 Task: Compose an email with the signature Garrett Sanchez with the subject Invitation to a networking event and the message We need your input on the vendor selection for the new project. Can you please review the proposals and provide your recommendation? from softage.10@softage.net to softage.9@softage.net, now select the entire message Quote Attach a link with text SoftAge.9 and email address as softage.9@softage.net Send the email. Finally, move the email from Sent Items to the label Market expansion
Action: Mouse moved to (117, 168)
Screenshot: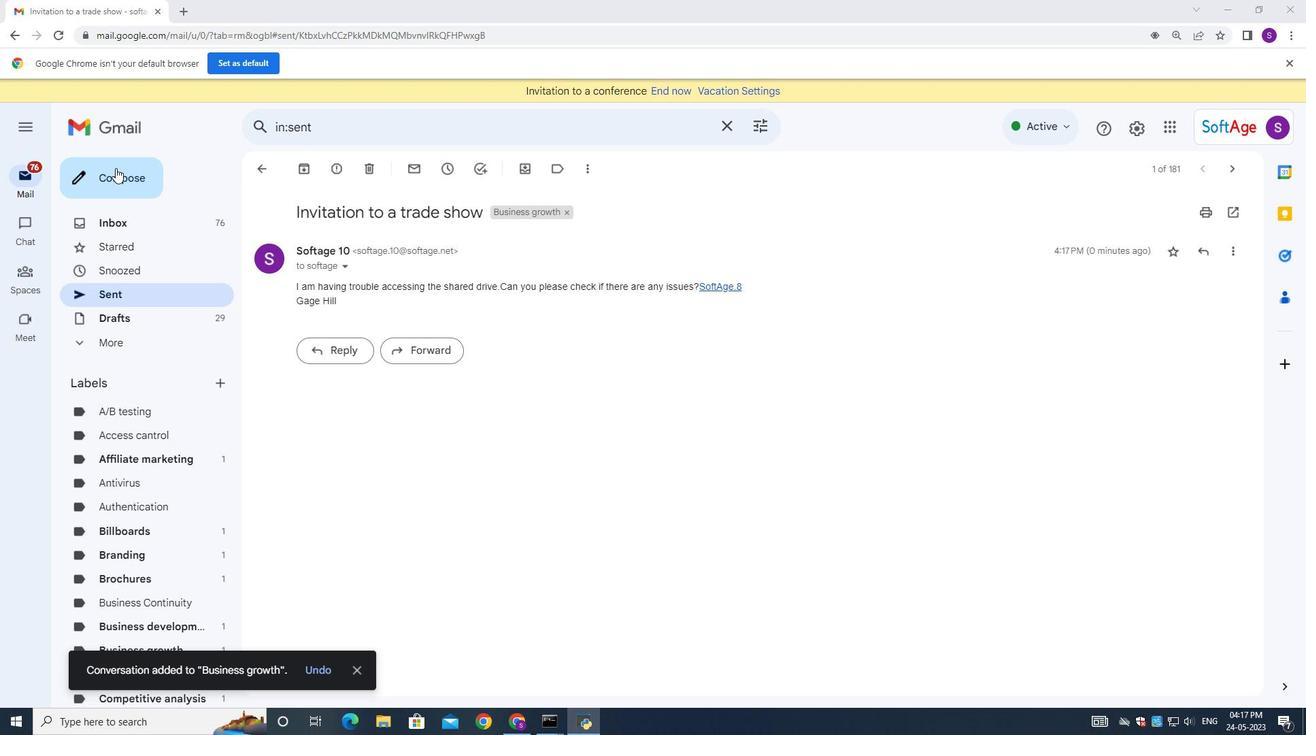
Action: Mouse pressed left at (117, 168)
Screenshot: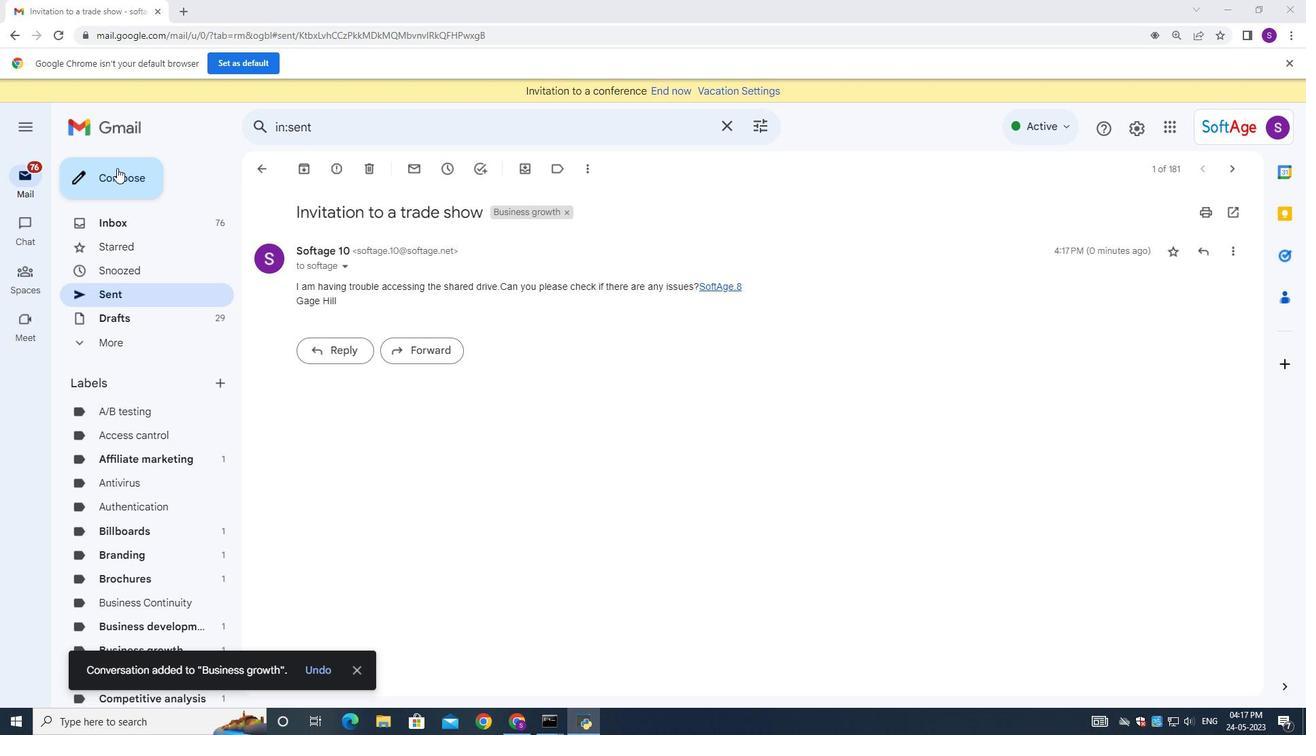 
Action: Mouse moved to (919, 313)
Screenshot: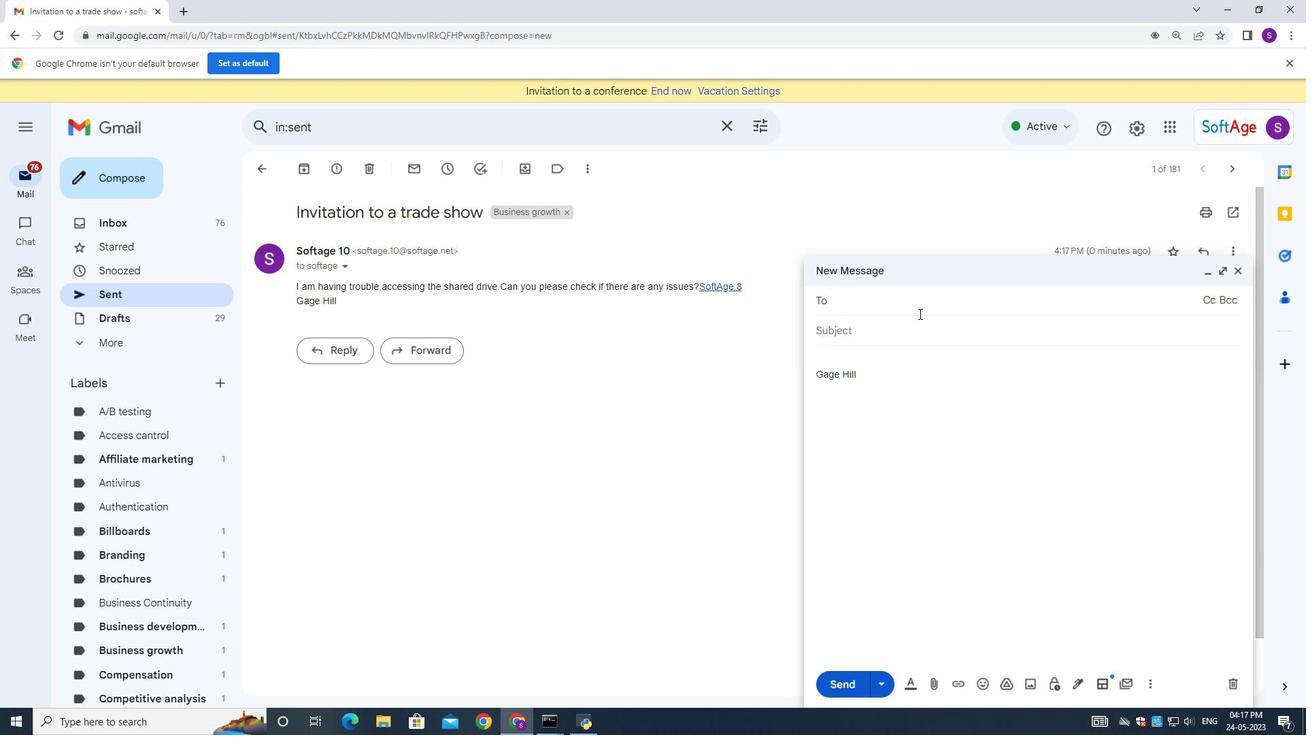 
Action: Key pressed <Key.shift><Key.shift><Key.shift><Key.shift><Key.shift><Key.shift><Key.shift><Key.shift><Key.shift><Key.shift><Key.shift><Key.shift><Key.shift><Key.shift><Key.shift><Key.shift><Key.shift><Key.shift><Key.shift><Key.shift><Key.shift><Key.shift><Key.shift><Key.shift><Key.shift><Key.shift><Key.shift><Key.shift><Key.shift><Key.shift><Key.shift><Key.shift><Key.shift><Key.shift><Key.shift><Key.shift><Key.shift><Key.shift><Key.shift><Key.shift><Key.shift><Key.shift><Key.shift><Key.shift><Key.shift><Key.shift><Key.shift><Key.shift><Key.shift><Key.shift><Key.shift><Key.shift><Key.shift><Key.shift><Key.shift><Key.shift><Key.shift><Key.shift><Key.shift><Key.shift><Key.shift><Key.shift><Key.shift><Key.shift><Key.shift><Key.shift><Key.shift><Key.shift><Key.shift><Key.shift><Key.shift><Key.shift><Key.shift><Key.shift><Key.shift><Key.shift><Key.shift><Key.shift><Key.shift><Key.shift><Key.shift><Key.shift><Key.shift><Key.shift><Key.shift><Key.shift><Key.shift><Key.shift><Key.shift><Key.shift><Key.shift><Key.shift><Key.shift><Key.shift><Key.shift><Key.shift><Key.shift><Key.shift>Ga<Key.backspace><Key.backspace>
Screenshot: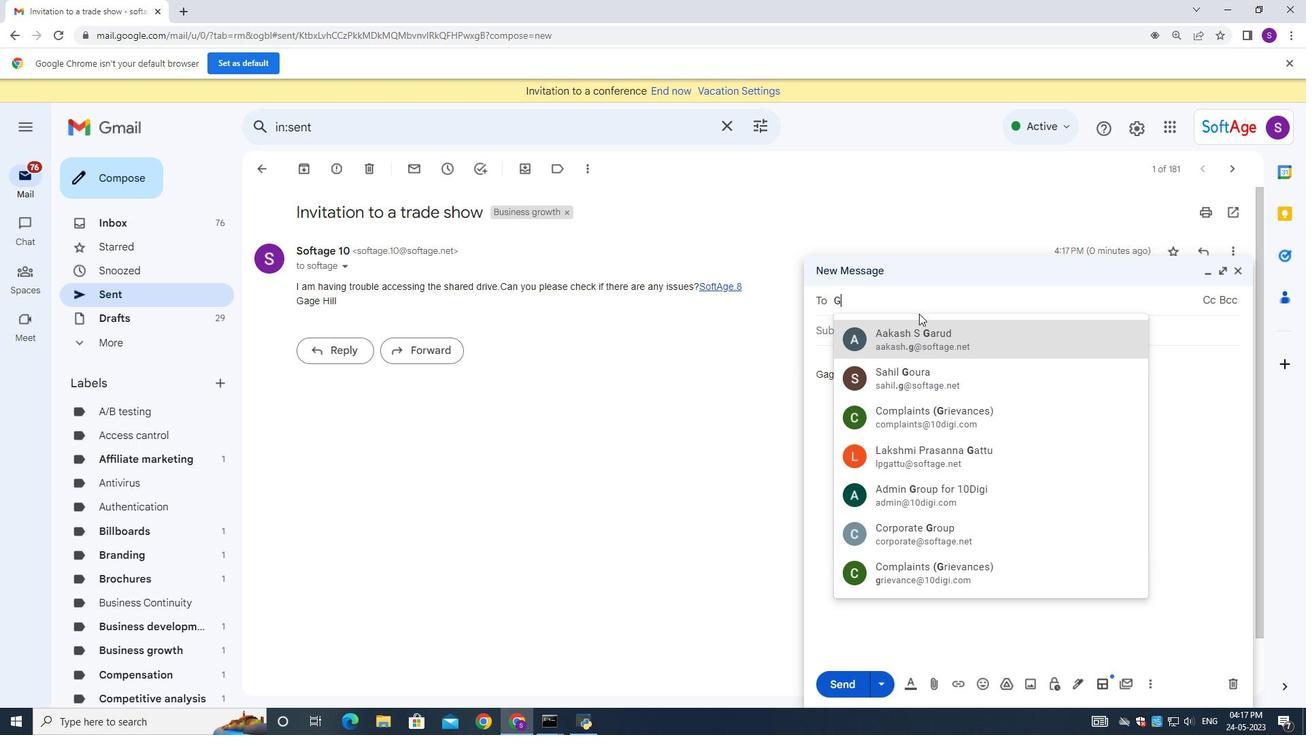 
Action: Mouse moved to (1072, 682)
Screenshot: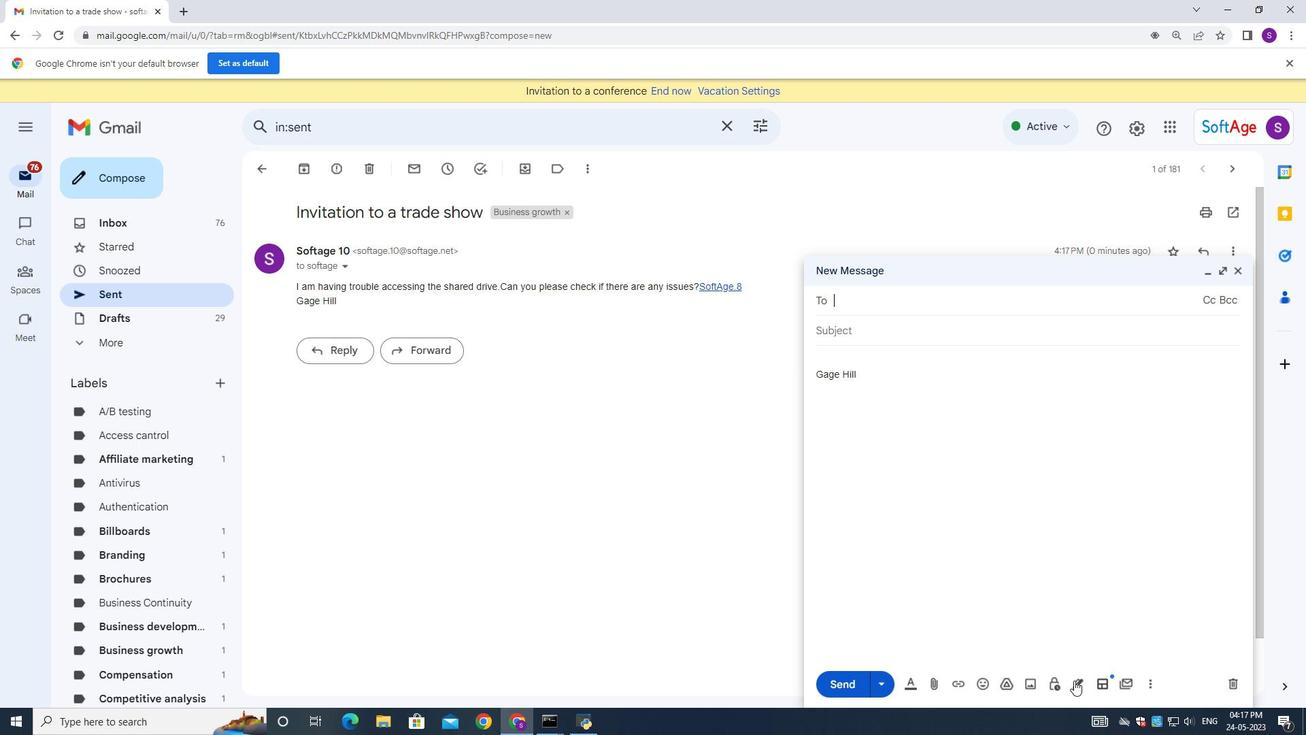 
Action: Mouse pressed left at (1072, 682)
Screenshot: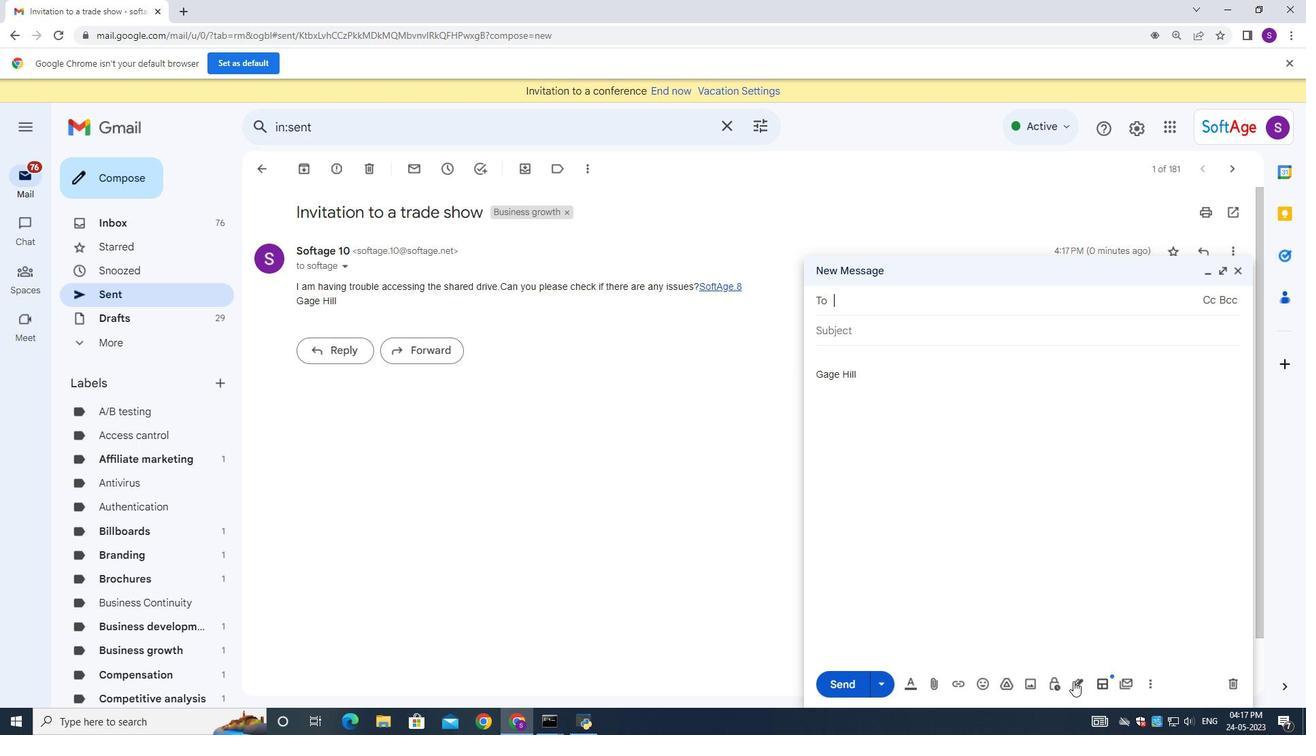 
Action: Mouse moved to (1108, 608)
Screenshot: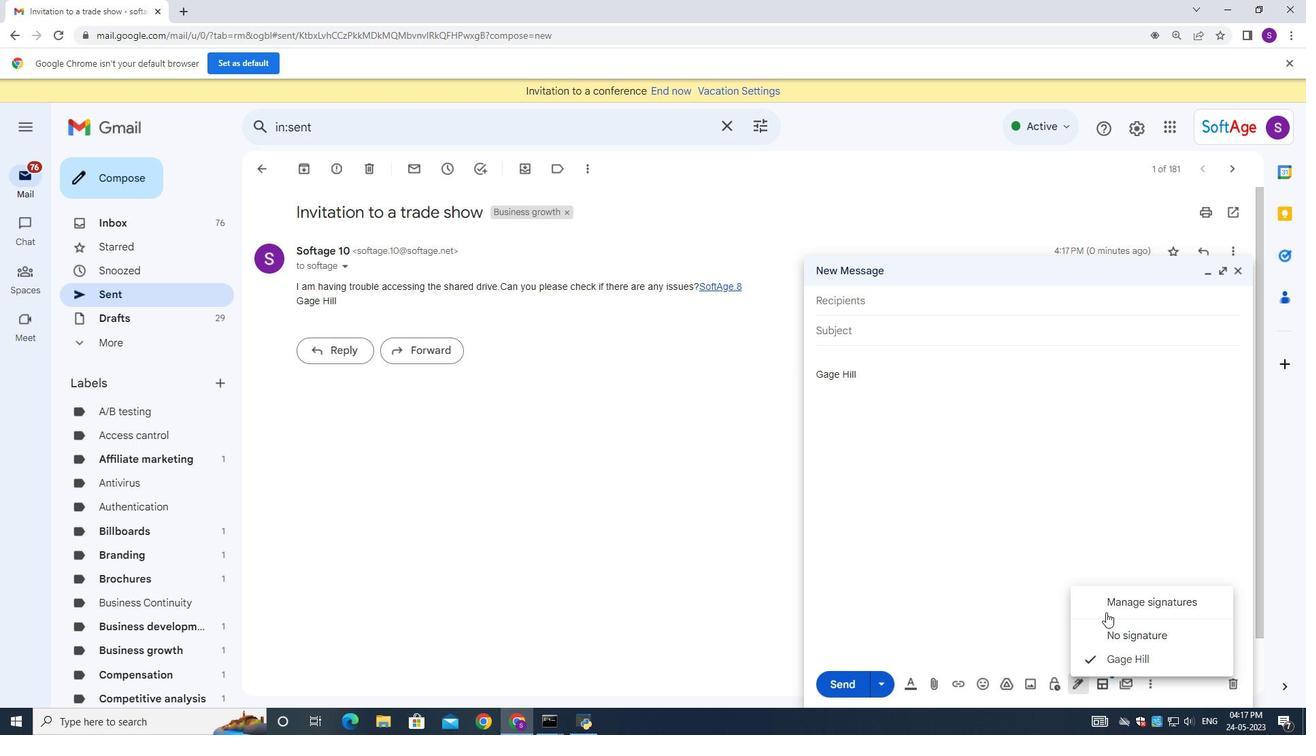 
Action: Mouse pressed left at (1108, 608)
Screenshot: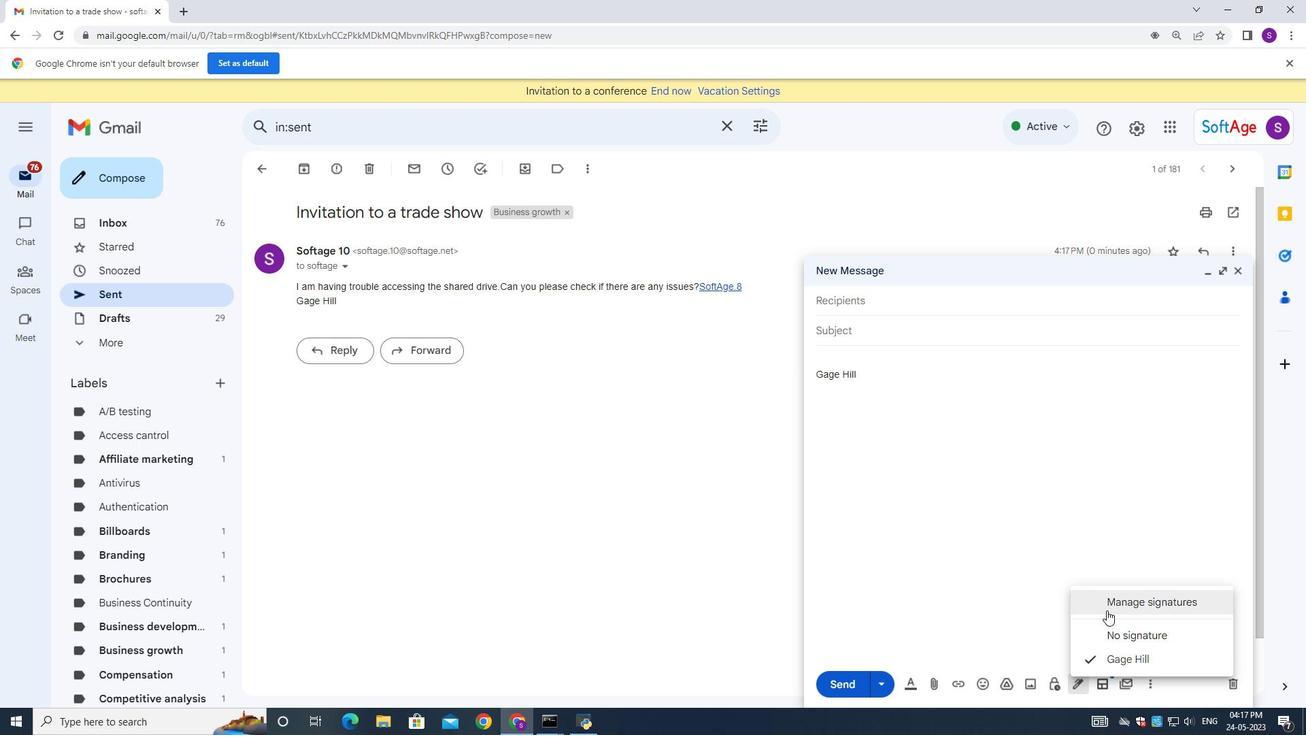 
Action: Mouse moved to (636, 387)
Screenshot: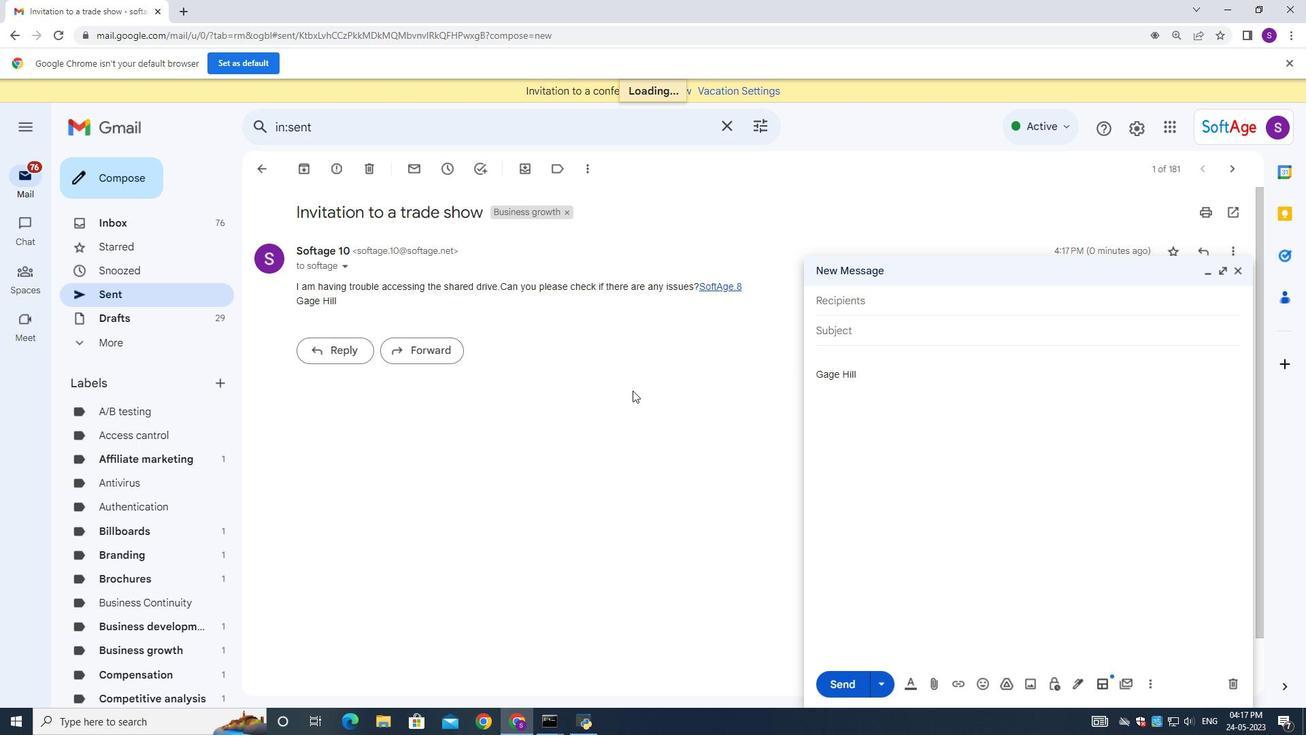 
Action: Mouse scrolled (636, 387) with delta (0, 0)
Screenshot: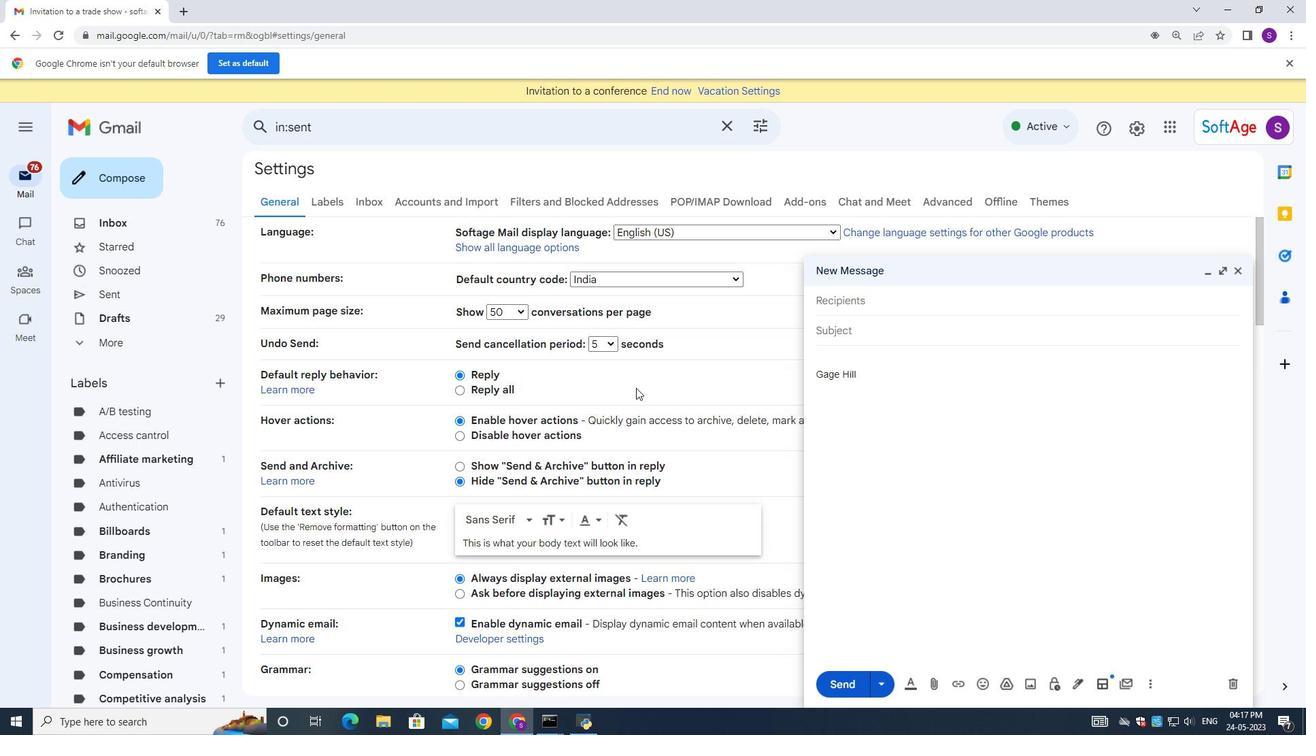 
Action: Mouse moved to (636, 389)
Screenshot: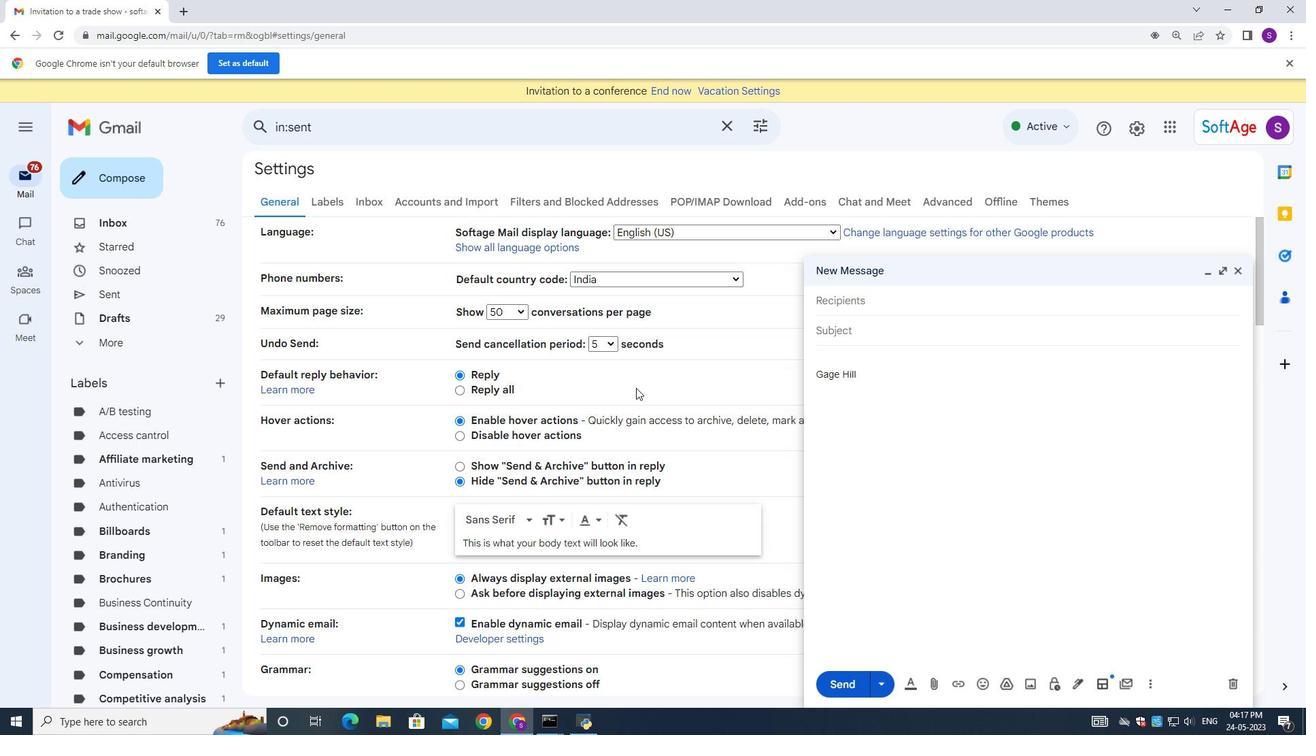 
Action: Mouse scrolled (636, 388) with delta (0, 0)
Screenshot: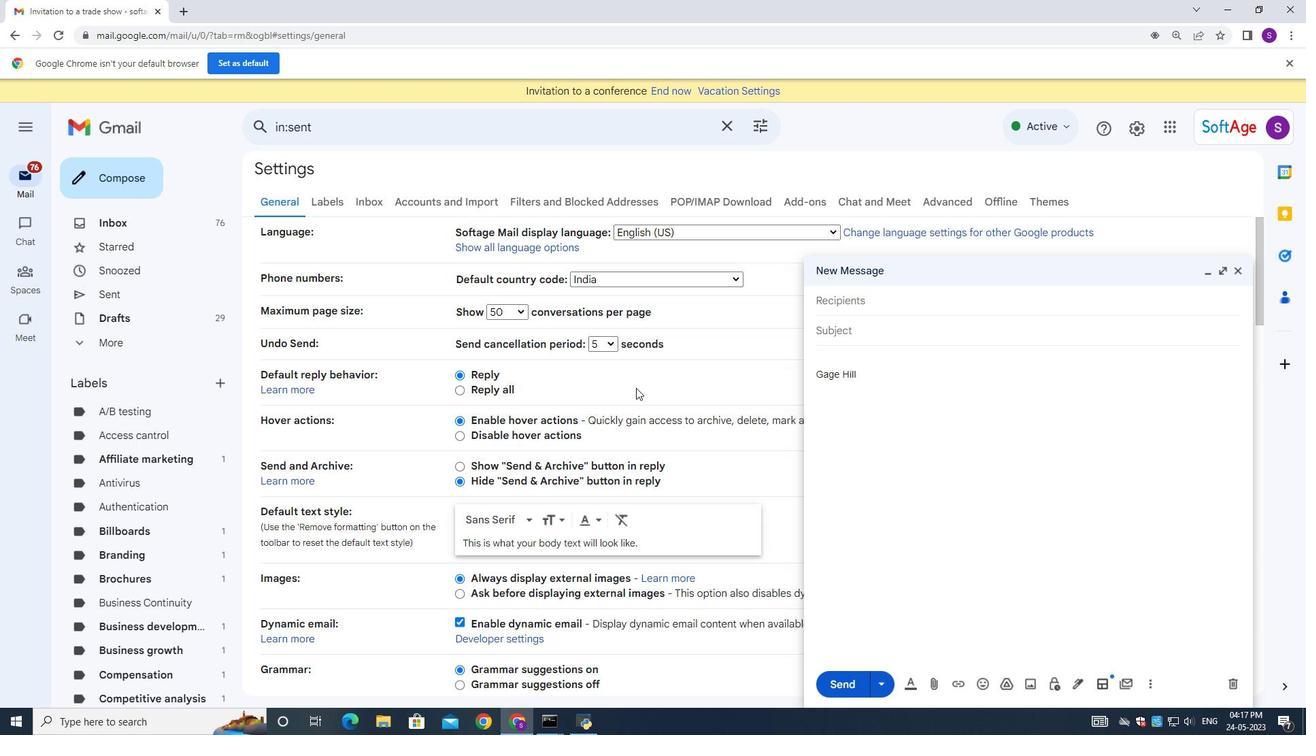 
Action: Mouse scrolled (636, 388) with delta (0, 0)
Screenshot: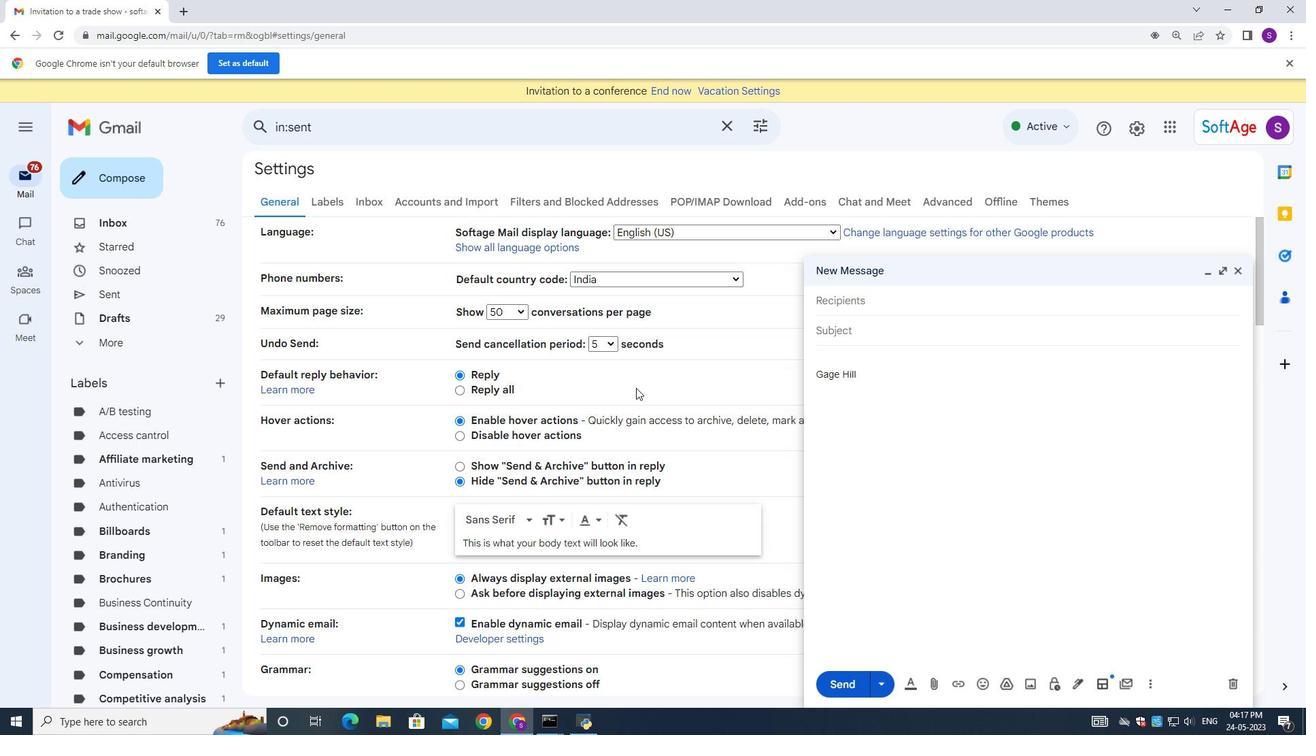
Action: Mouse scrolled (636, 388) with delta (0, 0)
Screenshot: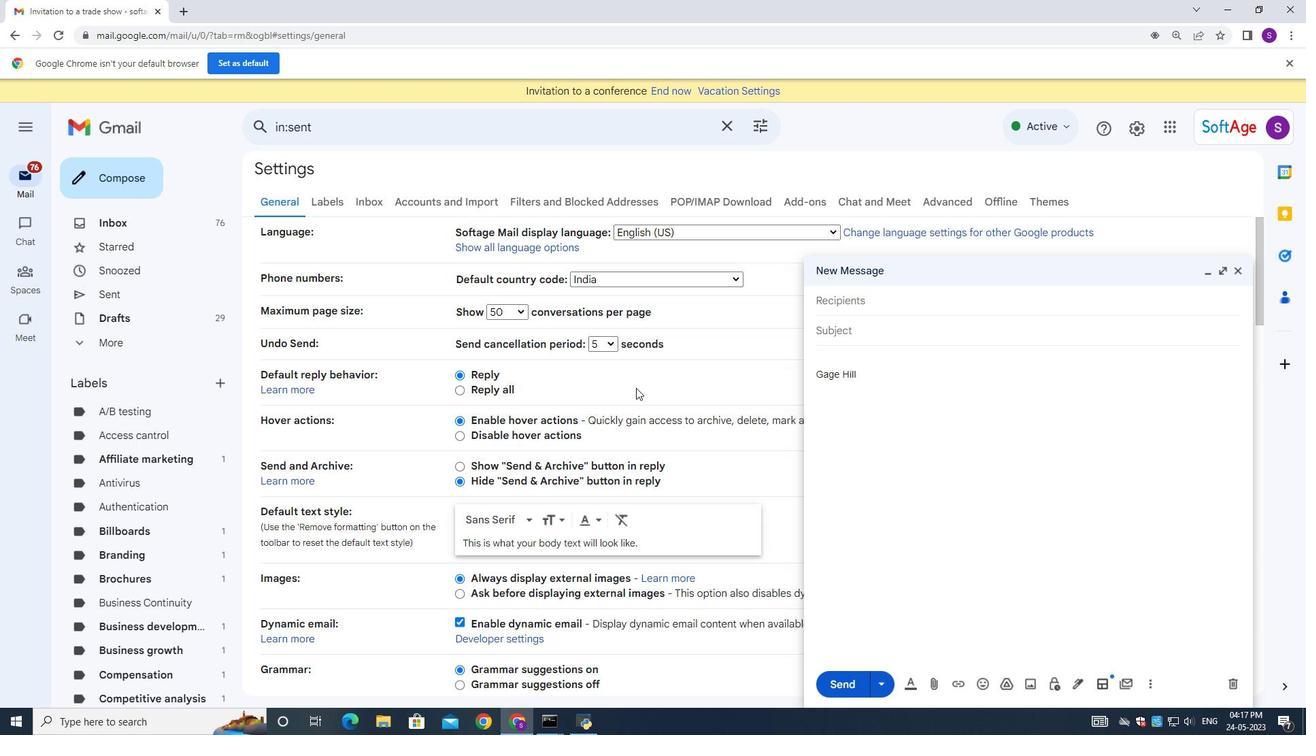 
Action: Mouse scrolled (636, 388) with delta (0, 0)
Screenshot: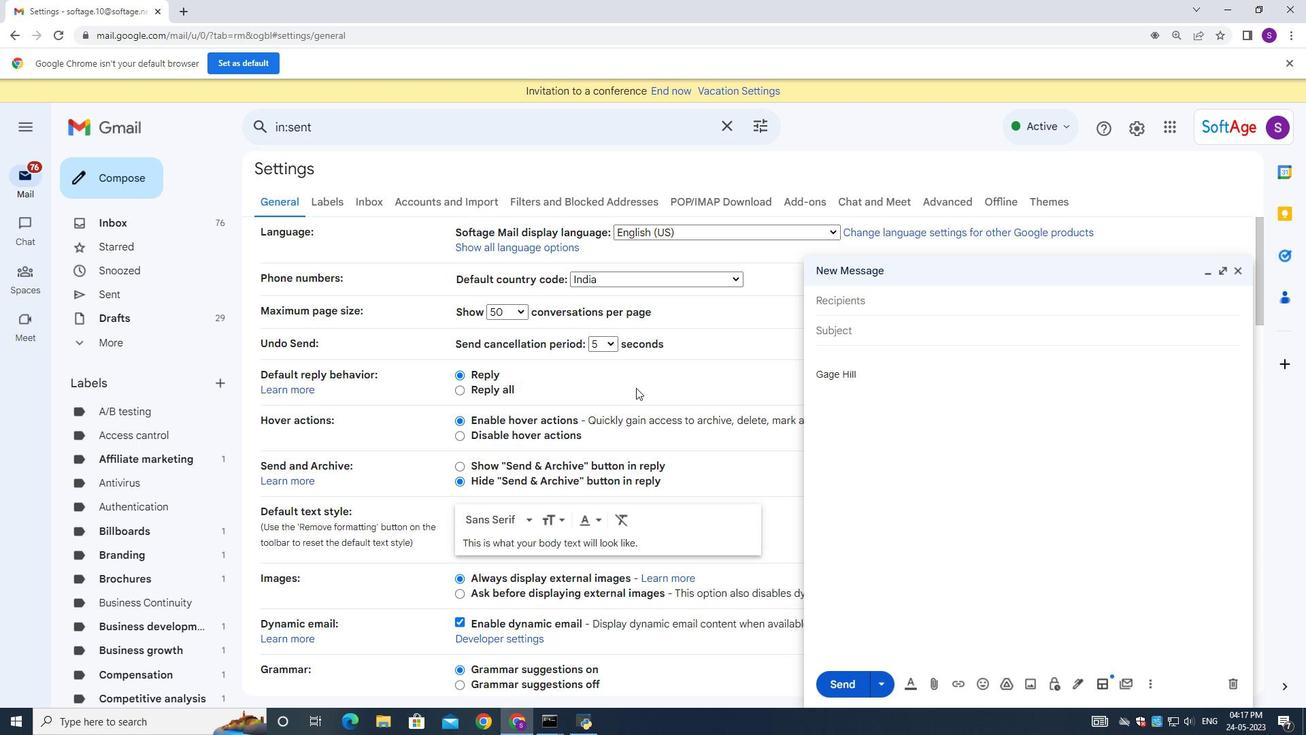 
Action: Mouse moved to (636, 389)
Screenshot: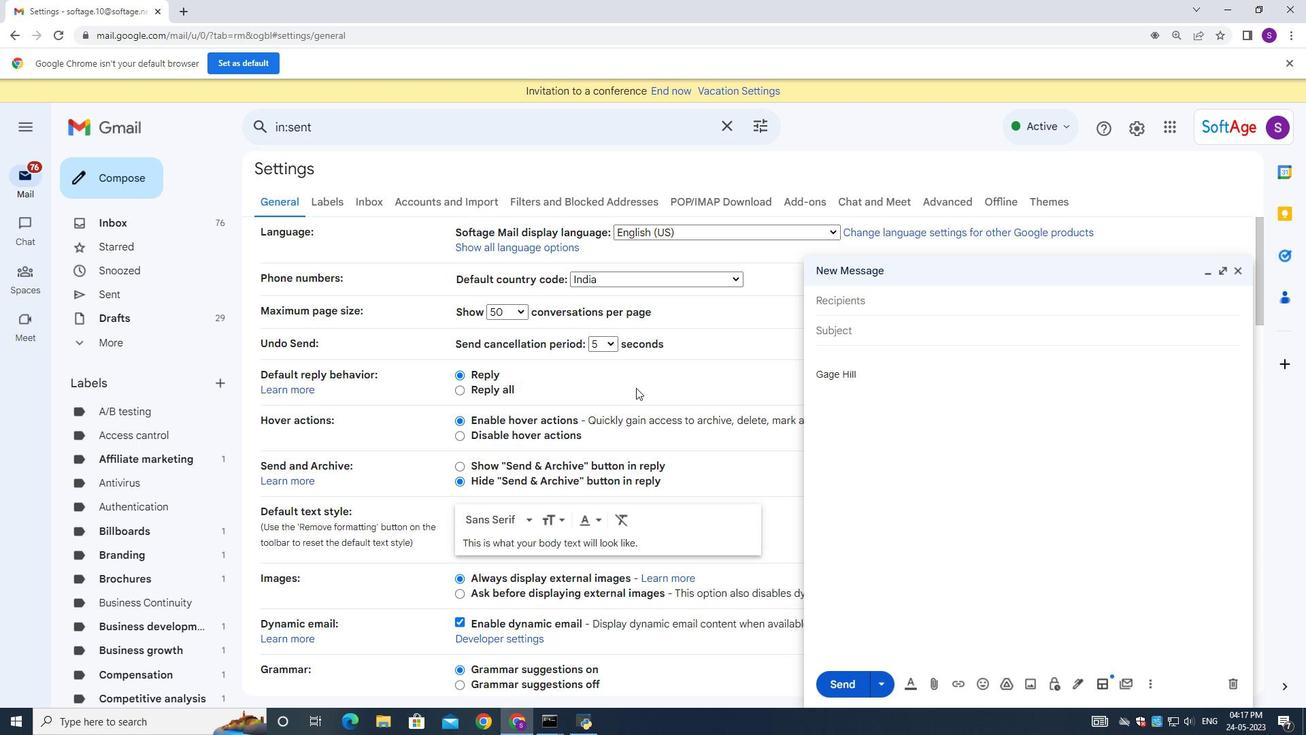 
Action: Mouse scrolled (636, 388) with delta (0, 0)
Screenshot: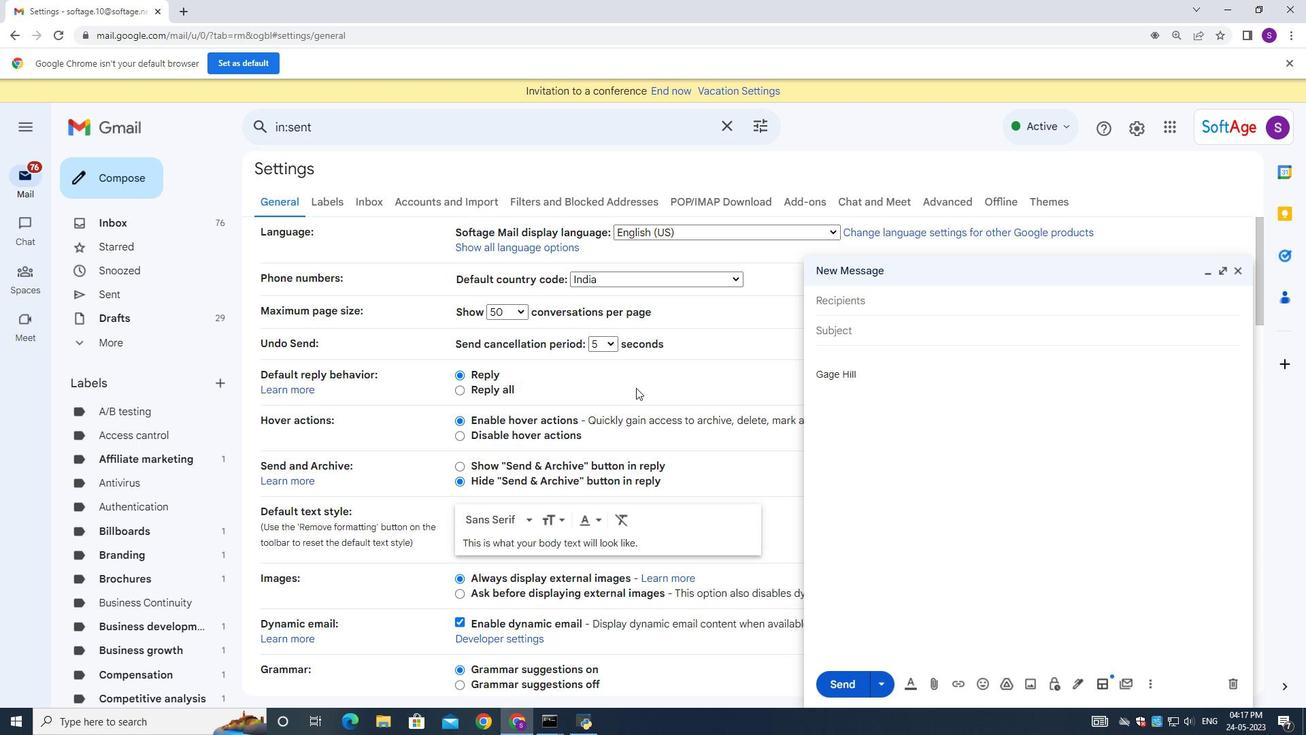 
Action: Mouse scrolled (636, 388) with delta (0, 0)
Screenshot: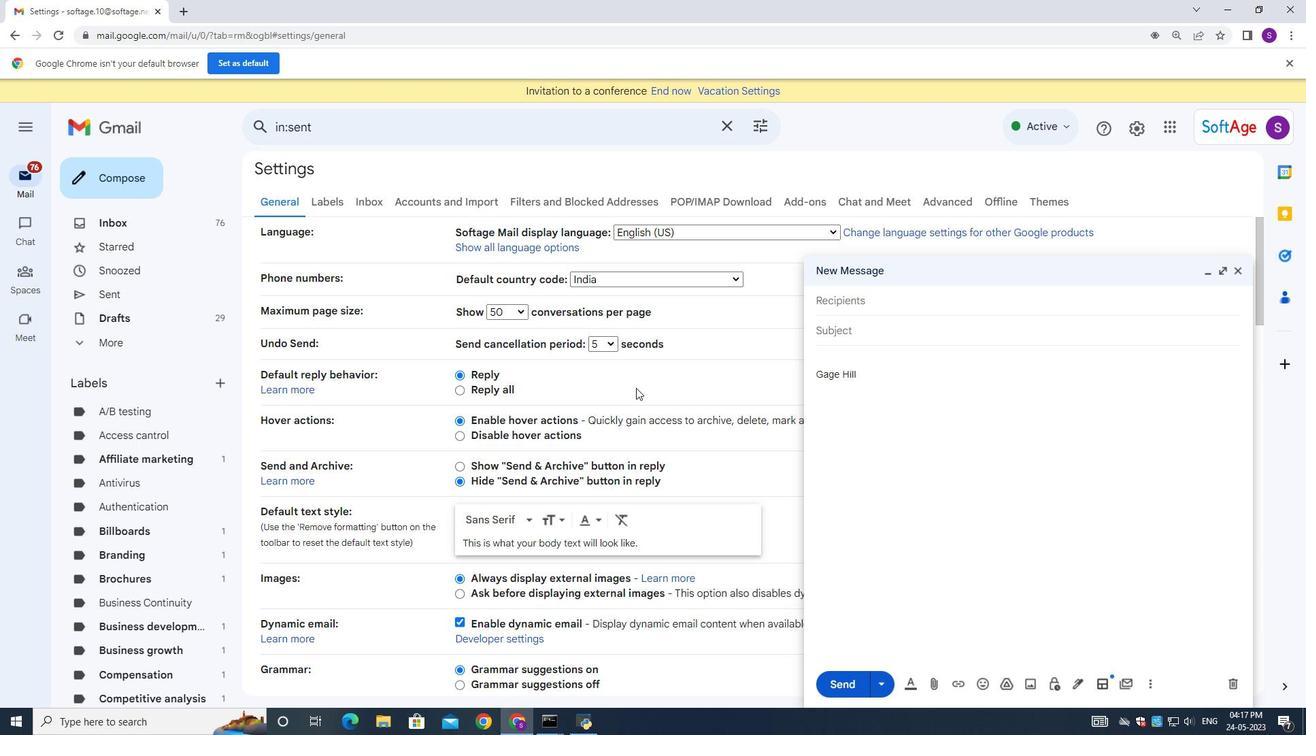 
Action: Mouse moved to (636, 390)
Screenshot: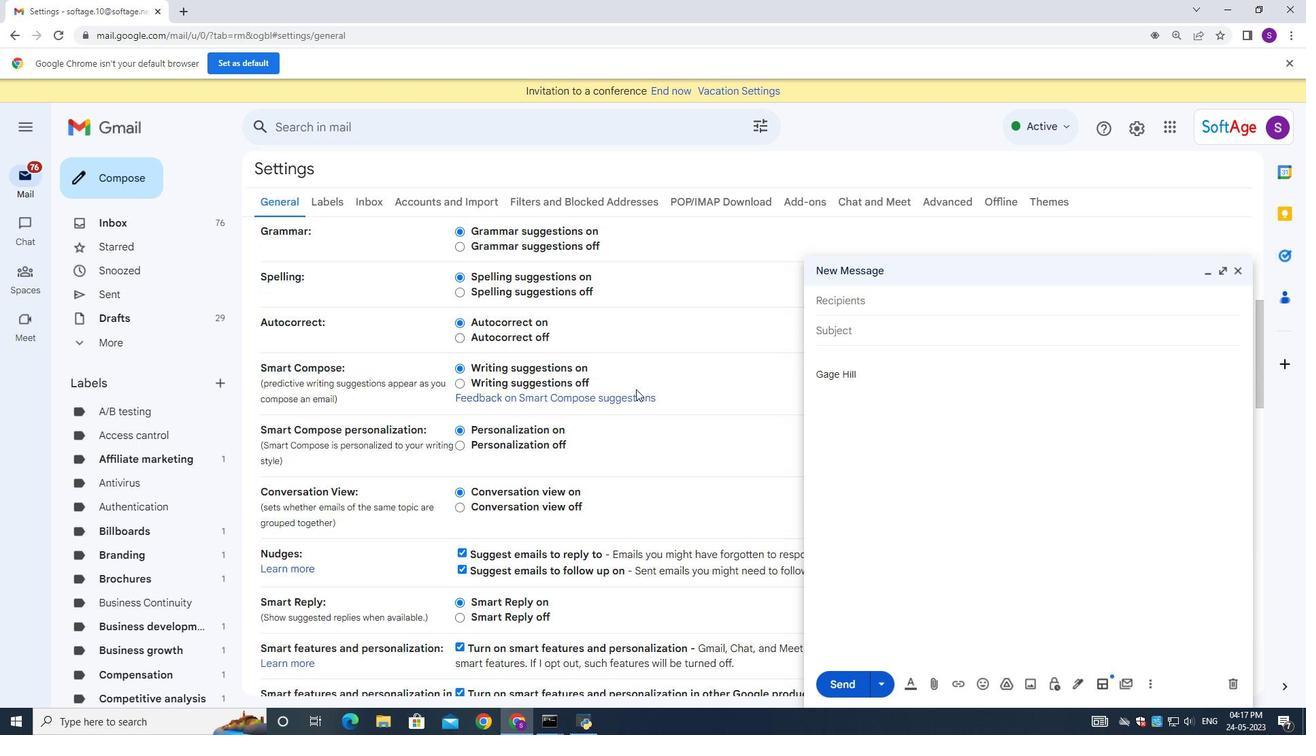 
Action: Mouse scrolled (636, 389) with delta (0, 0)
Screenshot: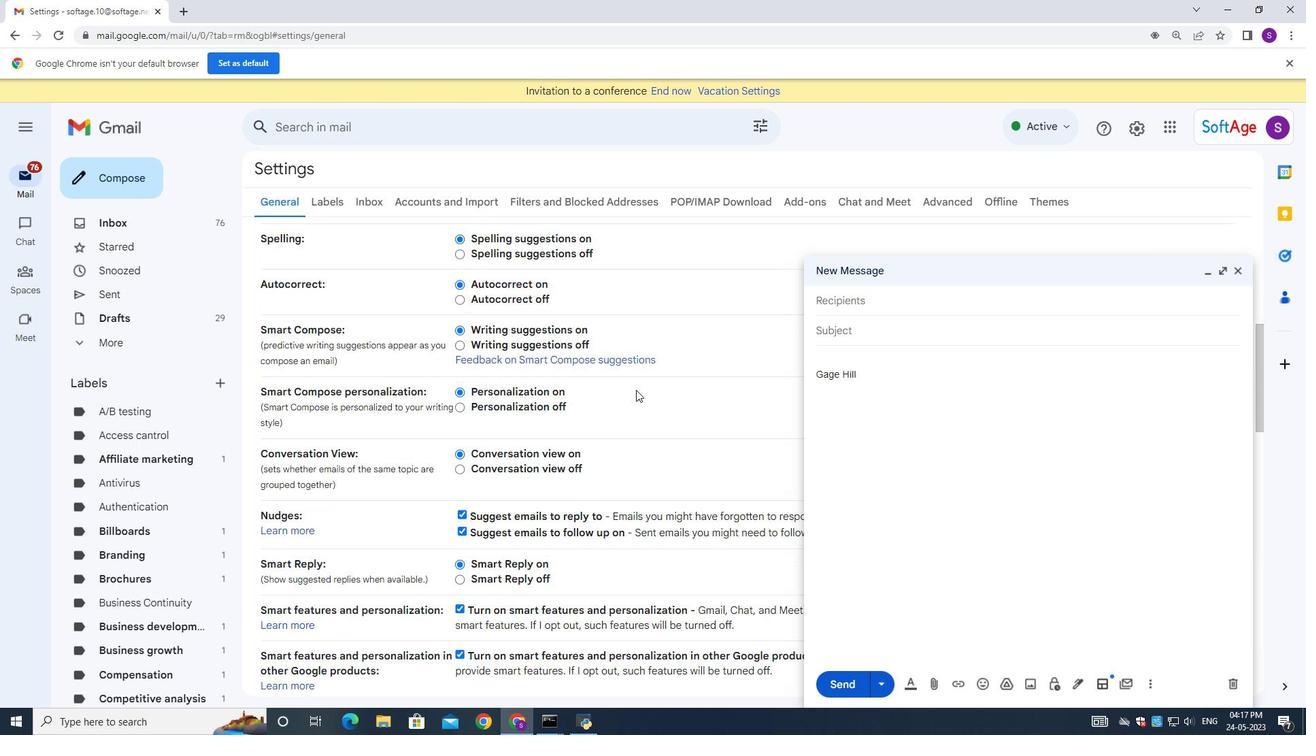
Action: Mouse scrolled (636, 389) with delta (0, 0)
Screenshot: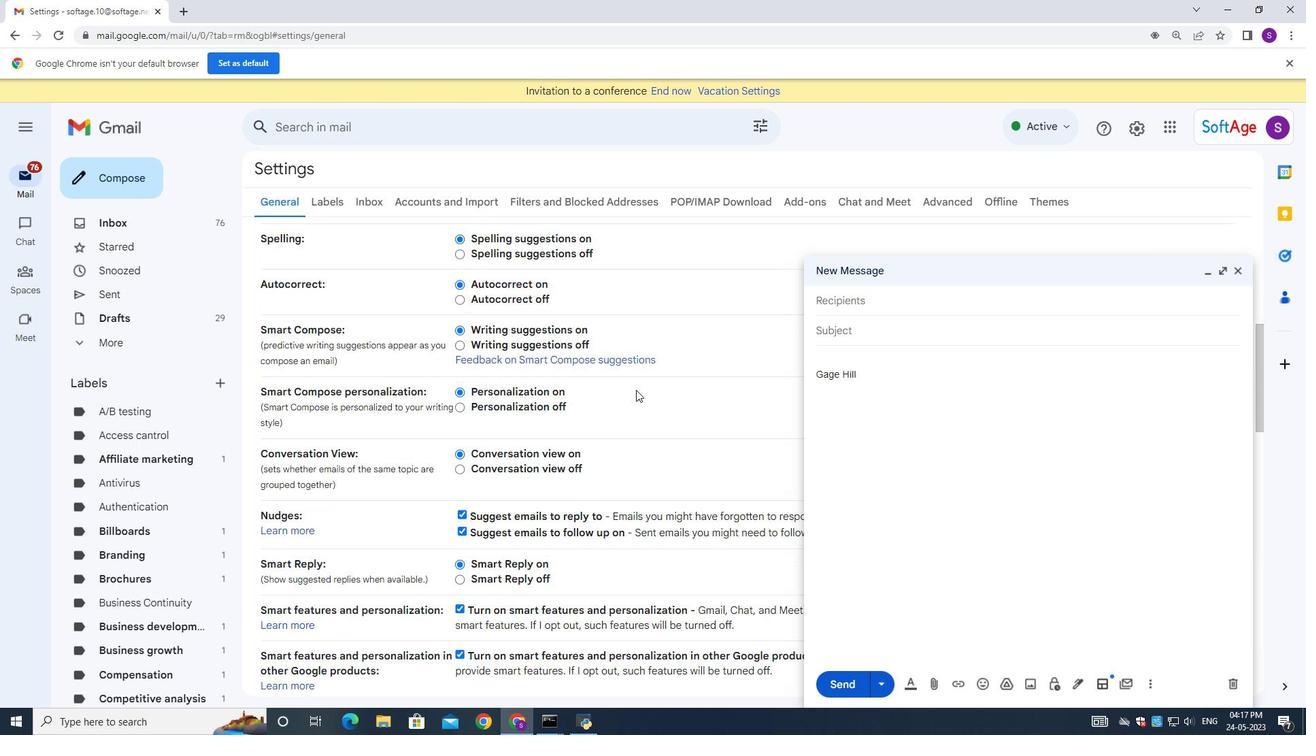 
Action: Mouse scrolled (636, 389) with delta (0, 0)
Screenshot: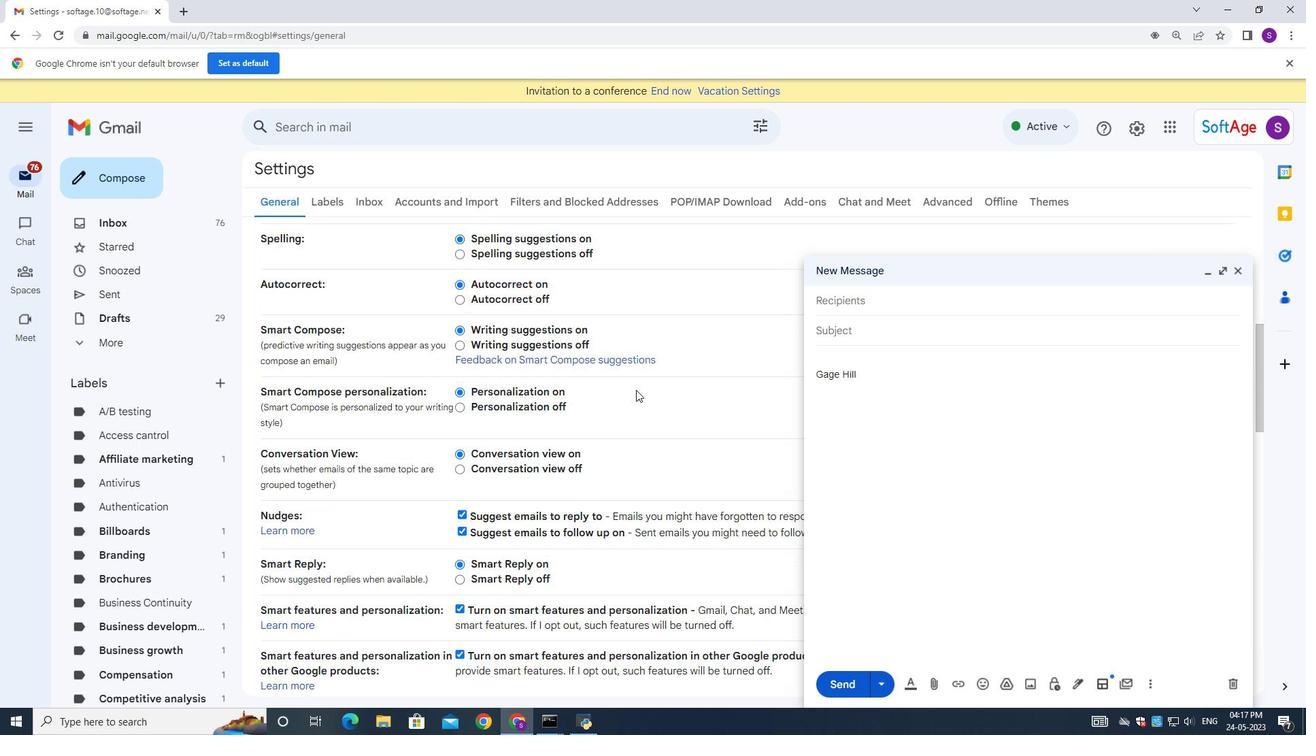 
Action: Mouse scrolled (636, 389) with delta (0, 0)
Screenshot: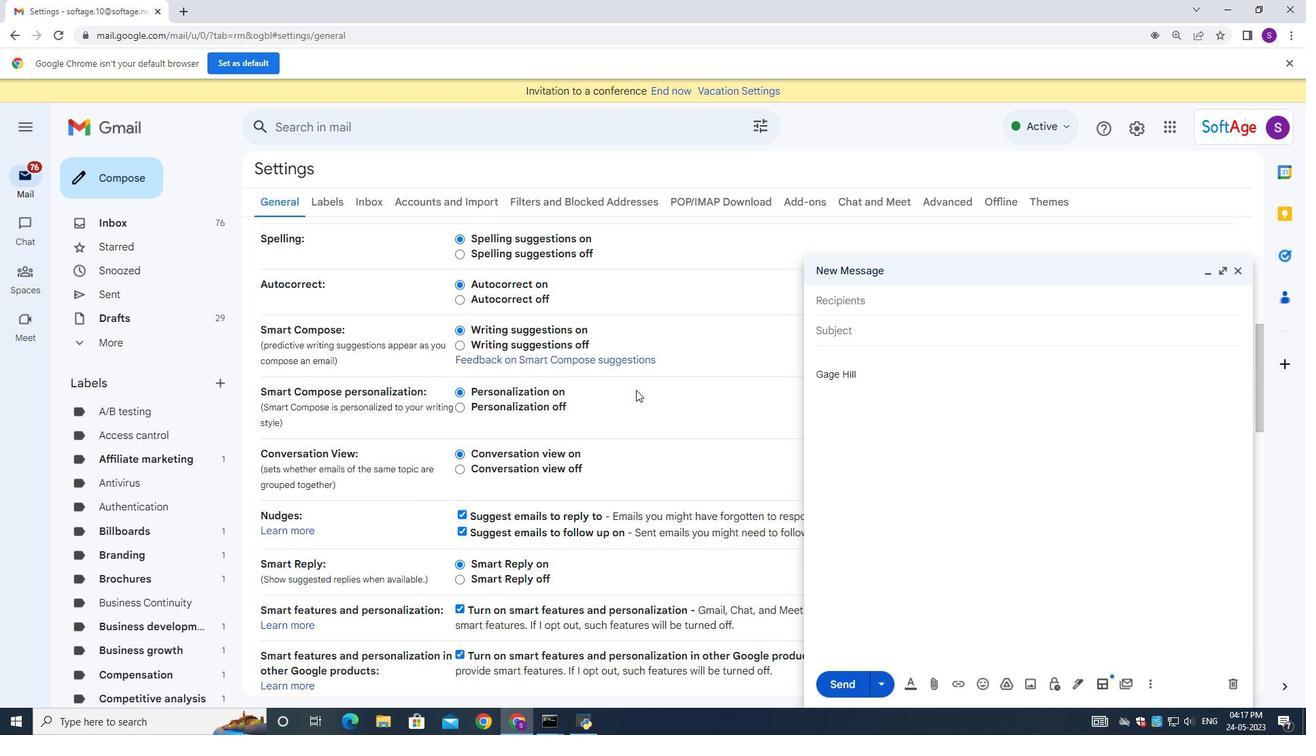 
Action: Mouse moved to (613, 466)
Screenshot: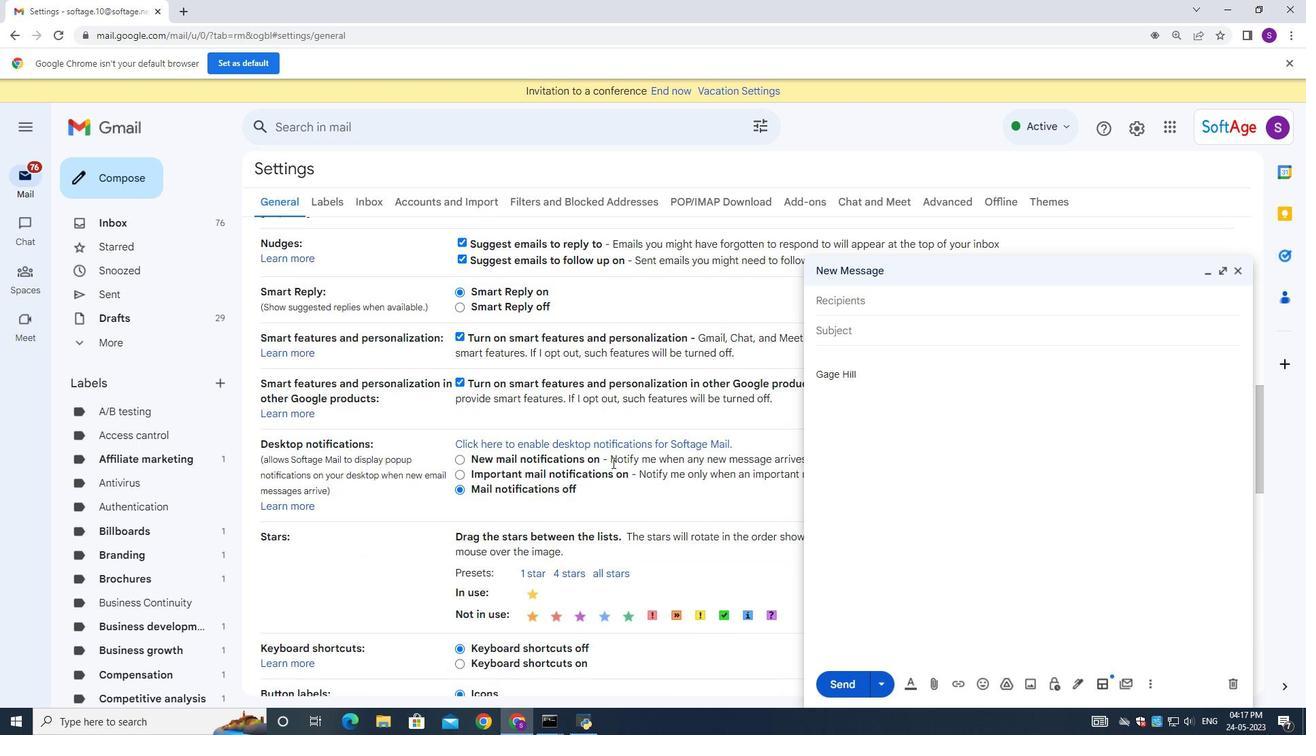 
Action: Mouse scrolled (613, 466) with delta (0, 0)
Screenshot: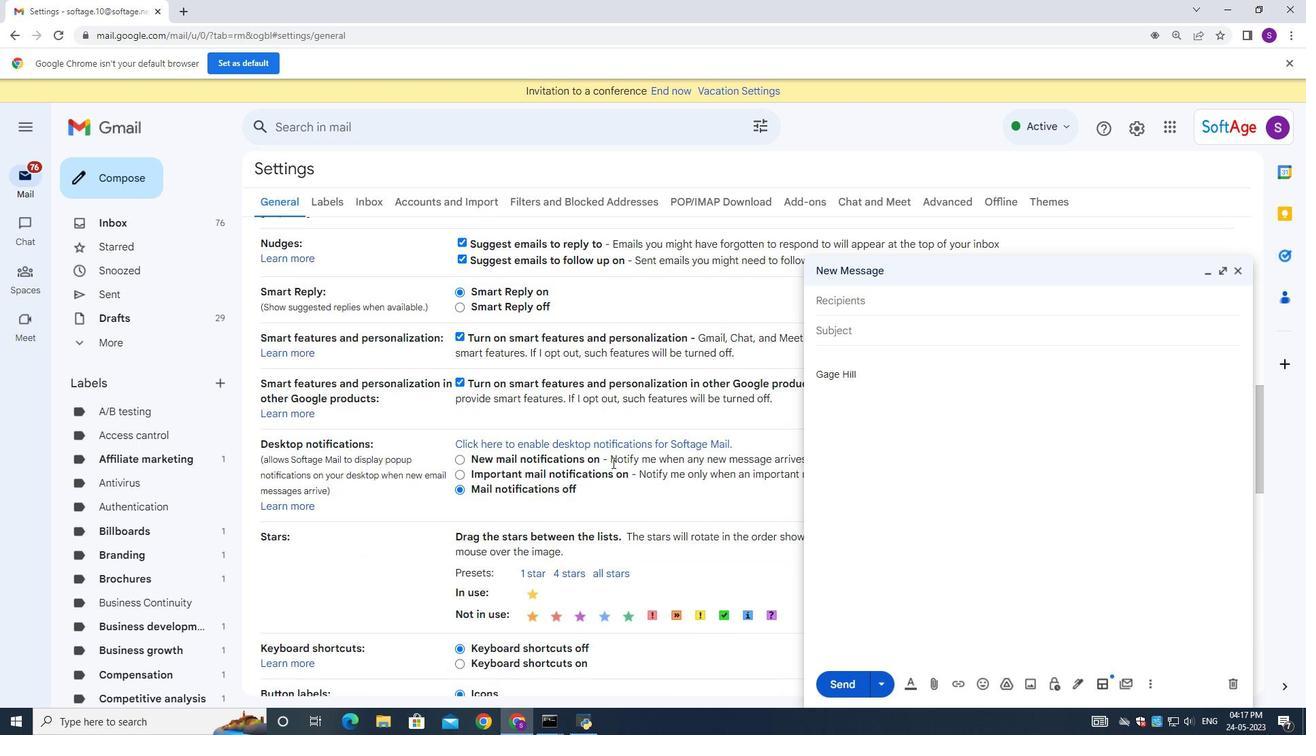 
Action: Mouse moved to (614, 467)
Screenshot: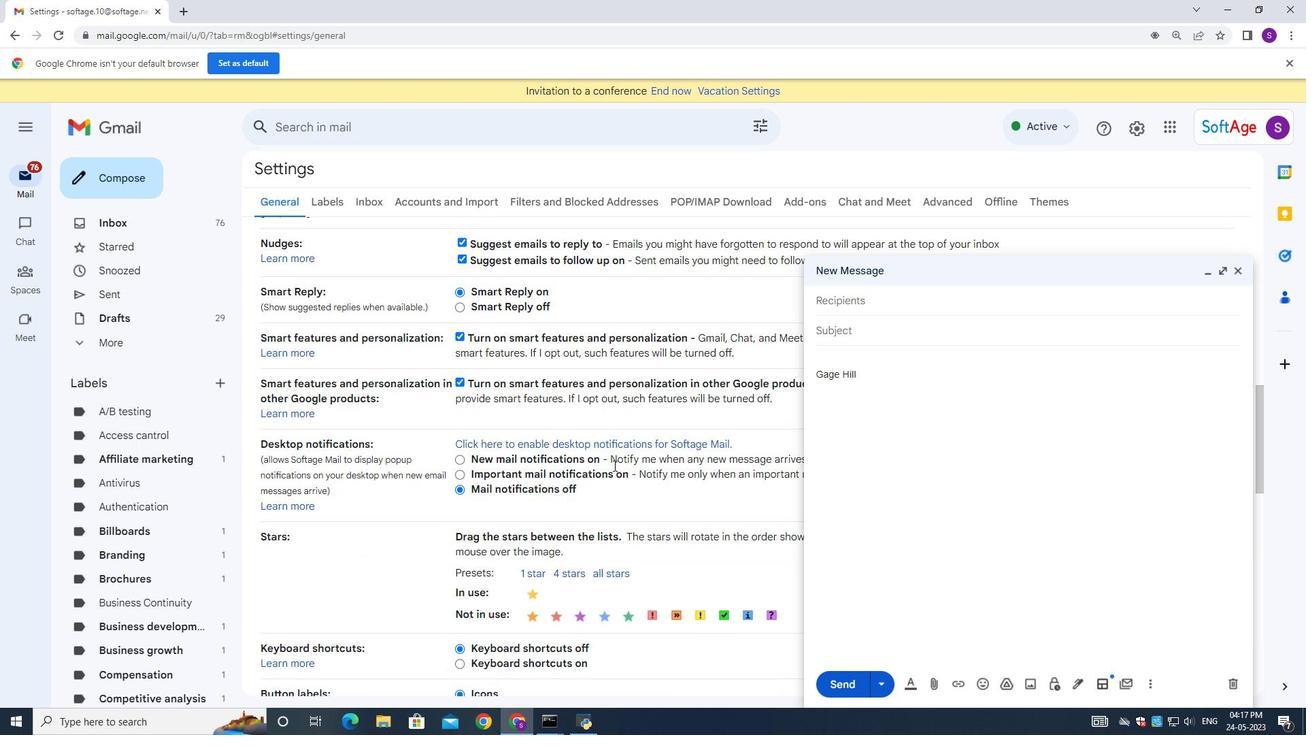 
Action: Mouse scrolled (614, 466) with delta (0, 0)
Screenshot: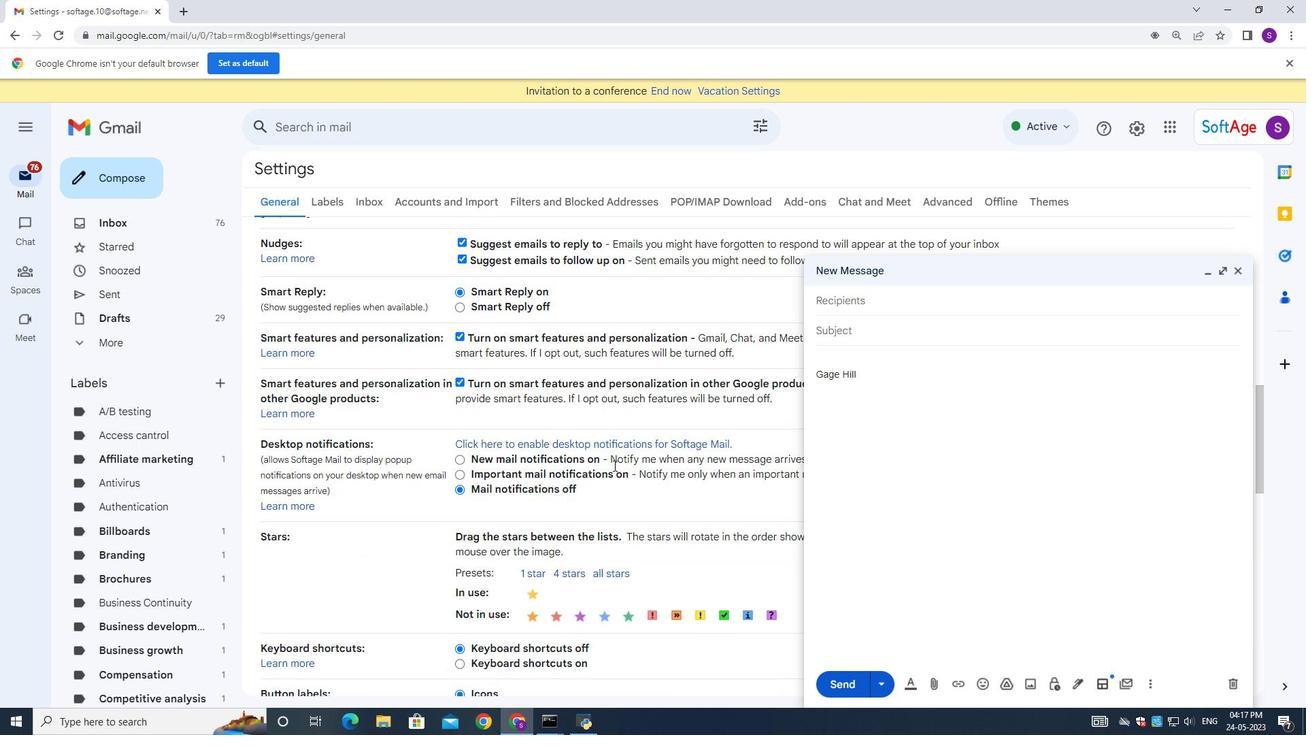 
Action: Mouse moved to (614, 468)
Screenshot: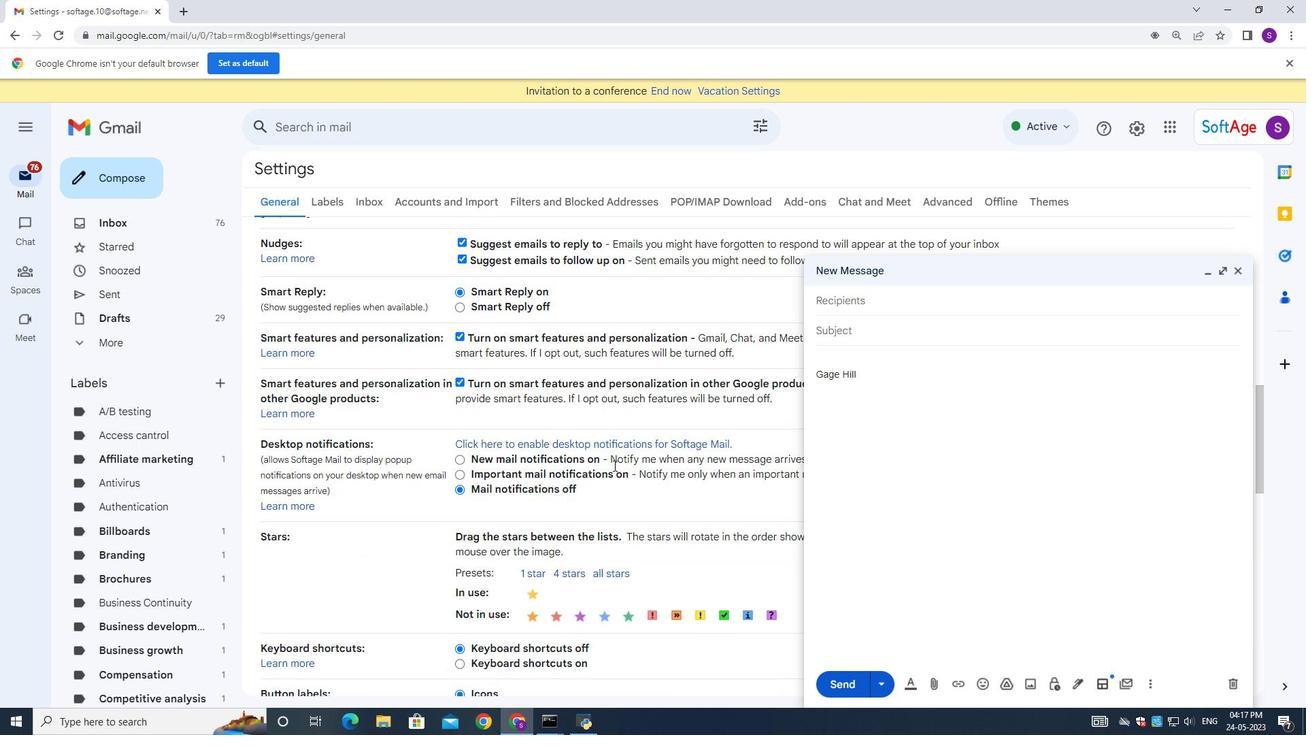 
Action: Mouse scrolled (614, 467) with delta (0, 0)
Screenshot: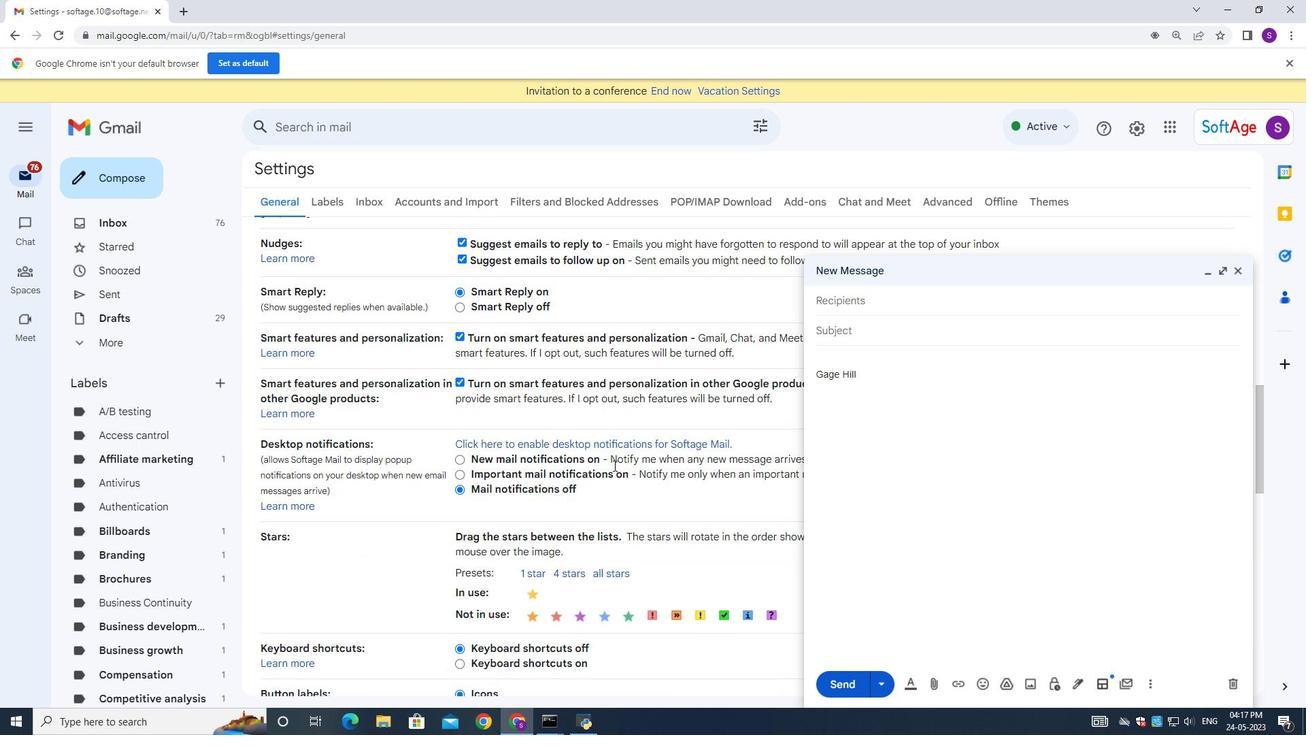 
Action: Mouse moved to (586, 645)
Screenshot: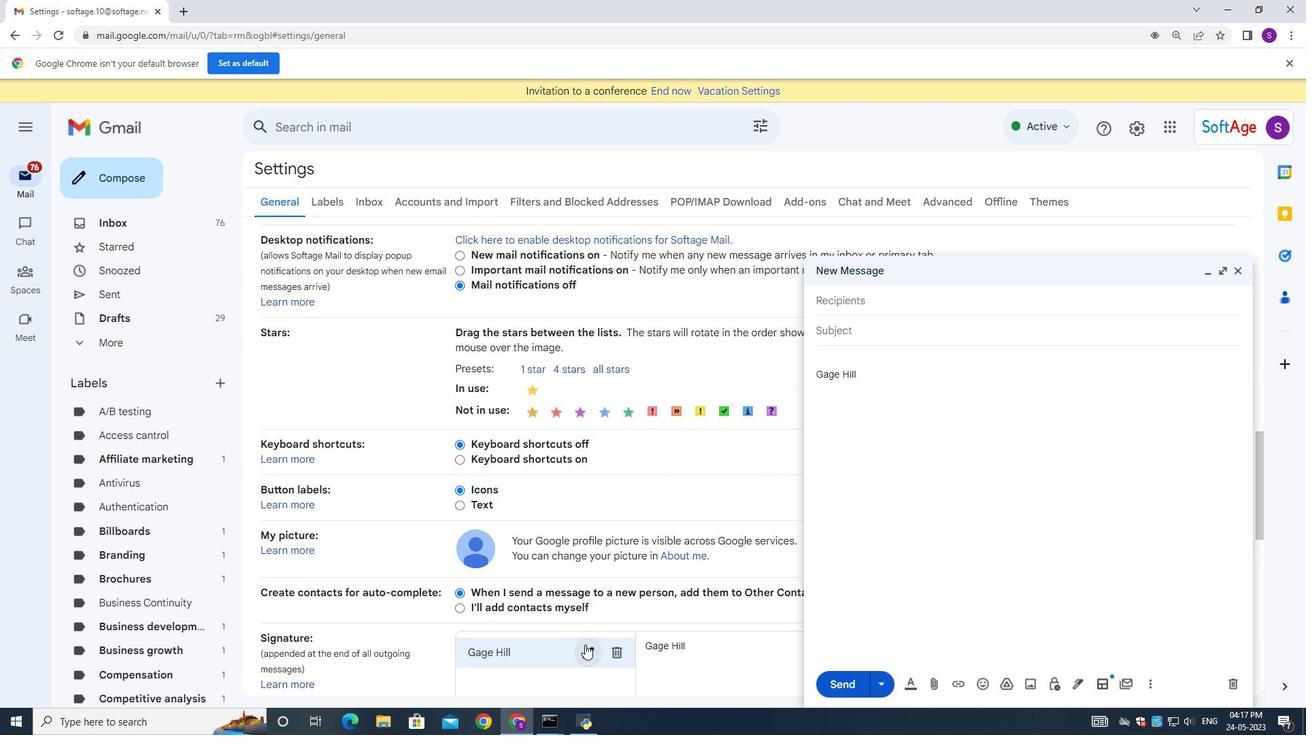 
Action: Mouse pressed left at (586, 645)
Screenshot: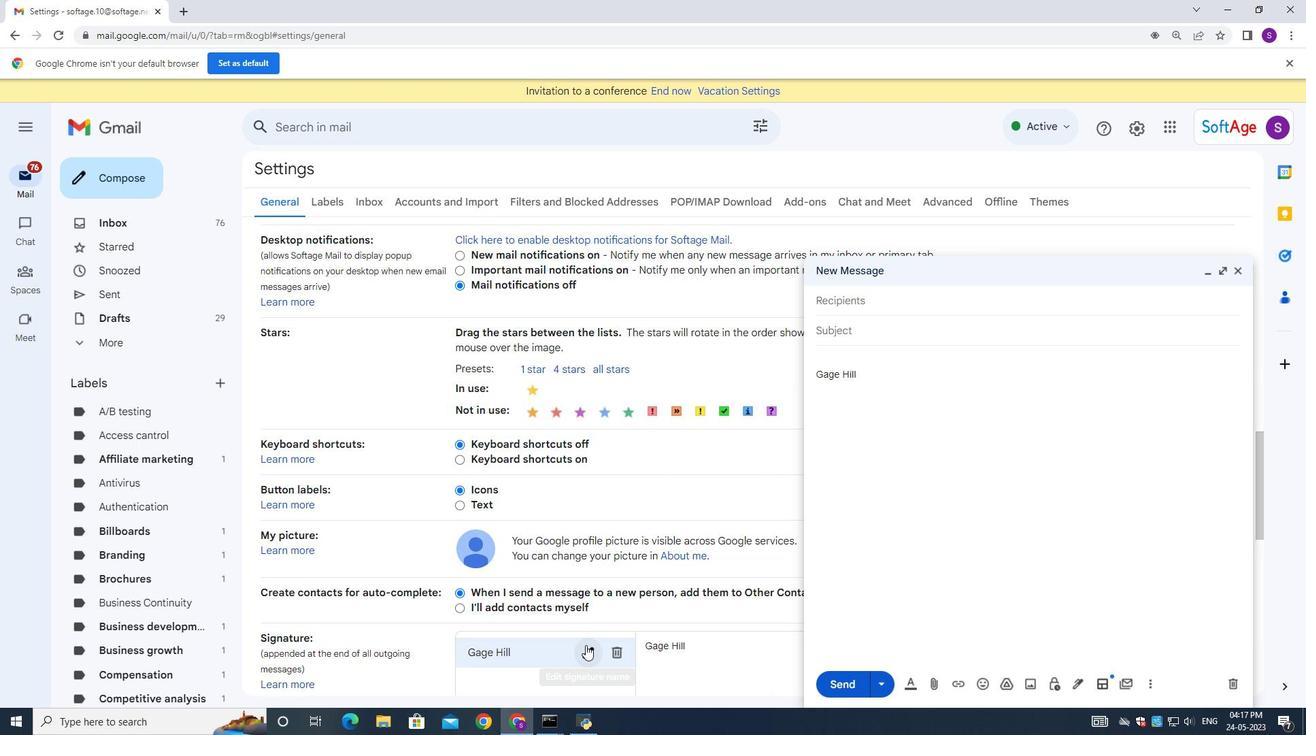 
Action: Mouse moved to (586, 646)
Screenshot: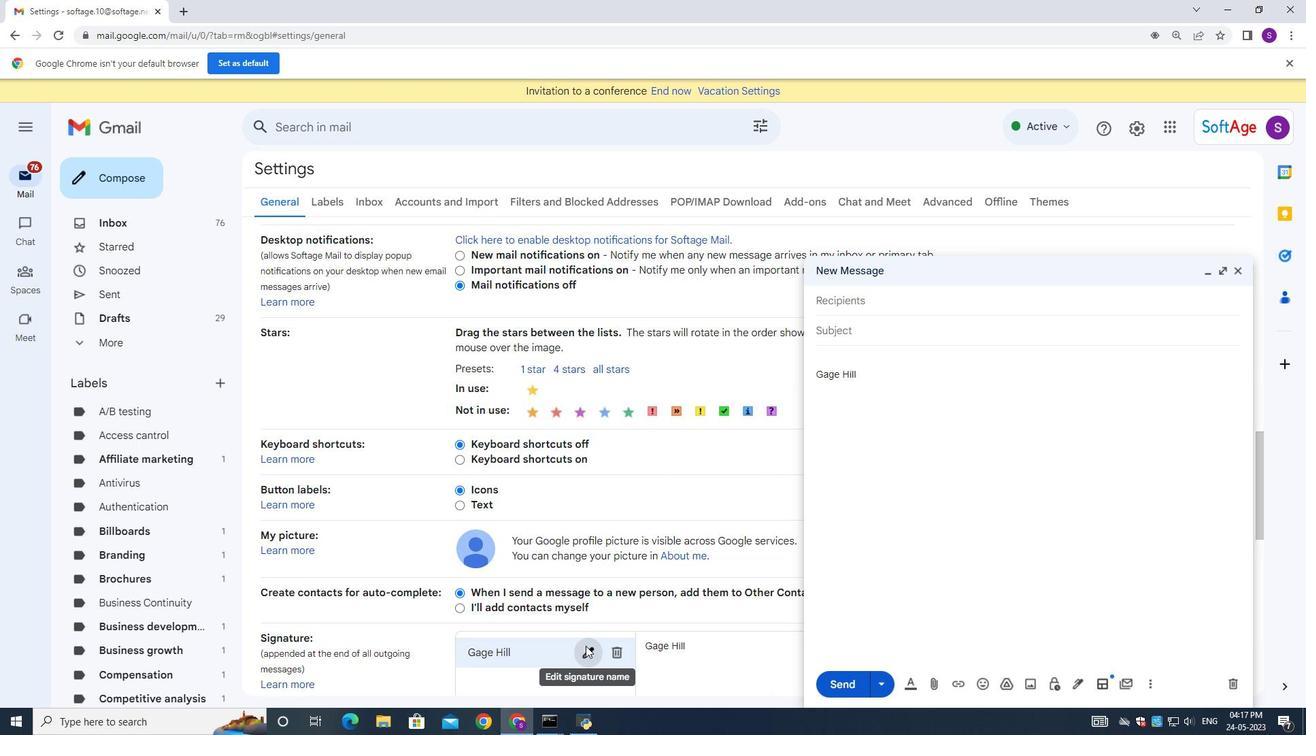 
Action: Key pressed ctrl+A<Key.backspace><Key.shift><Key.shift><Key.shift>Garrett
Screenshot: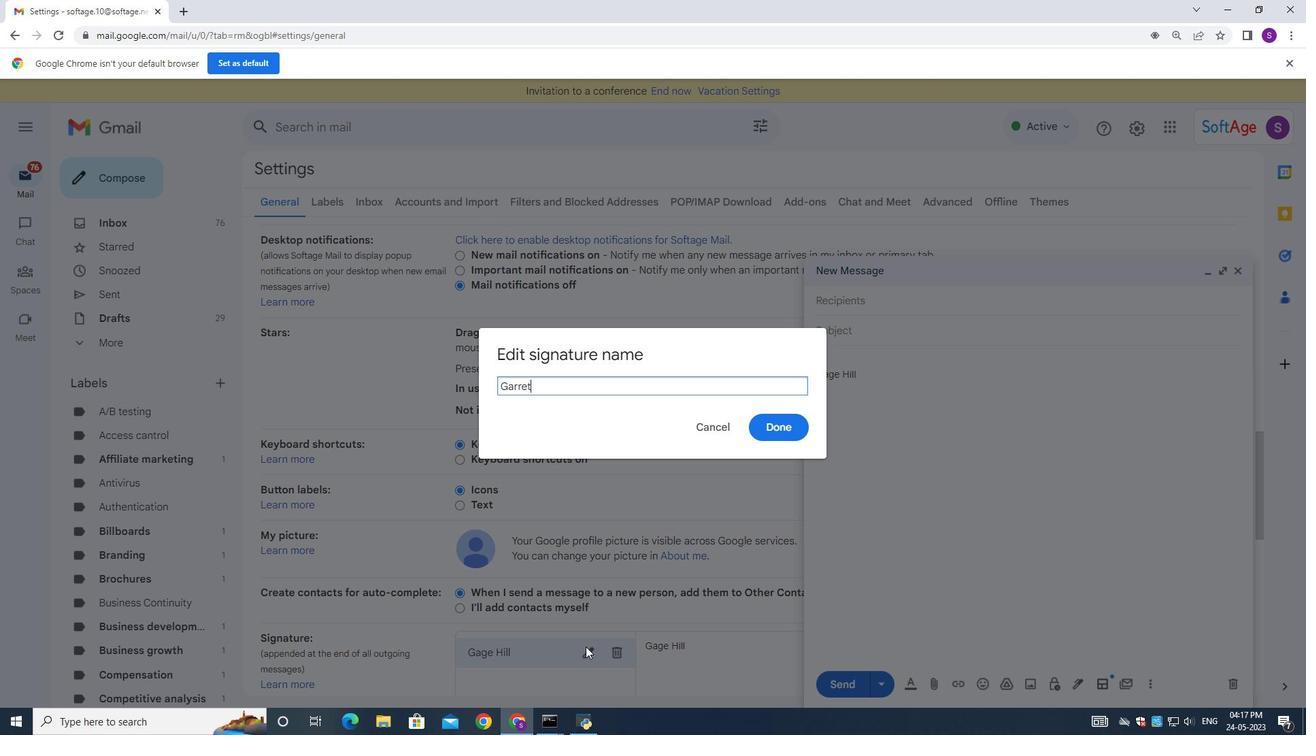 
Action: Mouse moved to (592, 579)
Screenshot: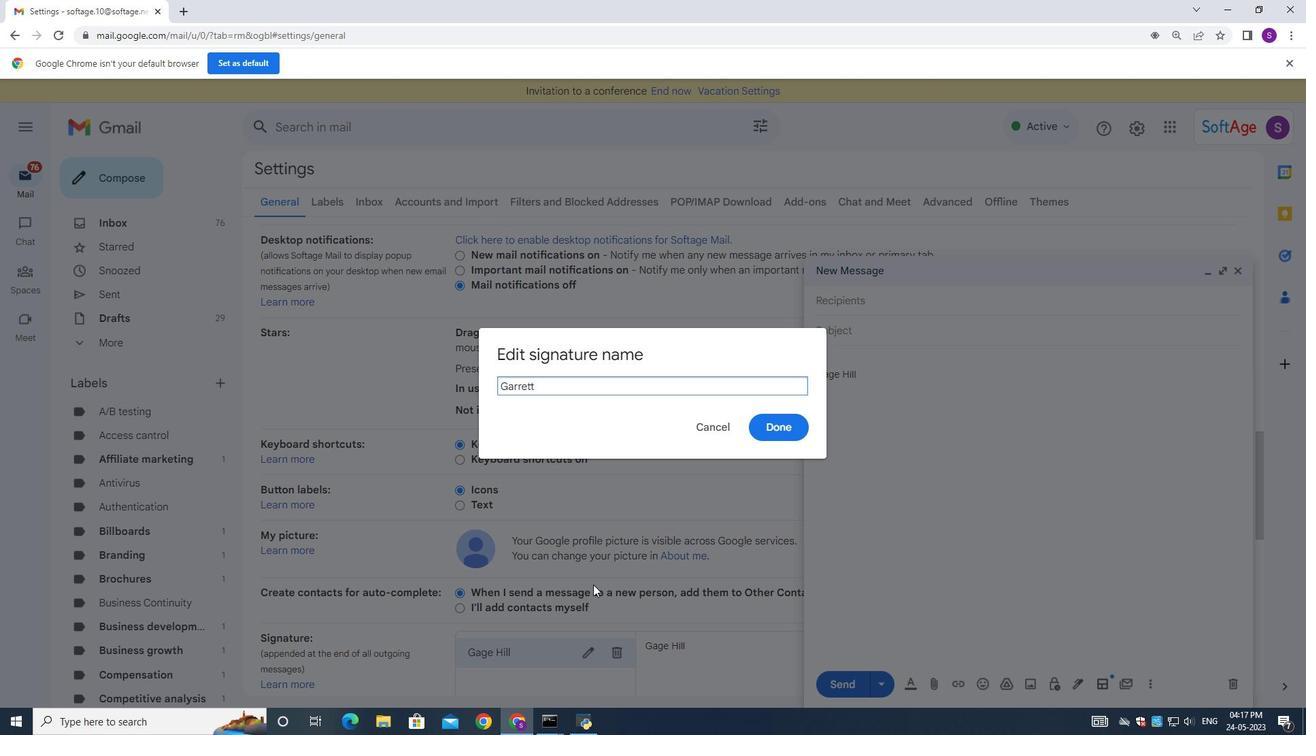 
Action: Key pressed <Key.space><Key.shift>Sanchez
Screenshot: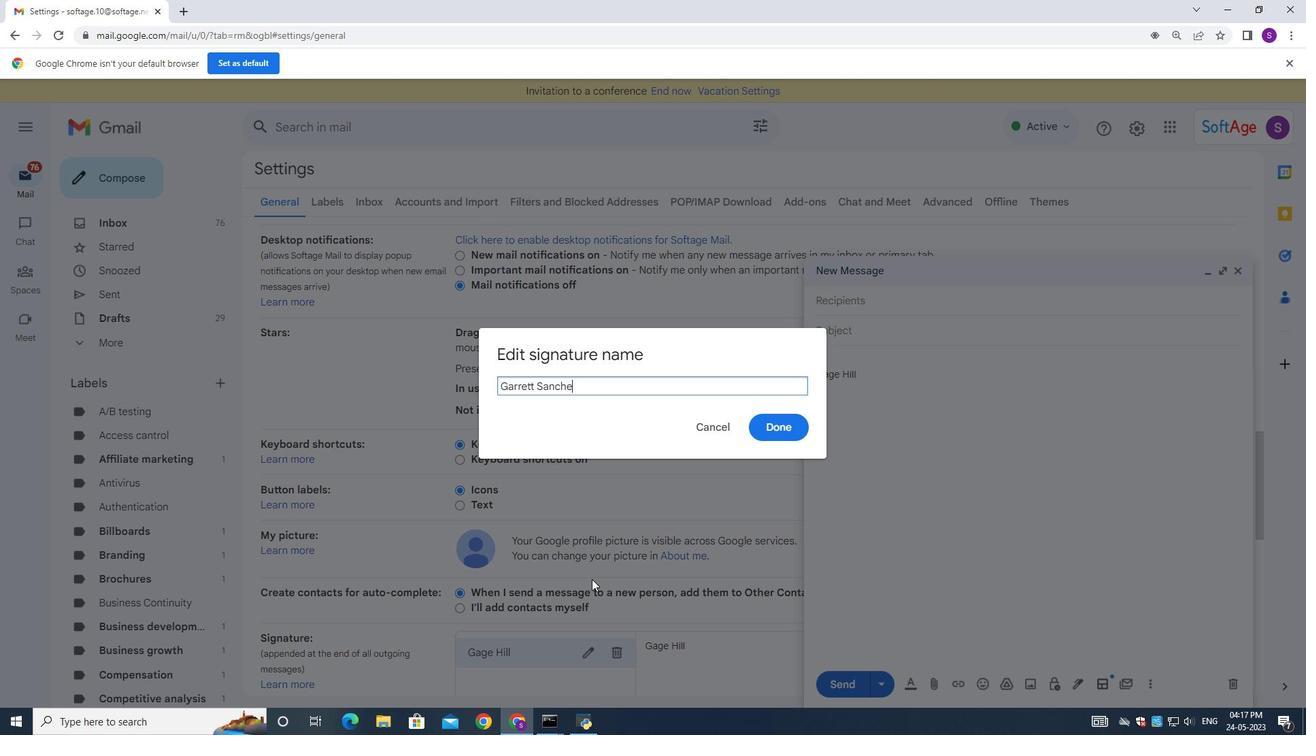 
Action: Mouse moved to (769, 423)
Screenshot: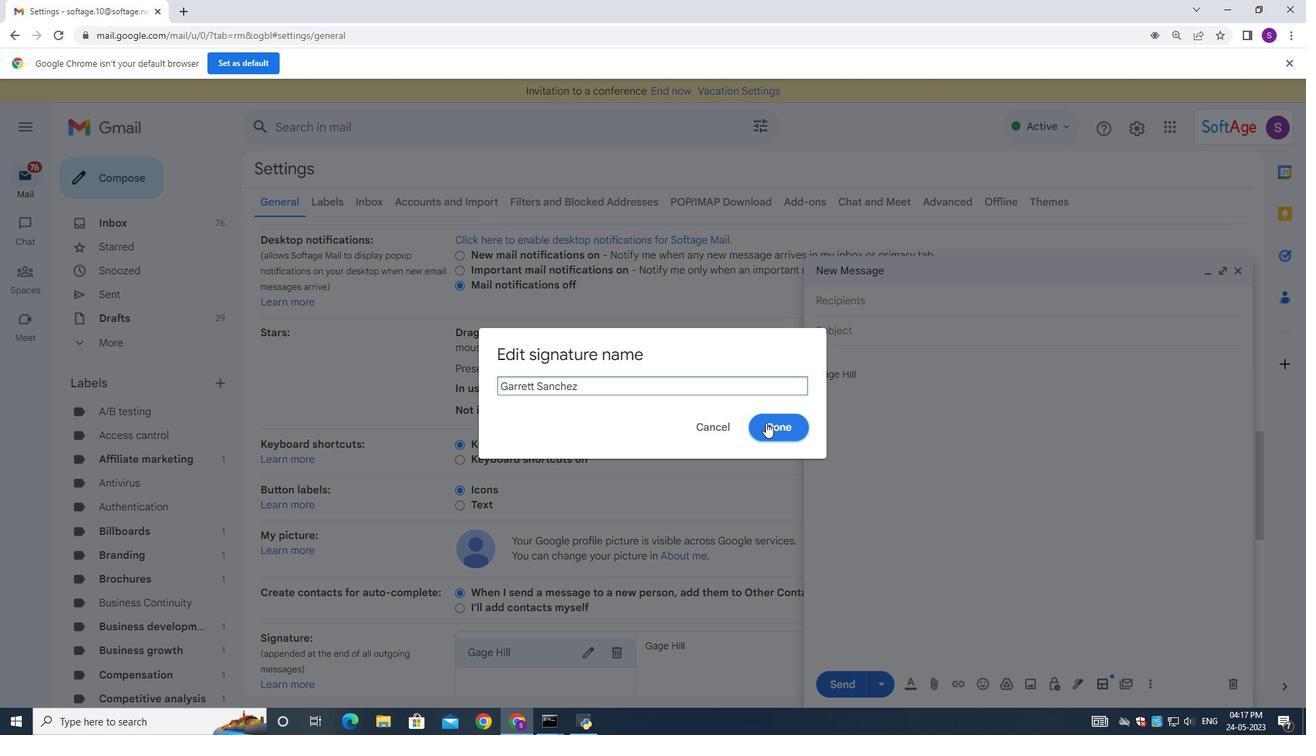 
Action: Mouse pressed left at (769, 423)
Screenshot: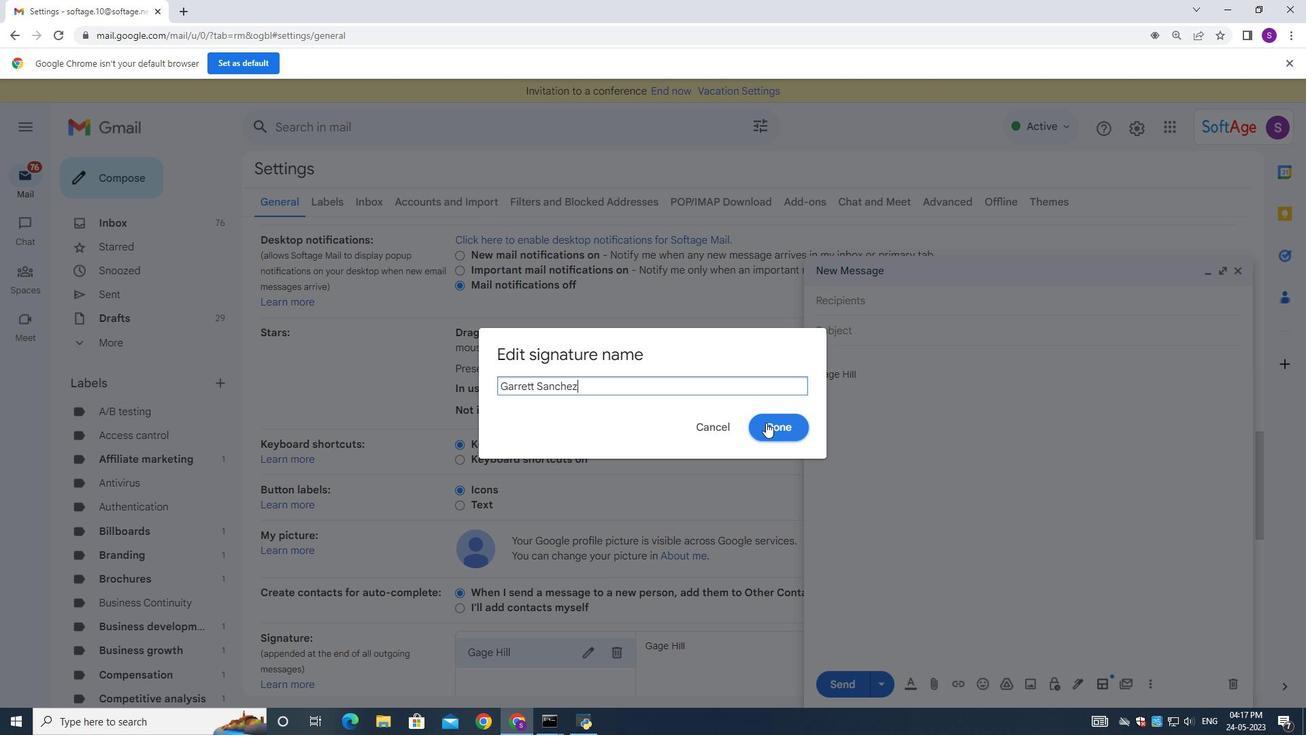 
Action: Mouse moved to (723, 474)
Screenshot: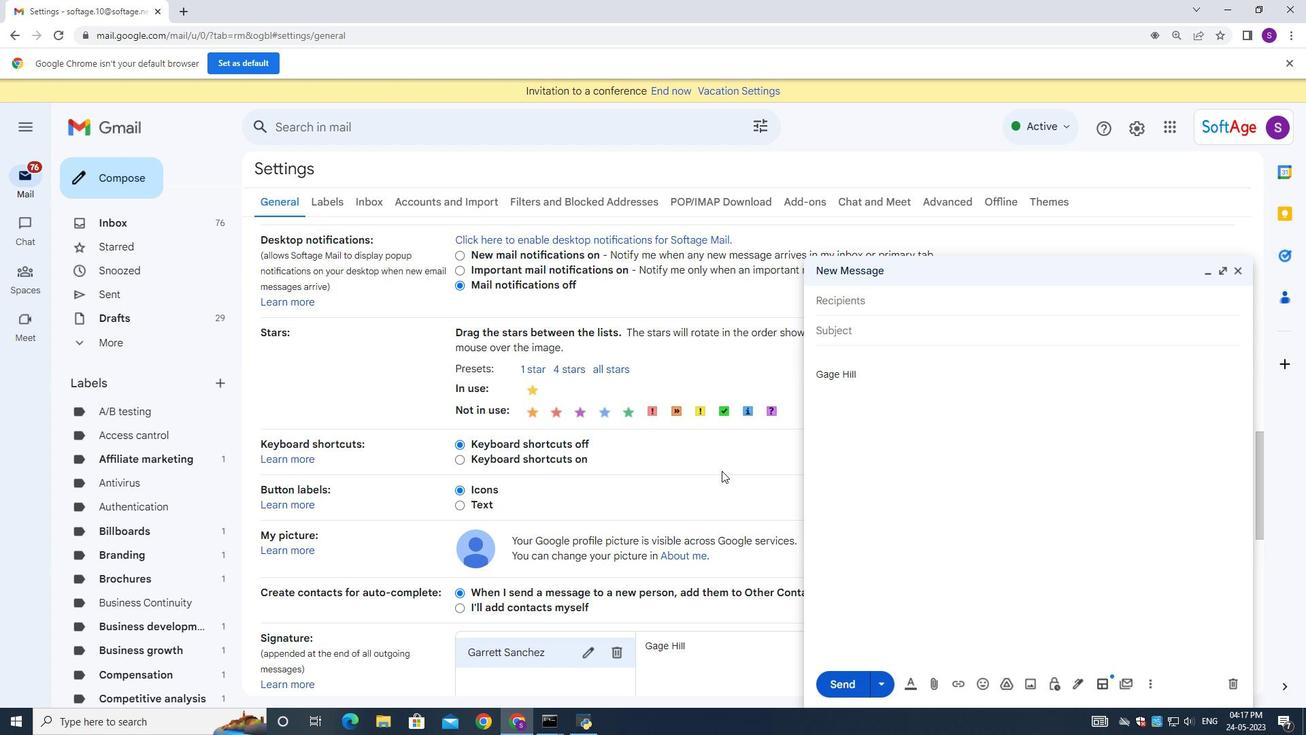 
Action: Mouse scrolled (723, 473) with delta (0, 0)
Screenshot: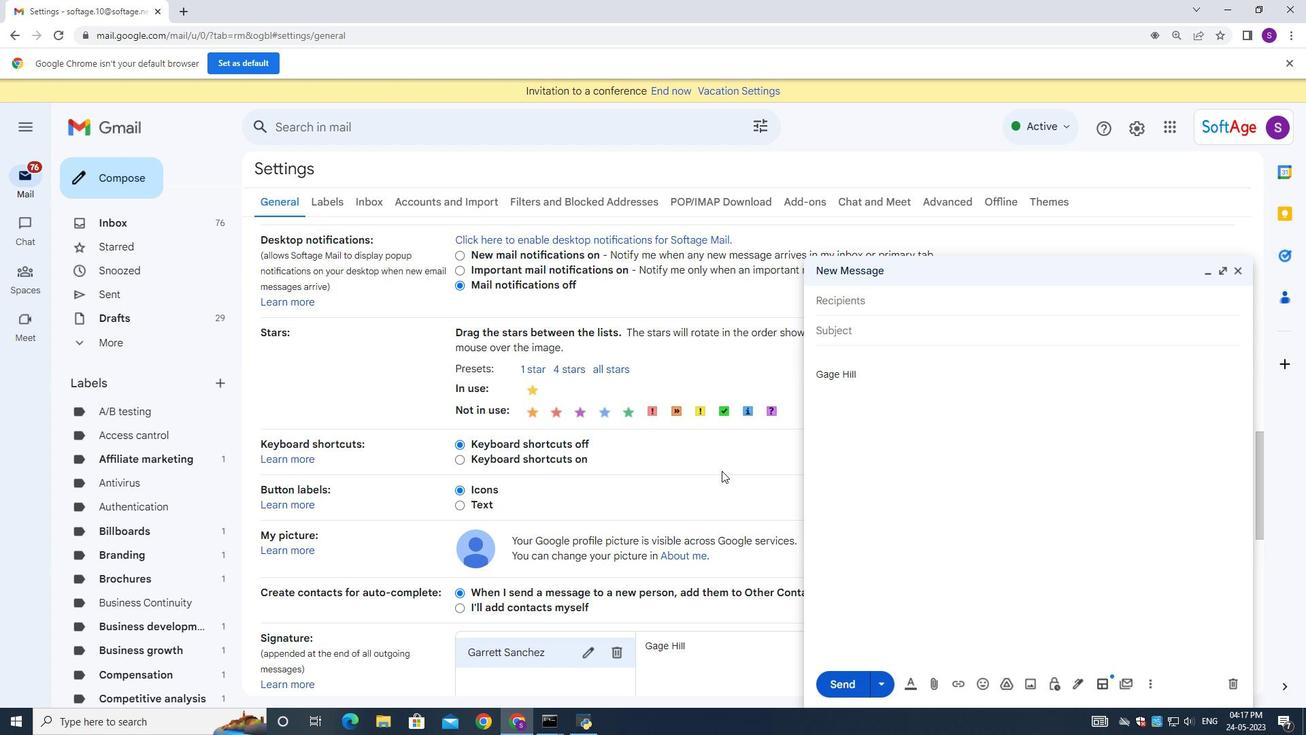
Action: Mouse moved to (723, 475)
Screenshot: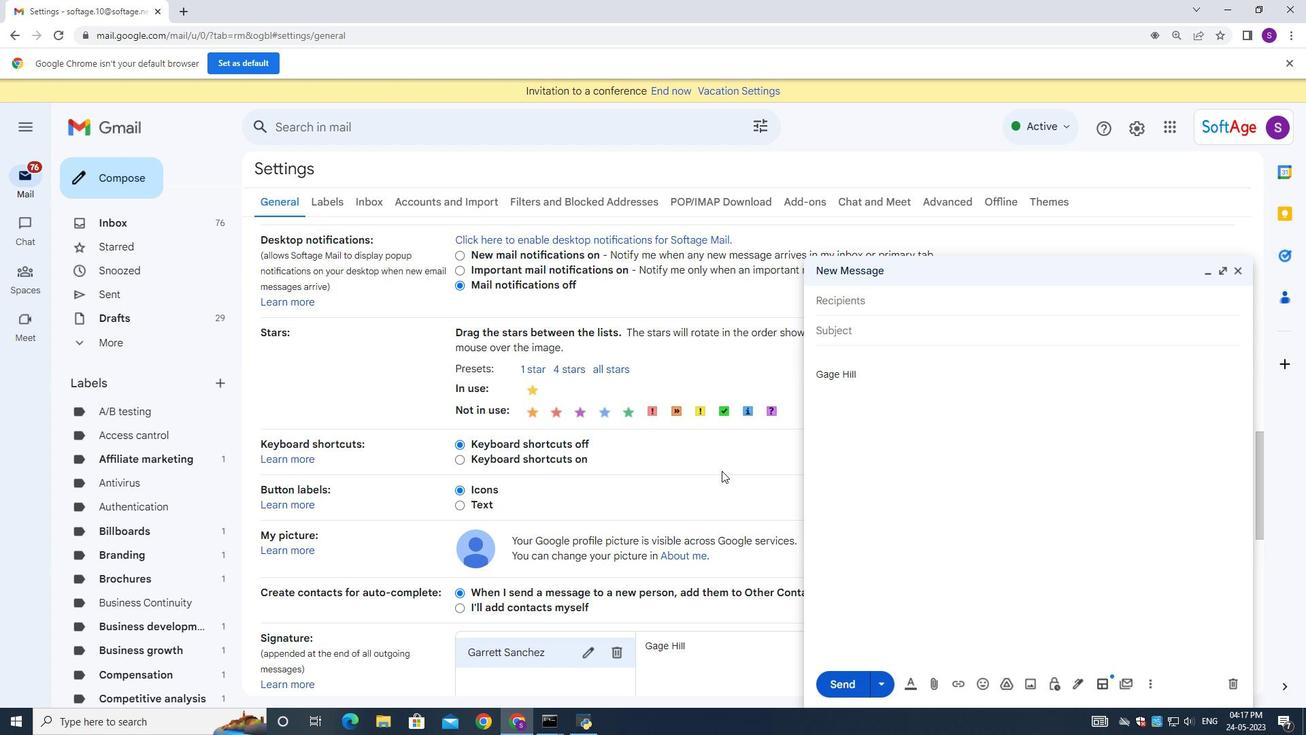 
Action: Mouse scrolled (723, 474) with delta (0, 0)
Screenshot: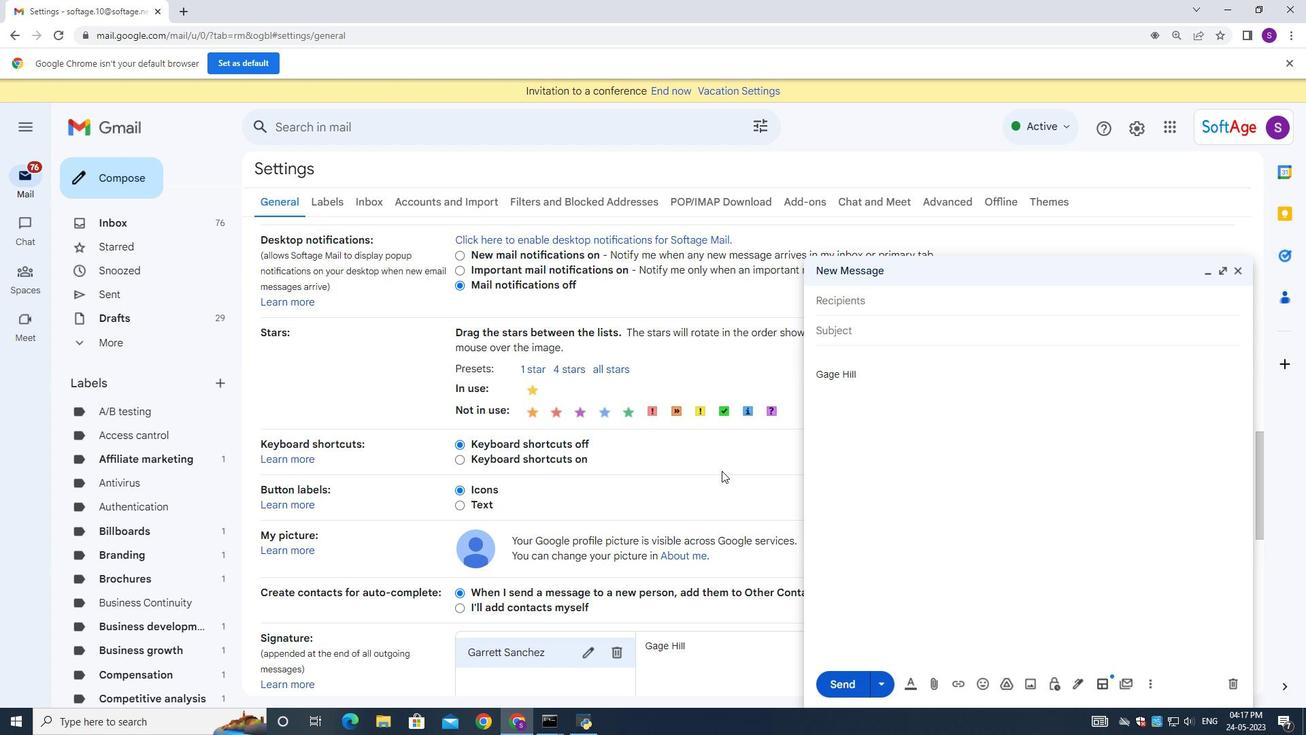 
Action: Mouse scrolled (723, 474) with delta (0, 0)
Screenshot: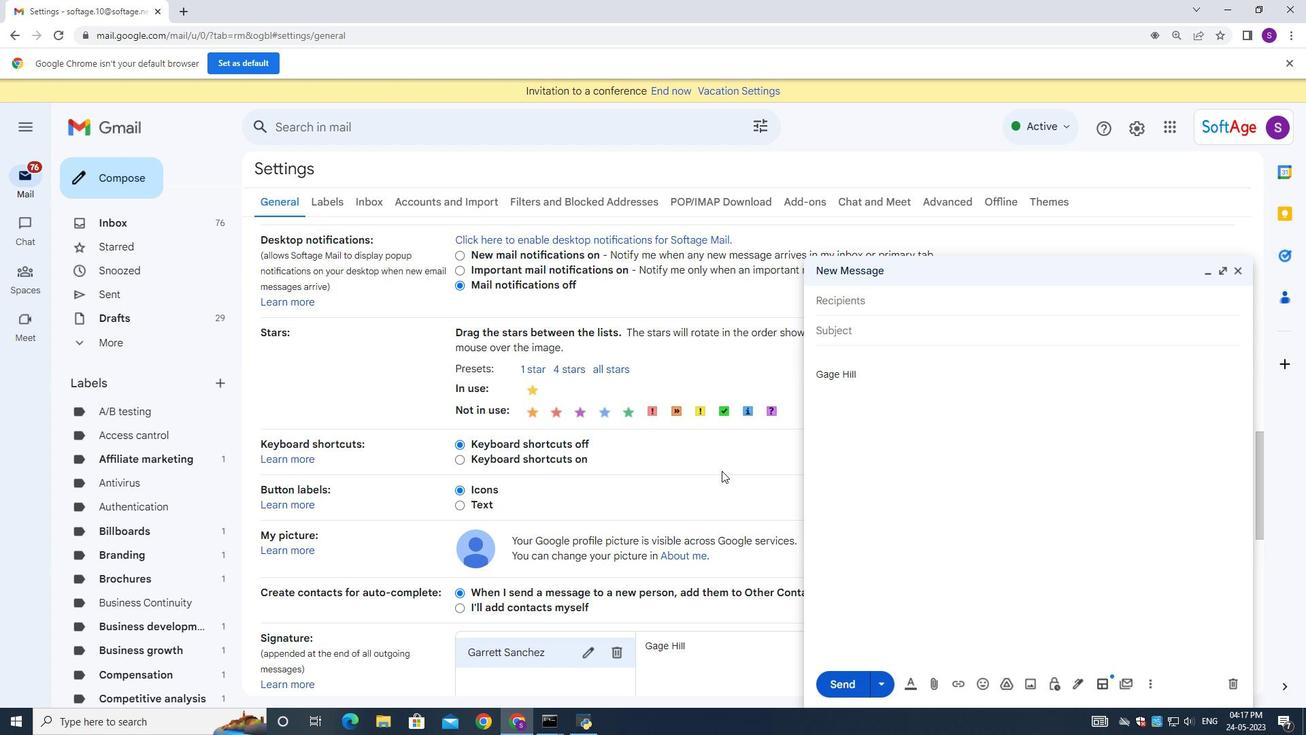 
Action: Mouse scrolled (723, 474) with delta (0, 0)
Screenshot: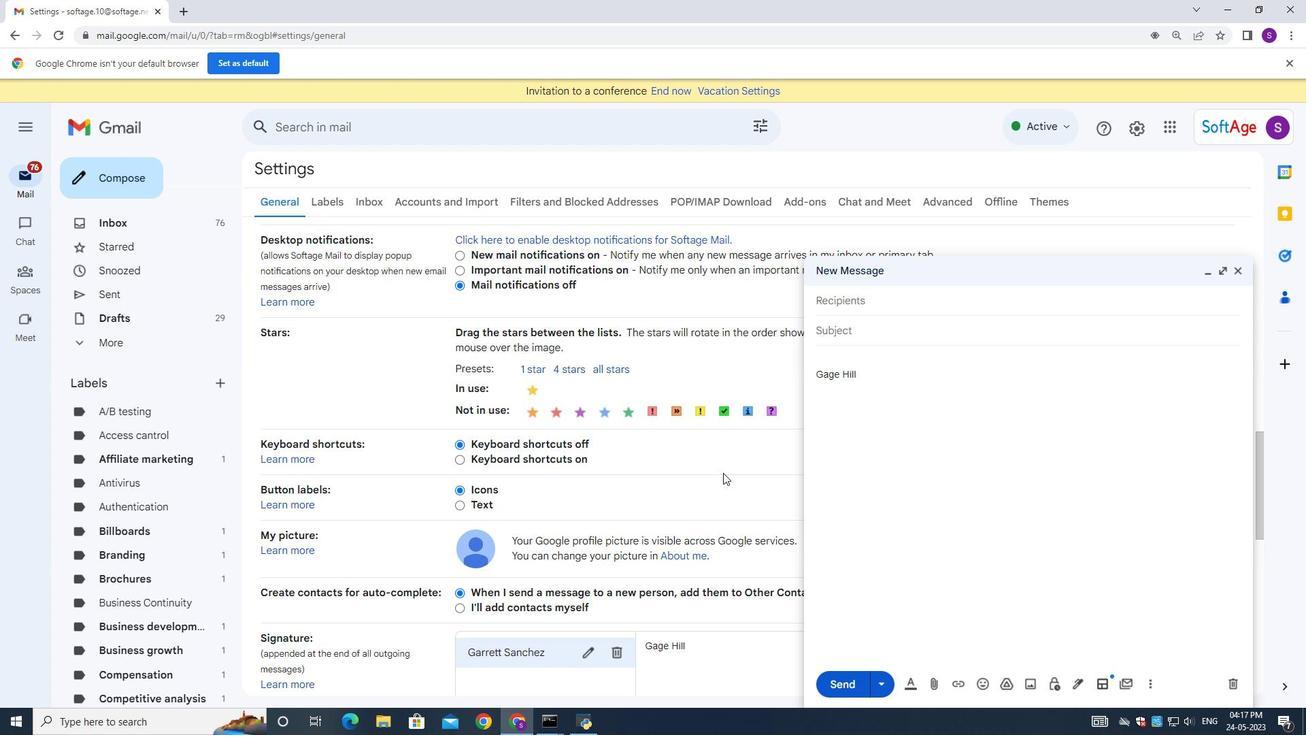 
Action: Mouse moved to (729, 392)
Screenshot: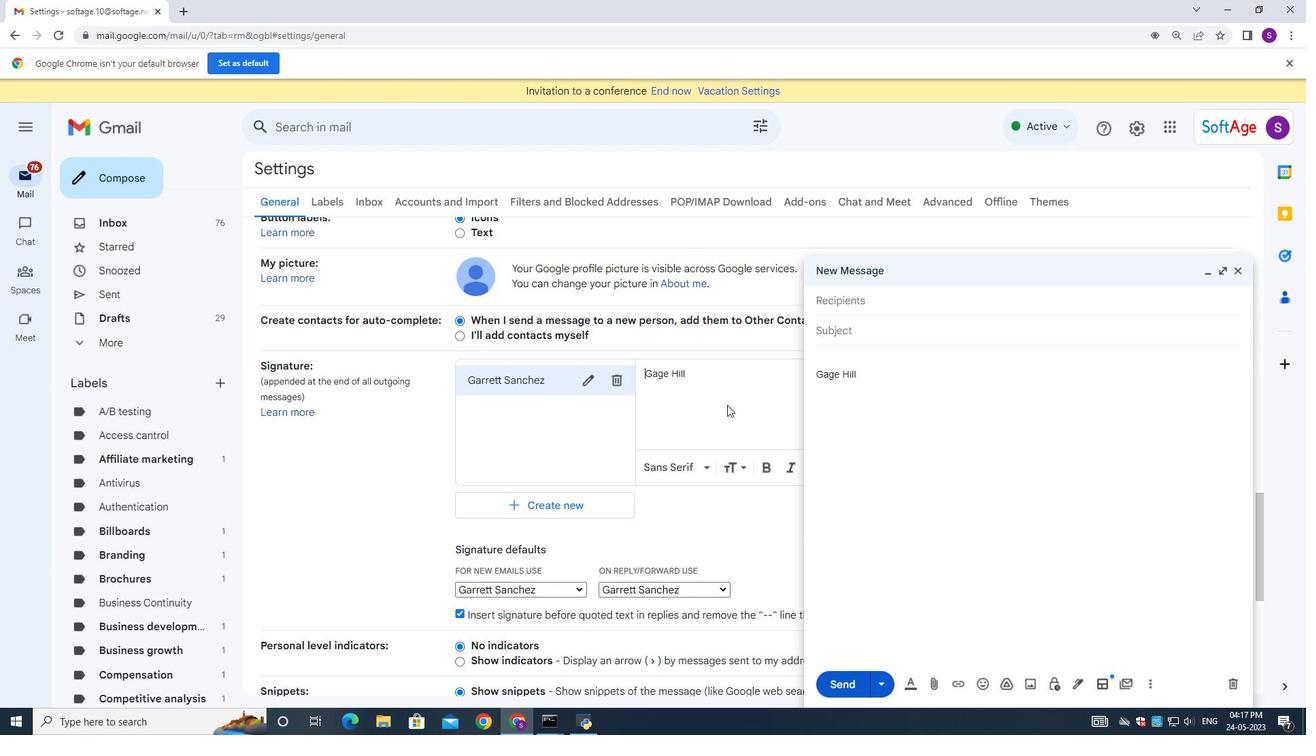 
Action: Mouse pressed left at (729, 392)
Screenshot: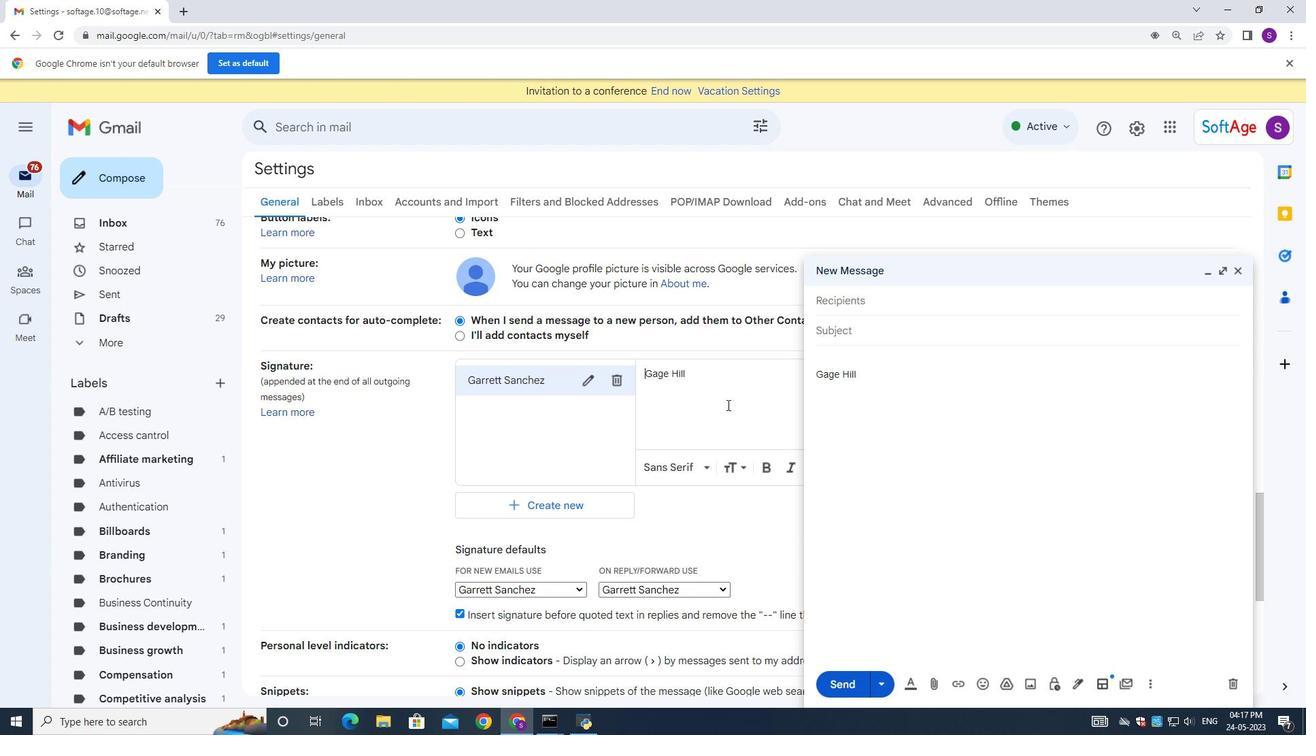 
Action: Mouse moved to (733, 389)
Screenshot: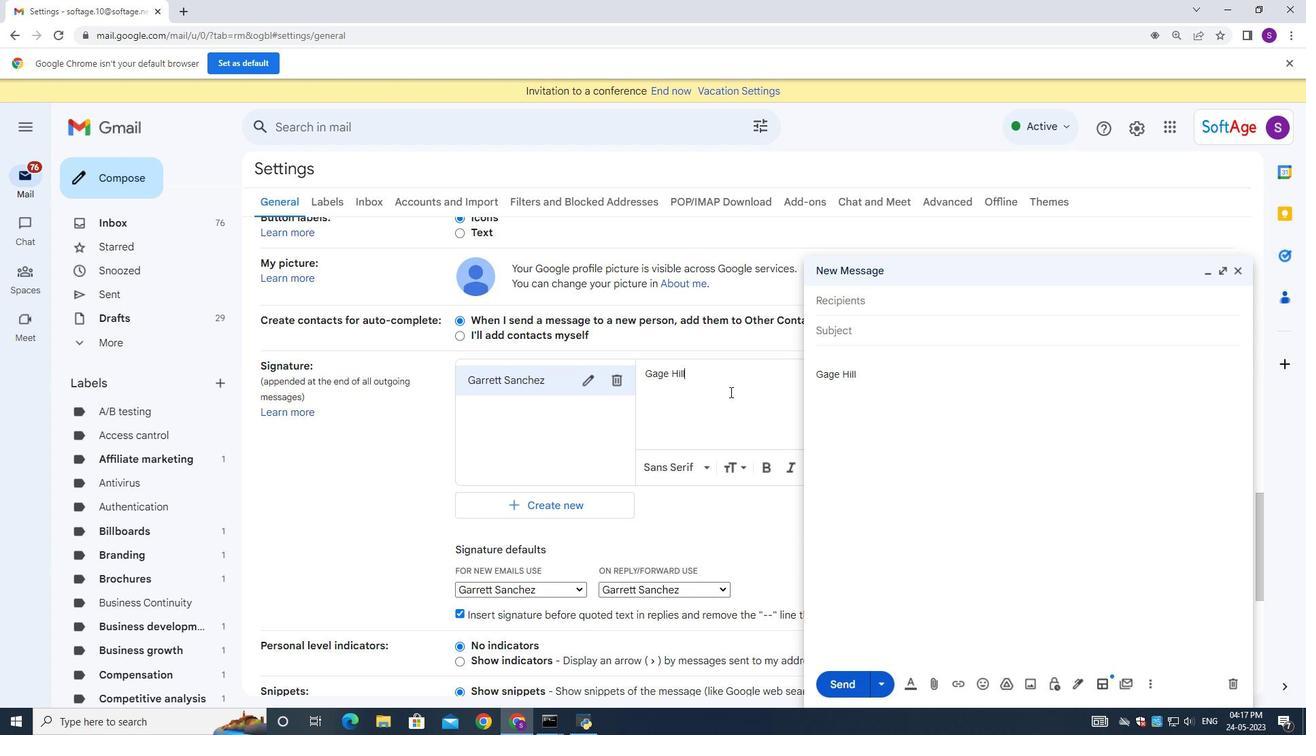 
Action: Key pressed ctrl+A<Key.backspace><Key.shift><Key.shift><Key.shift><Key.shift><Key.shift>Garrett<Key.space><Key.shift>Sanchez
Screenshot: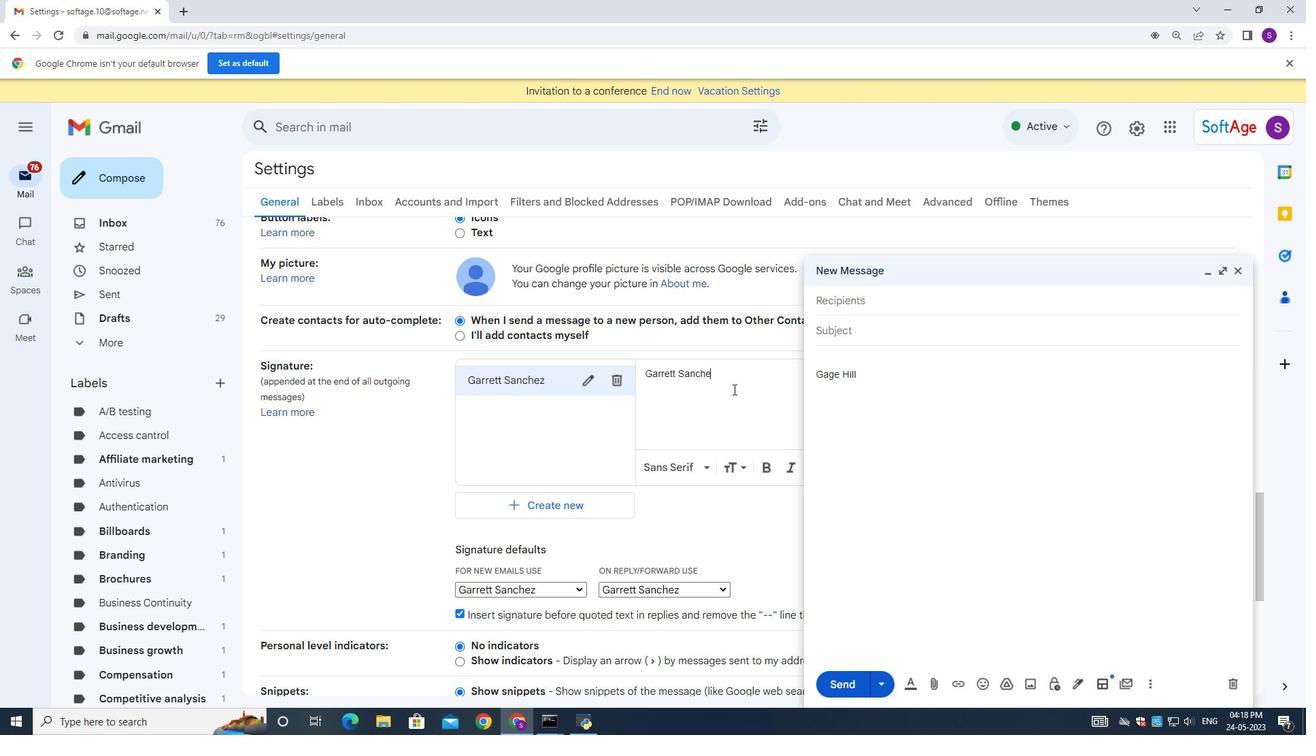 
Action: Mouse moved to (1235, 273)
Screenshot: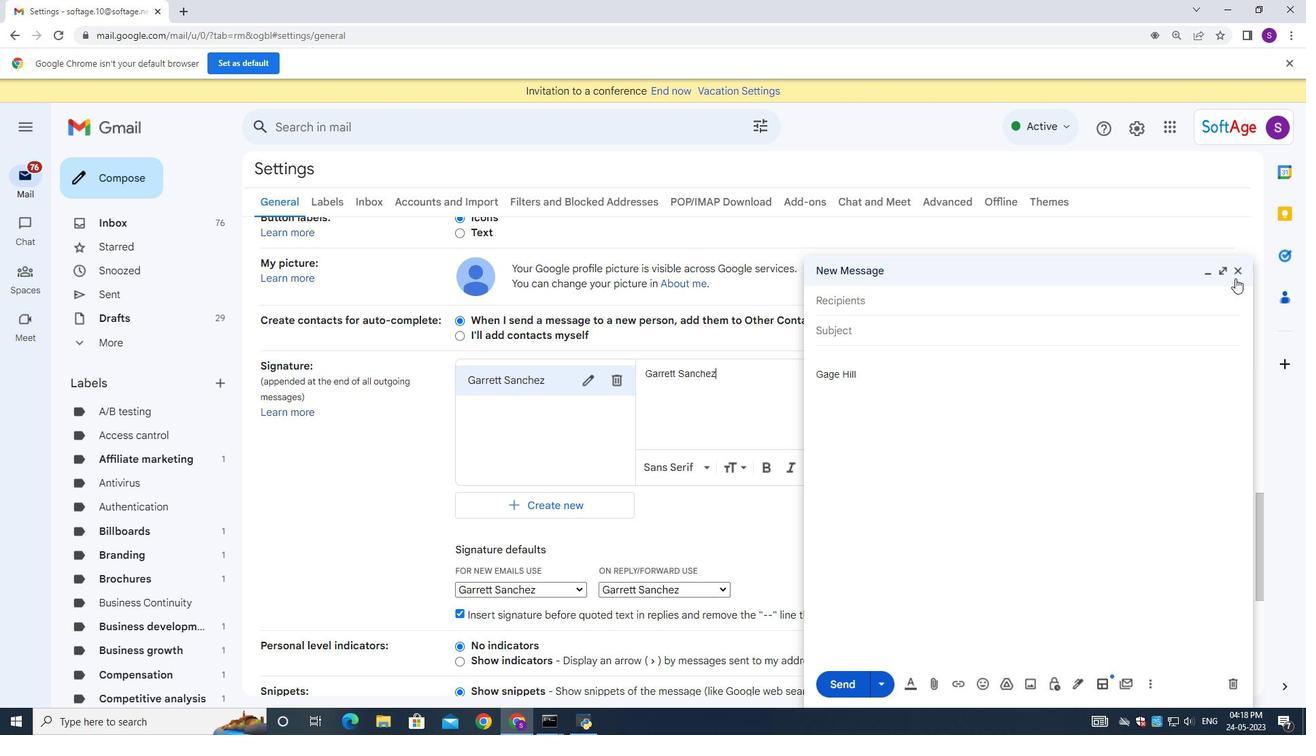
Action: Mouse pressed left at (1235, 273)
Screenshot: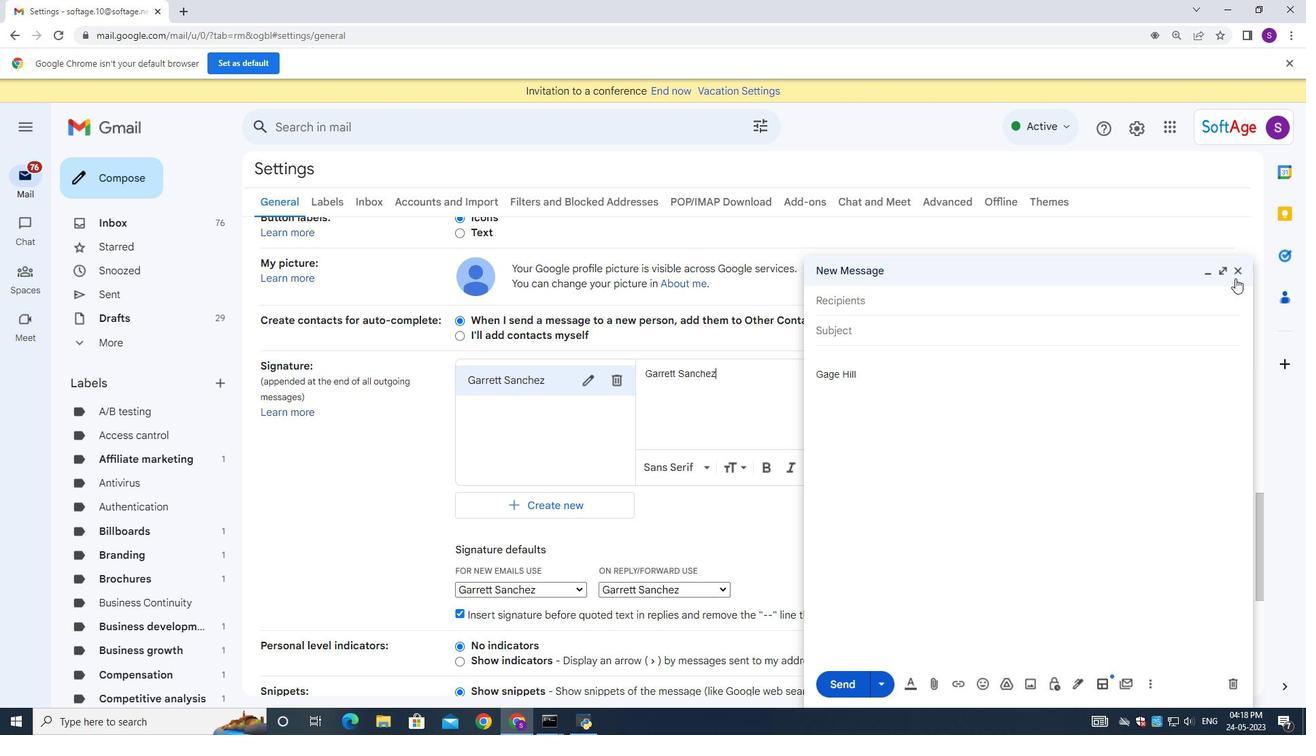
Action: Mouse moved to (1027, 398)
Screenshot: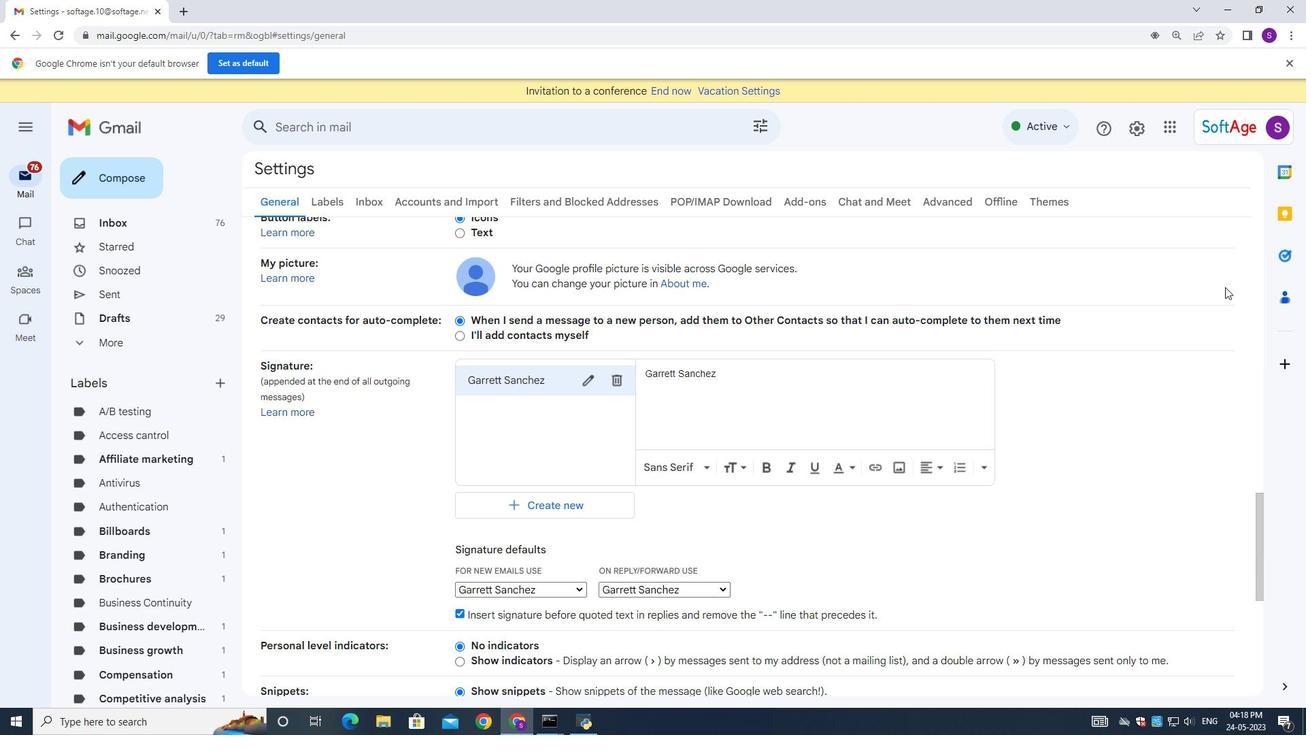 
Action: Mouse scrolled (1027, 398) with delta (0, 0)
Screenshot: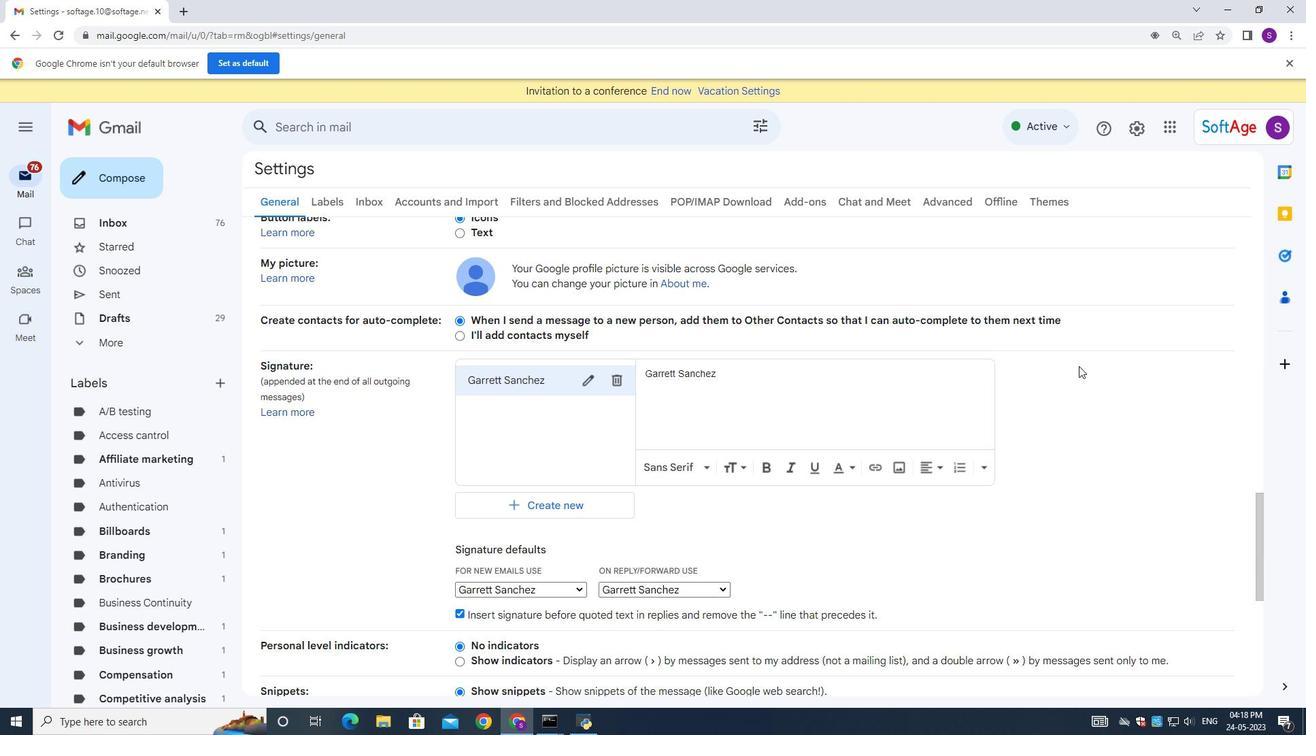 
Action: Mouse moved to (1021, 403)
Screenshot: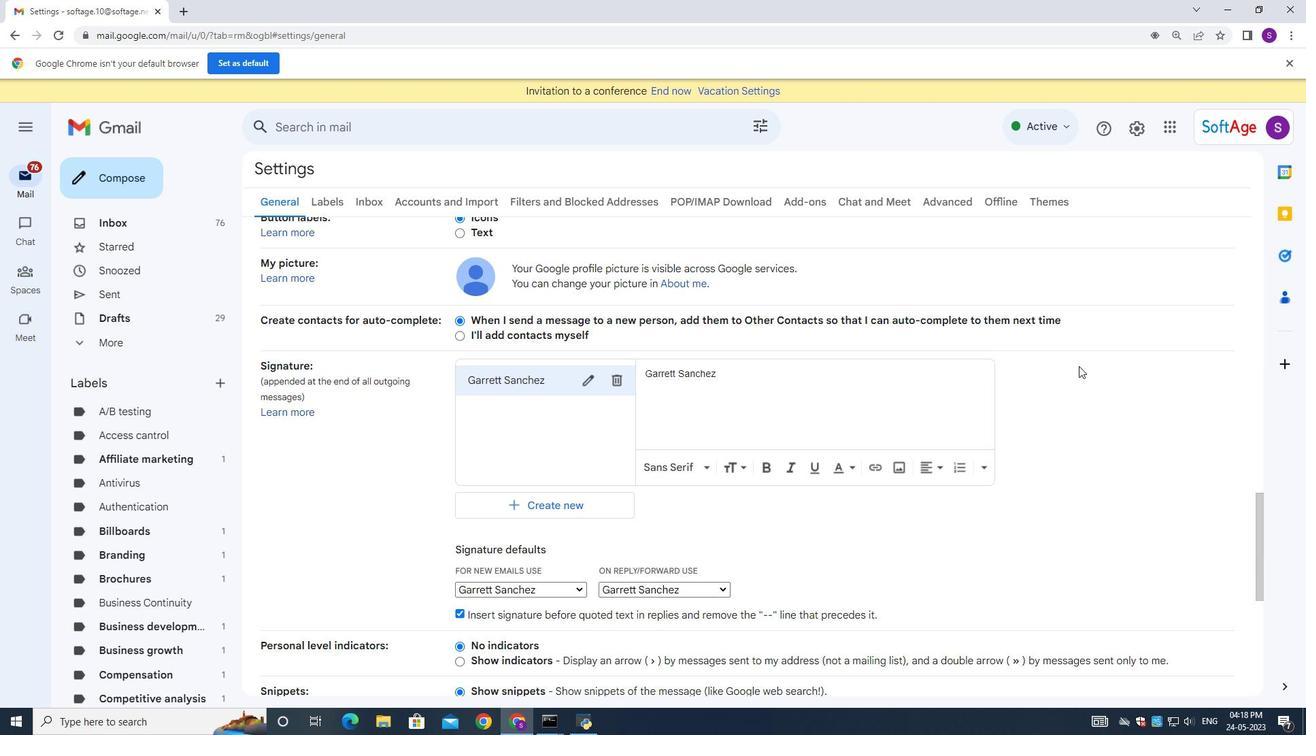 
Action: Mouse scrolled (1021, 402) with delta (0, 0)
Screenshot: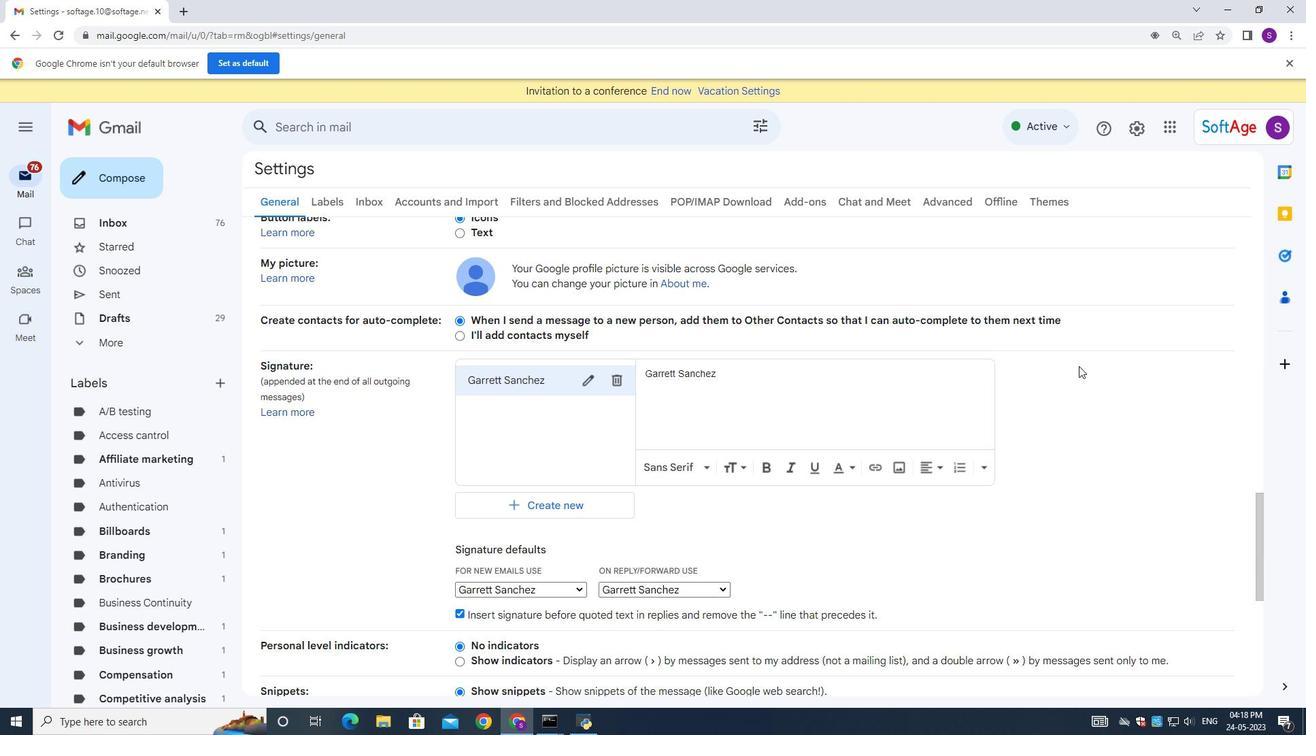 
Action: Mouse moved to (1014, 407)
Screenshot: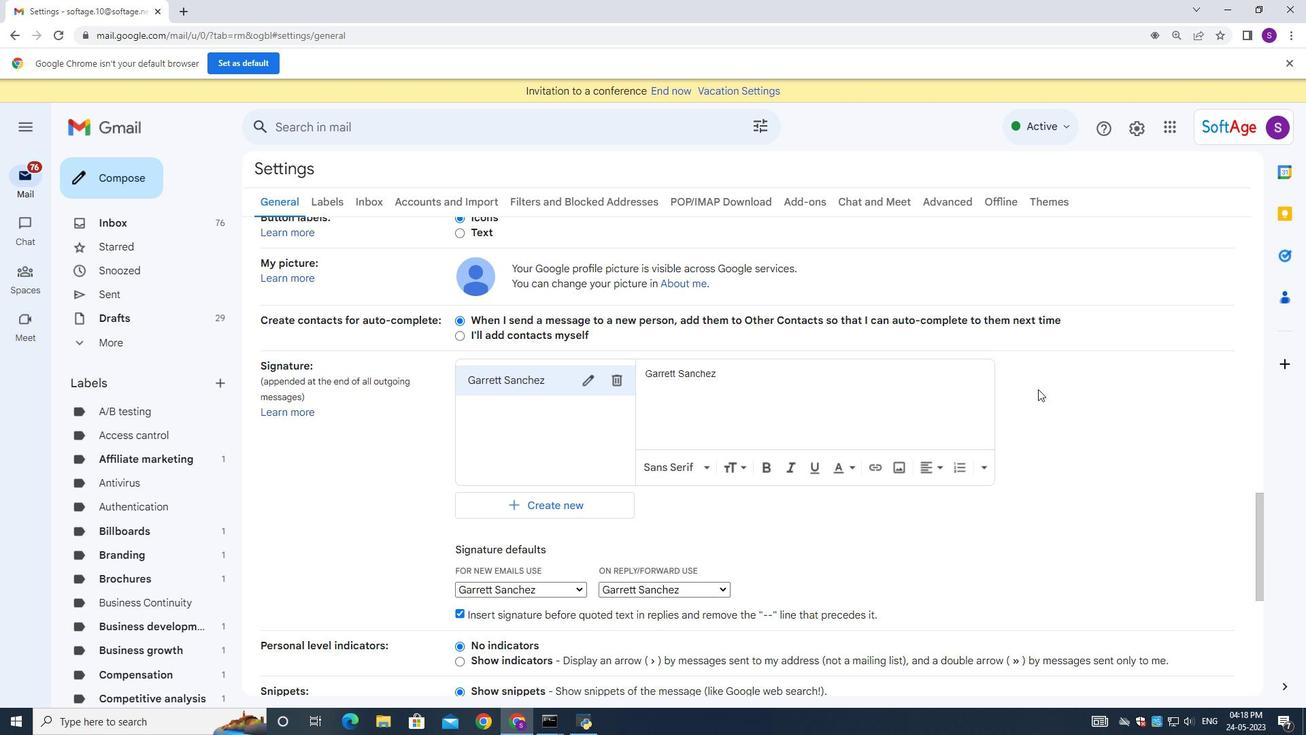 
Action: Mouse scrolled (1017, 404) with delta (0, 0)
Screenshot: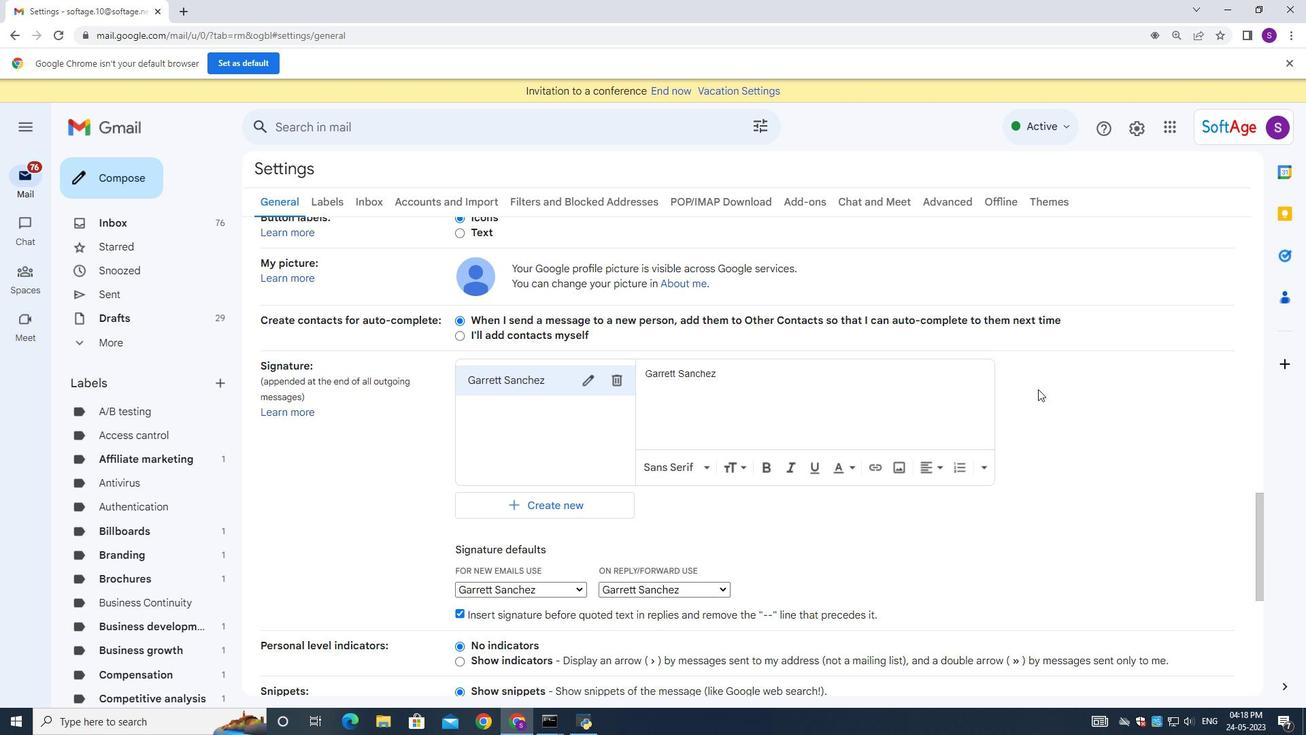 
Action: Mouse moved to (1011, 407)
Screenshot: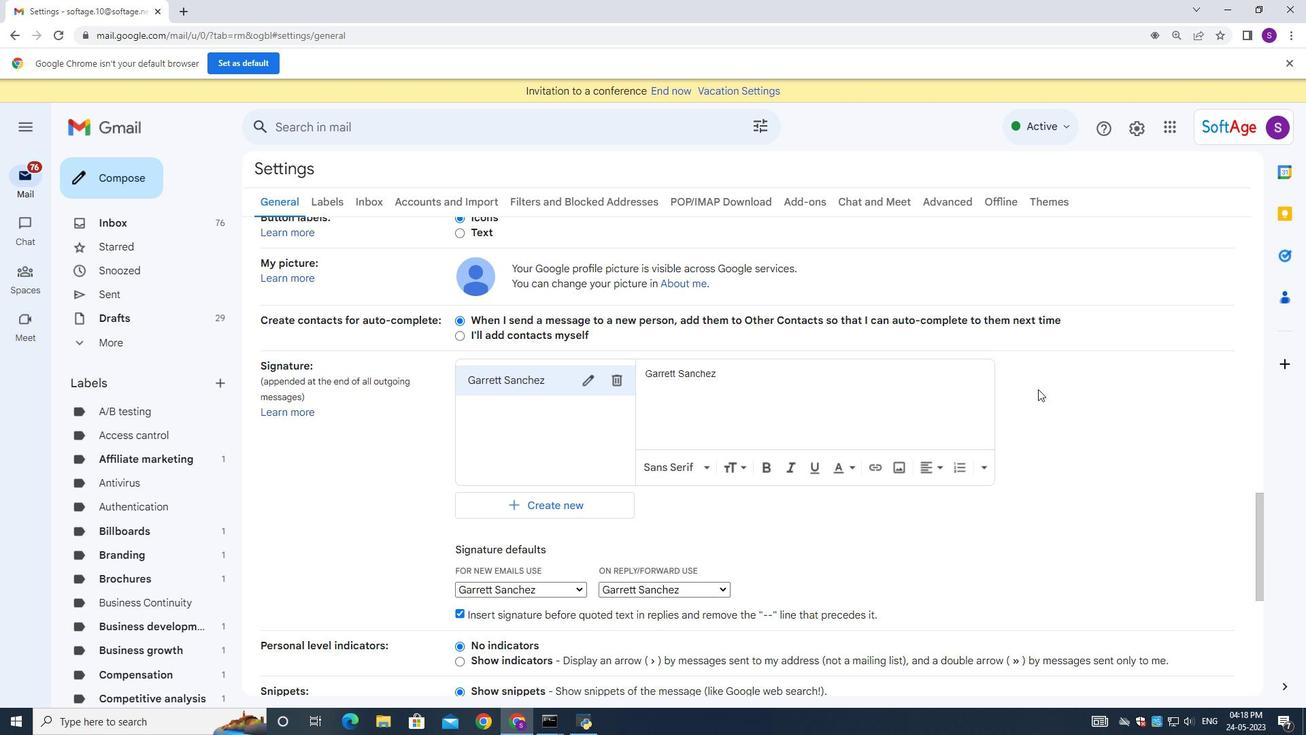 
Action: Mouse scrolled (1014, 406) with delta (0, 0)
Screenshot: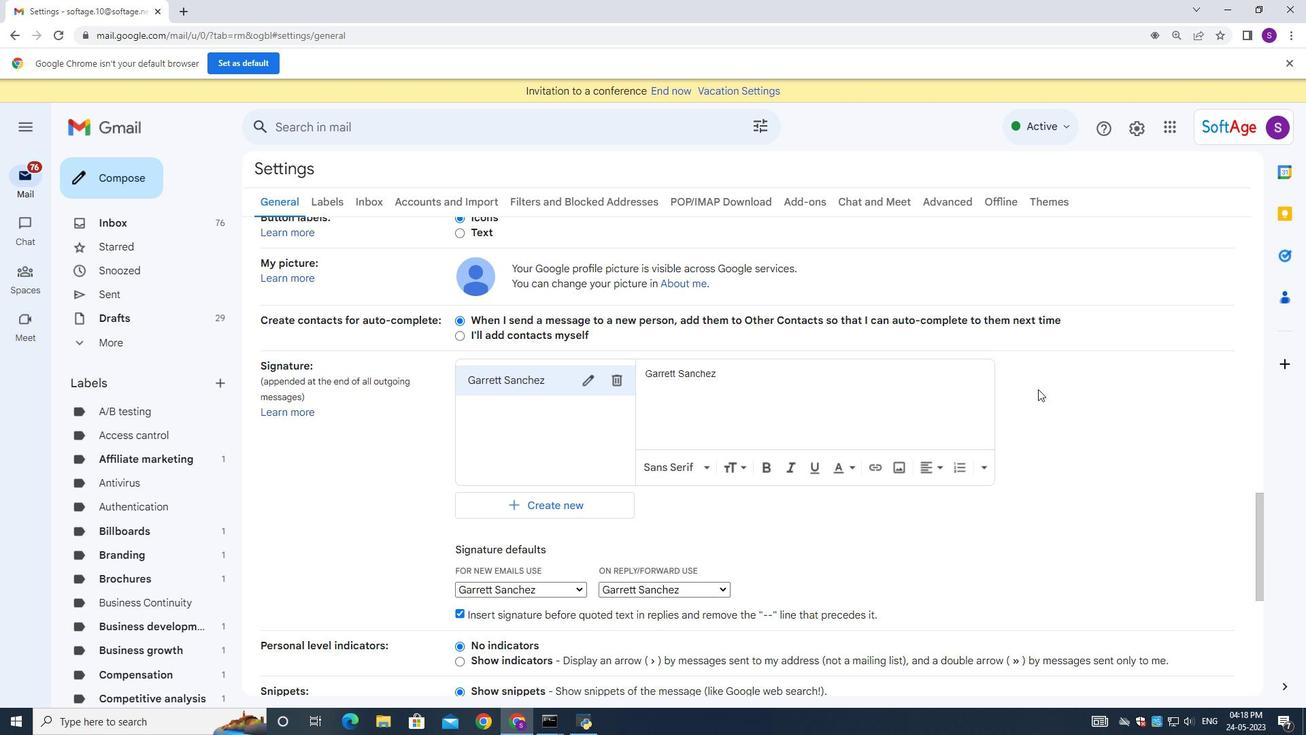 
Action: Mouse moved to (1006, 408)
Screenshot: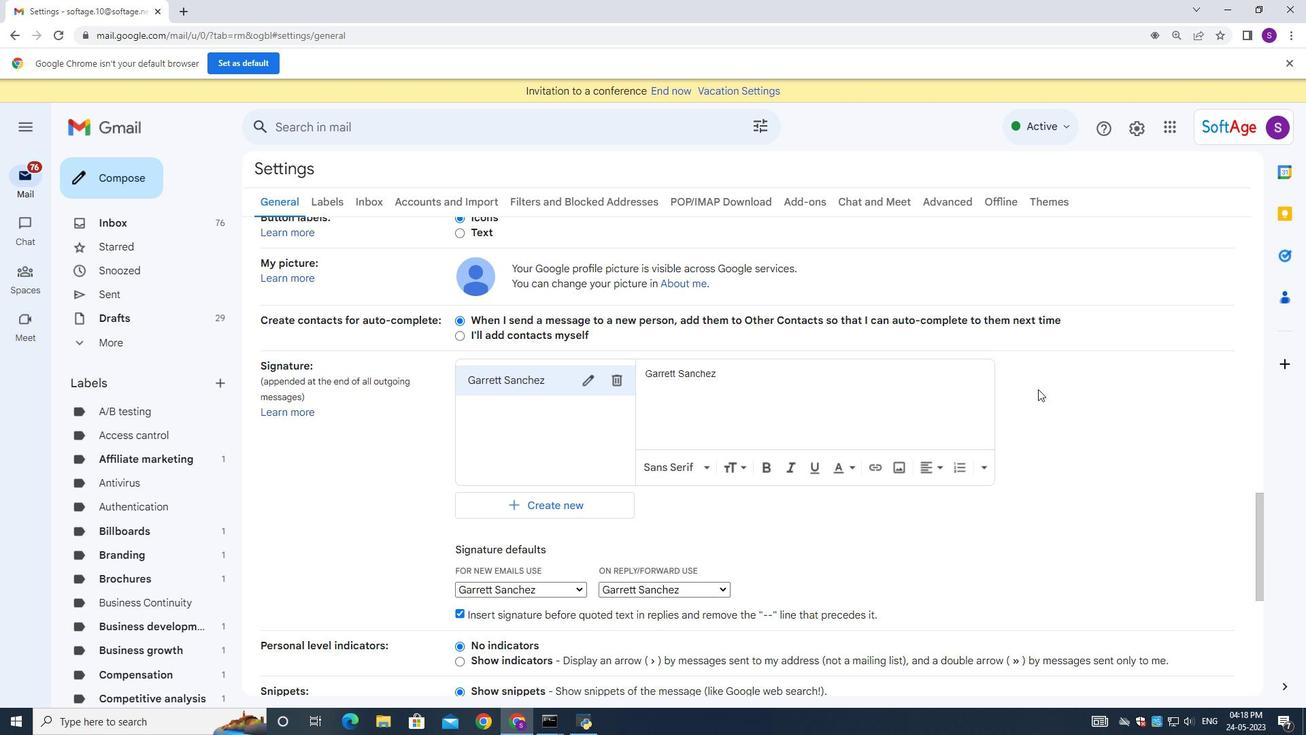 
Action: Mouse scrolled (1011, 406) with delta (0, 0)
Screenshot: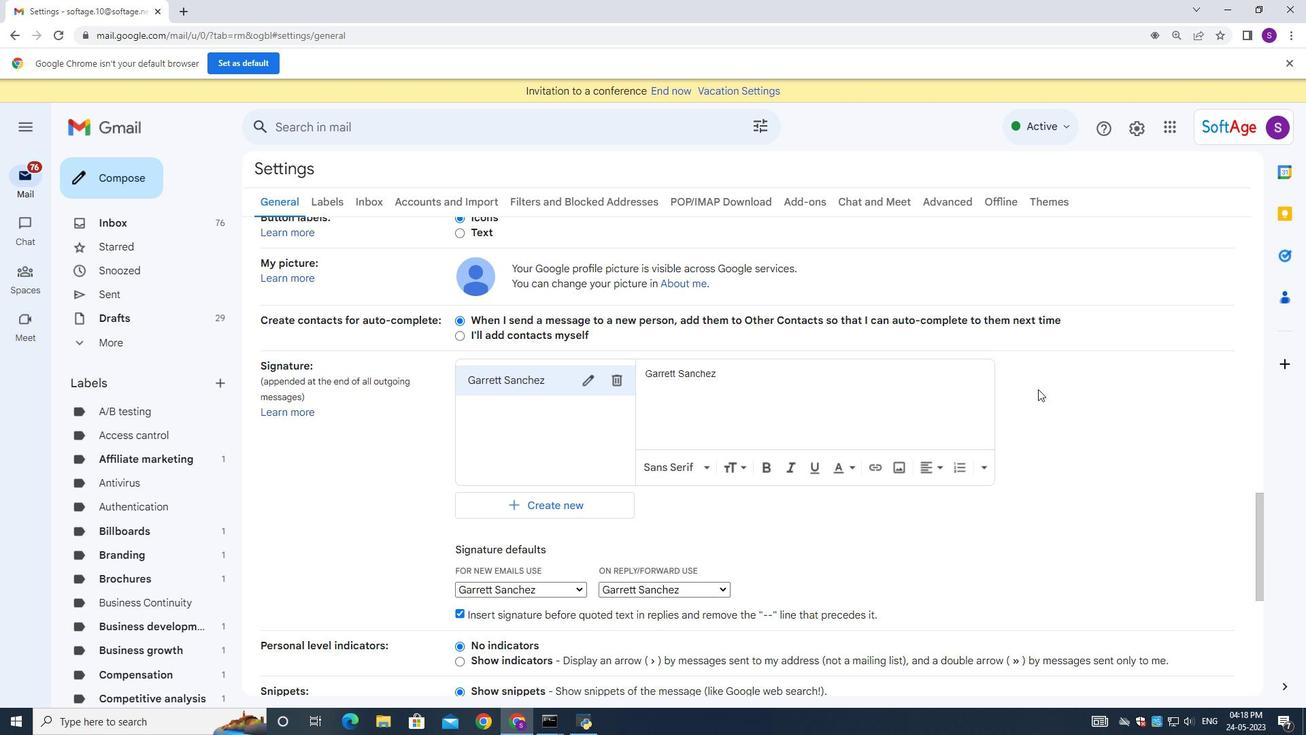 
Action: Mouse moved to (1001, 410)
Screenshot: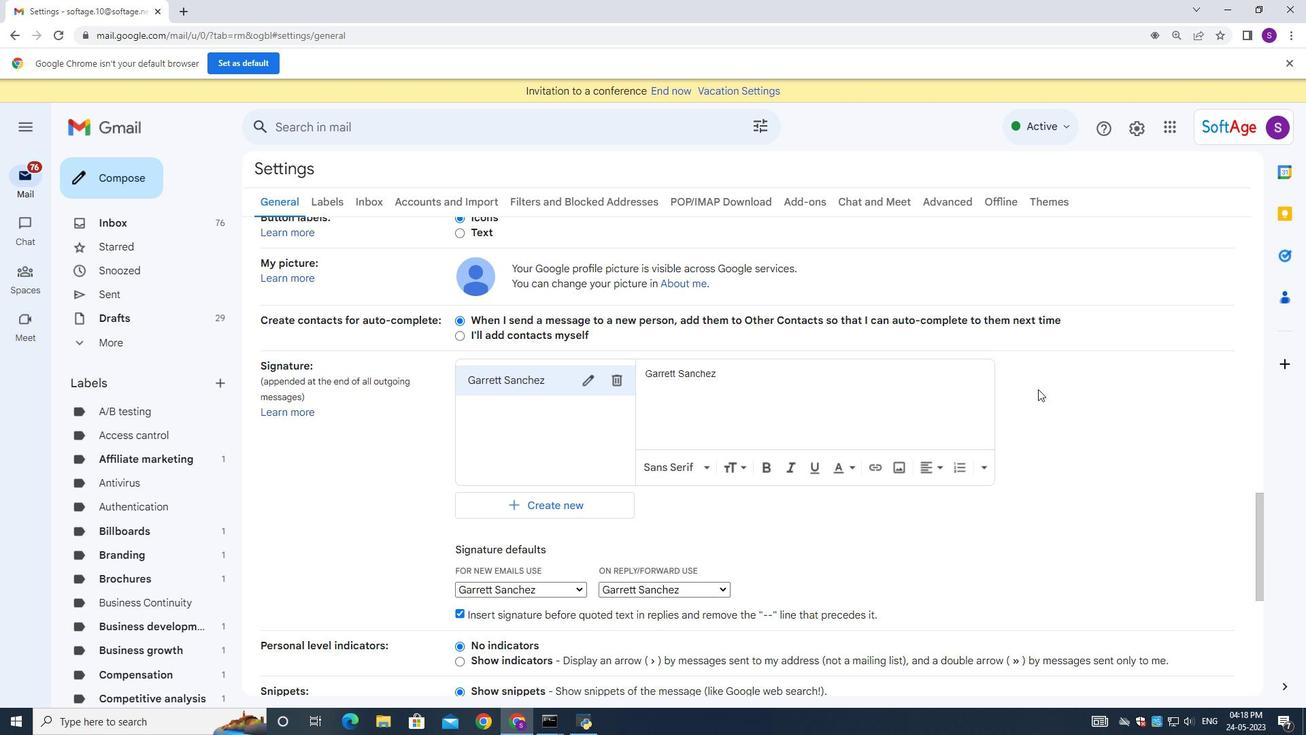 
Action: Mouse scrolled (1006, 407) with delta (0, 0)
Screenshot: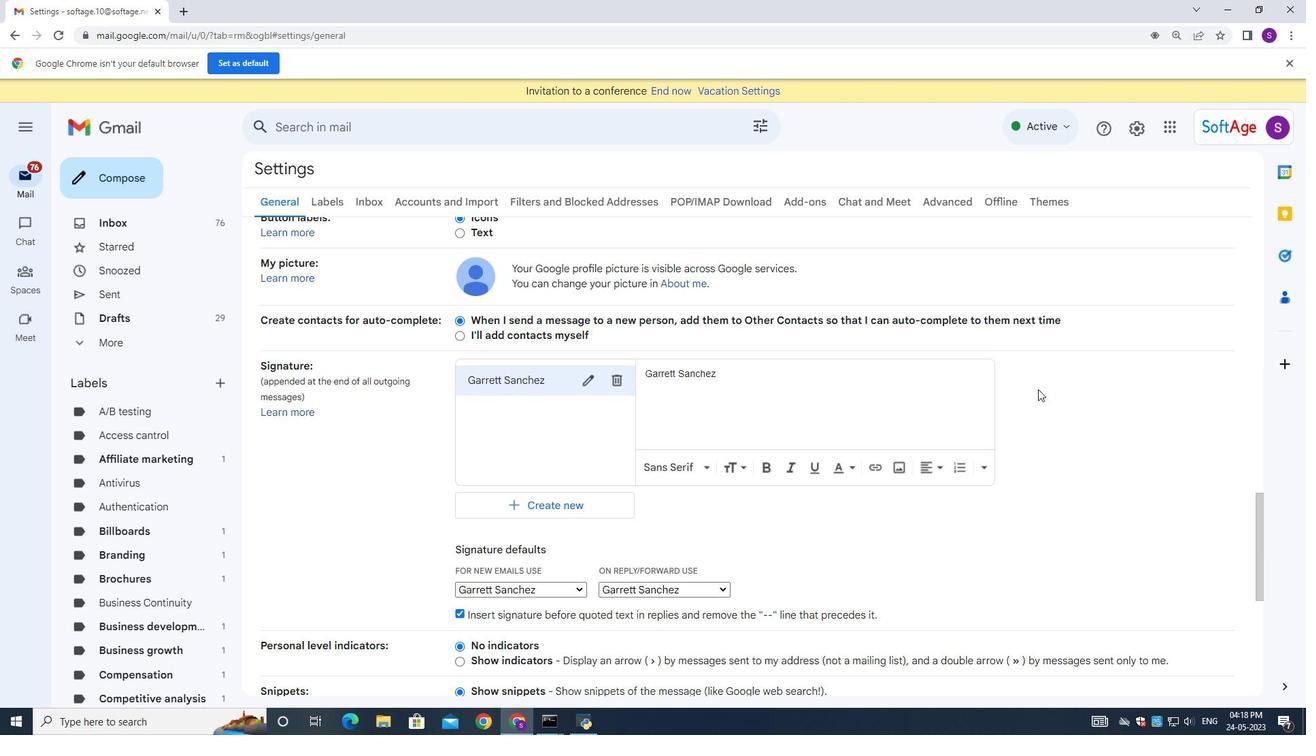 
Action: Mouse moved to (716, 636)
Screenshot: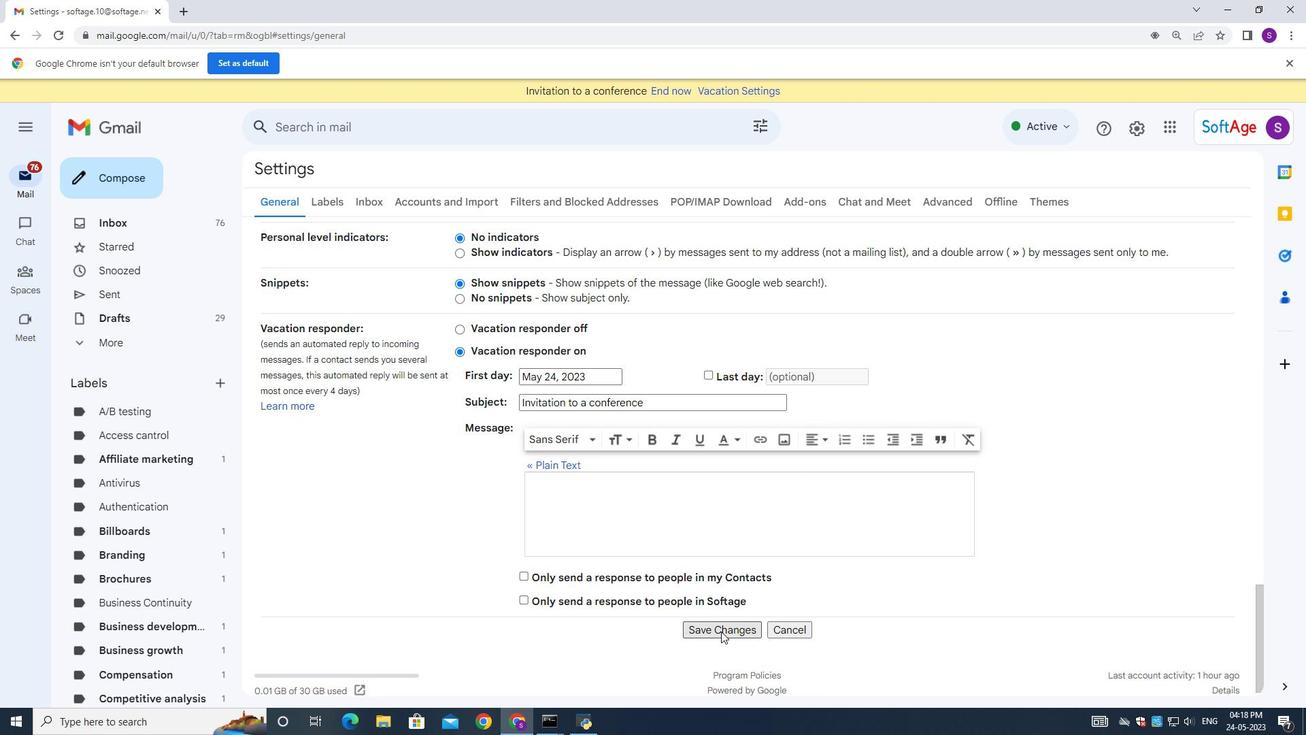 
Action: Mouse pressed left at (716, 636)
Screenshot: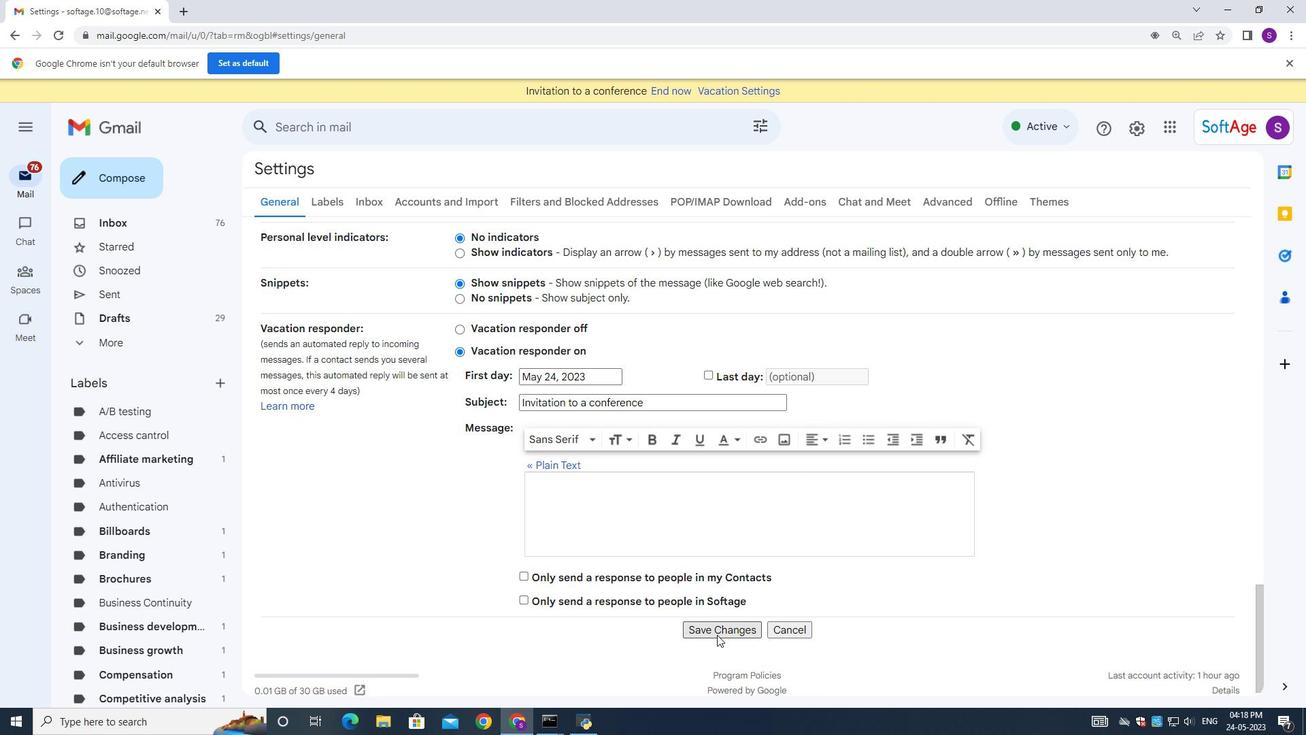 
Action: Mouse moved to (119, 182)
Screenshot: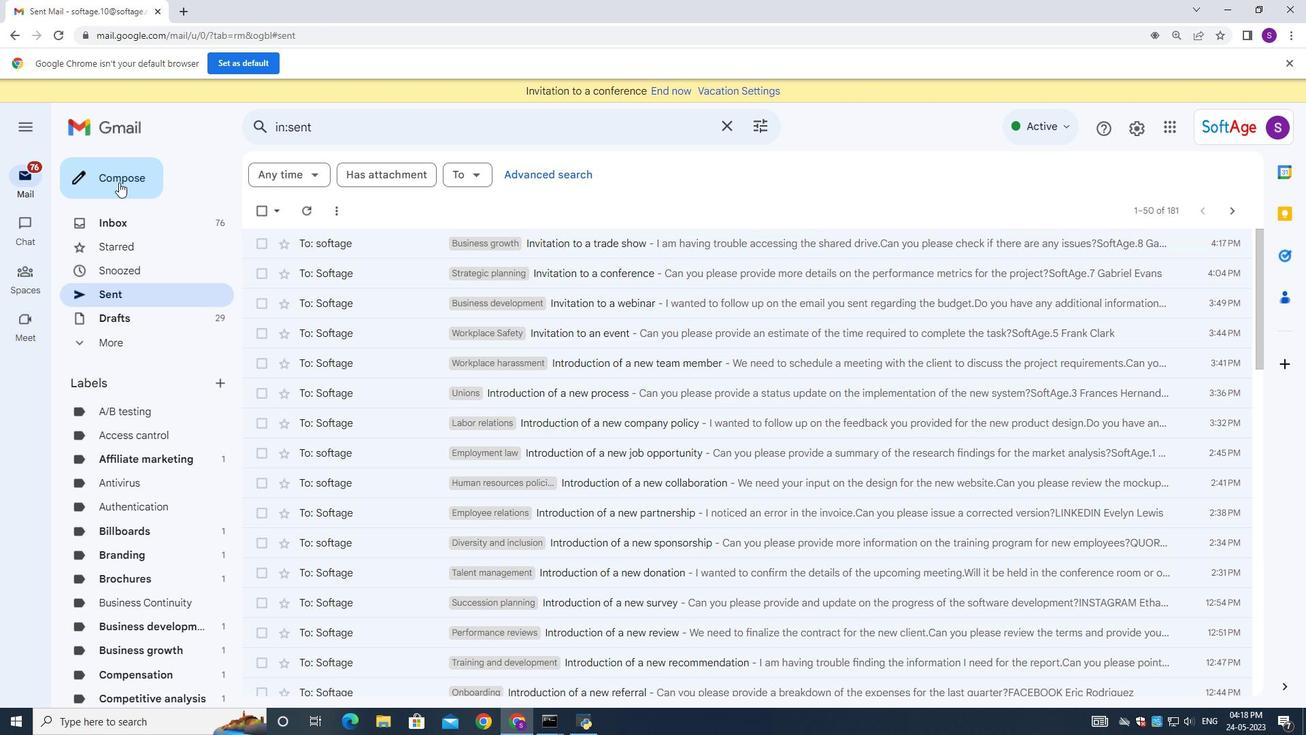 
Action: Mouse pressed left at (119, 182)
Screenshot: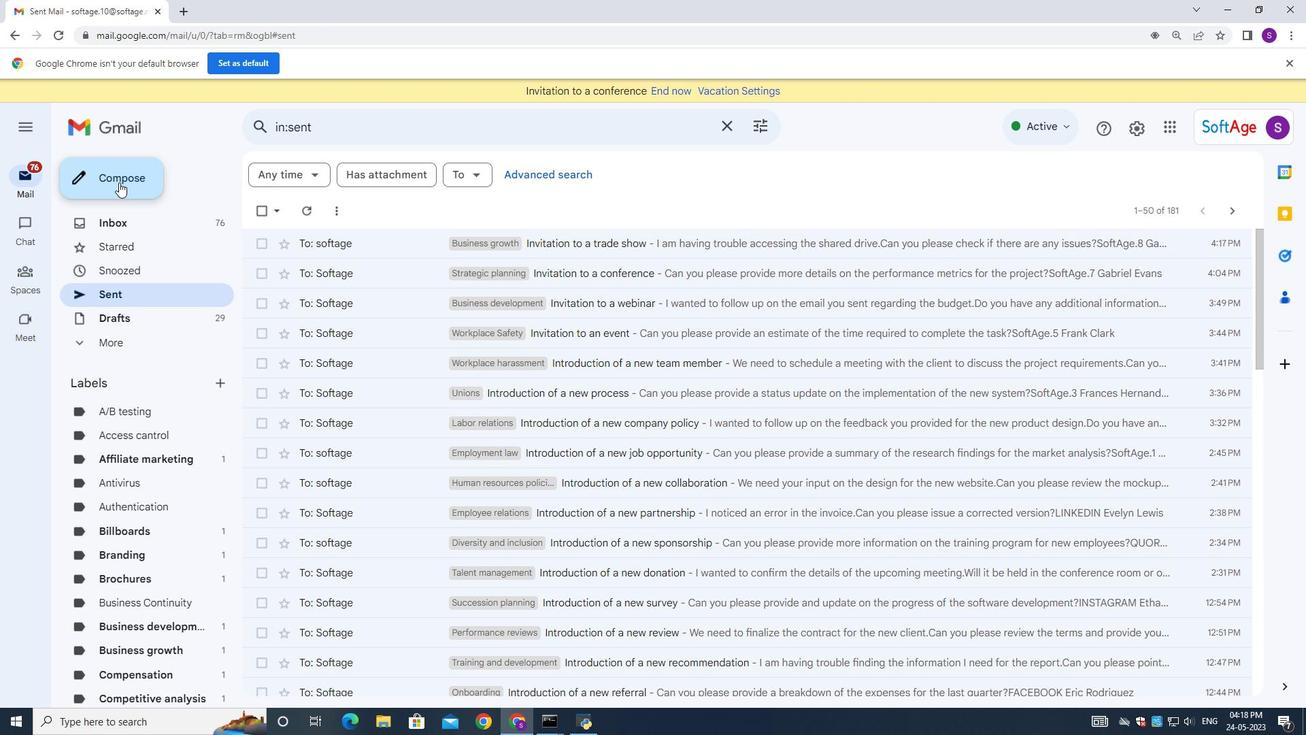 
Action: Mouse moved to (863, 304)
Screenshot: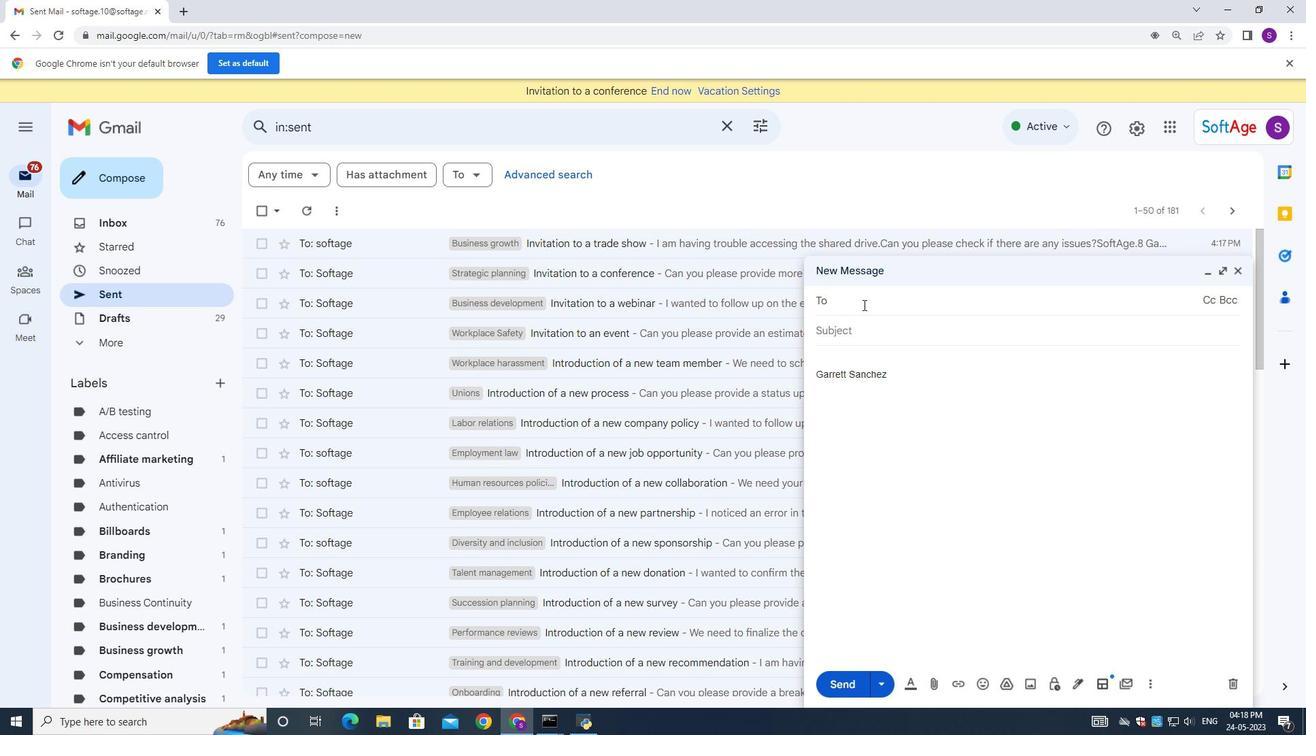 
Action: Key pressed softage.10<Key.shift>@s<Key.backspace><Key.backspace><Key.backspace><Key.backspace>9<Key.shift>@softage.net
Screenshot: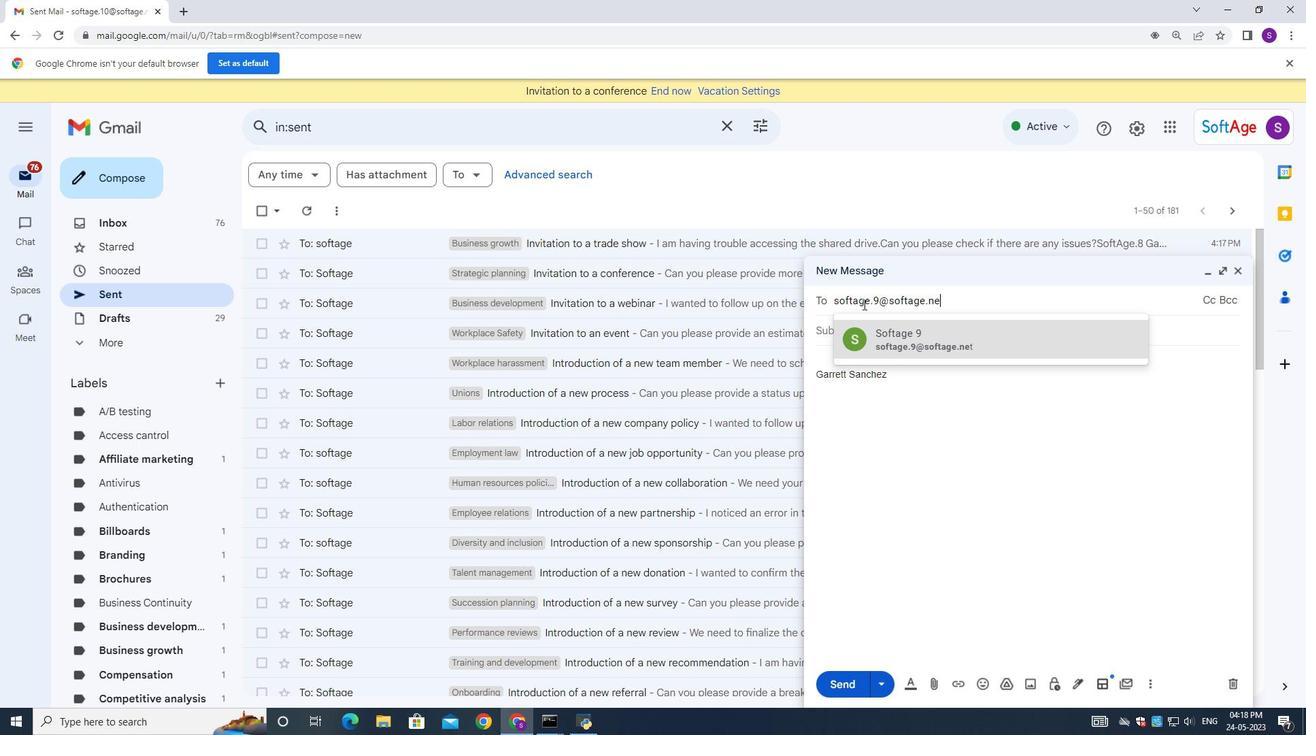 
Action: Mouse moved to (945, 334)
Screenshot: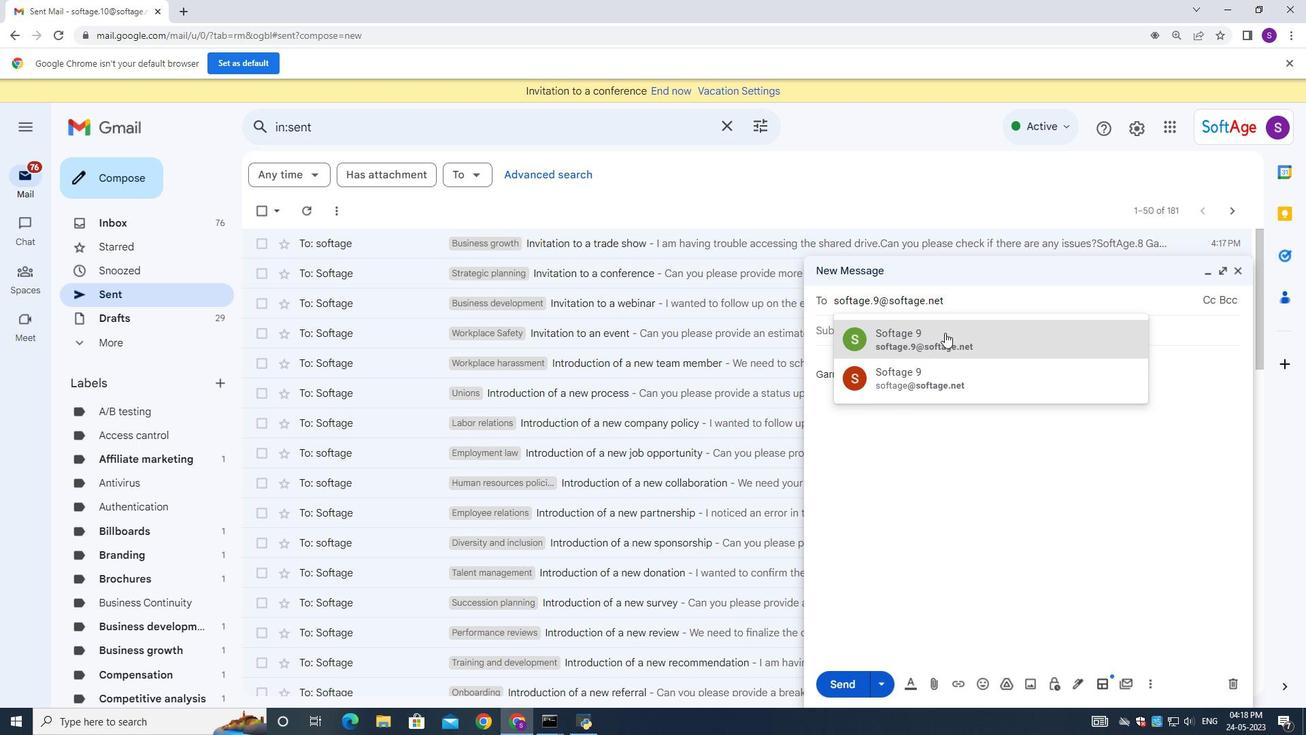 
Action: Mouse pressed left at (945, 334)
Screenshot: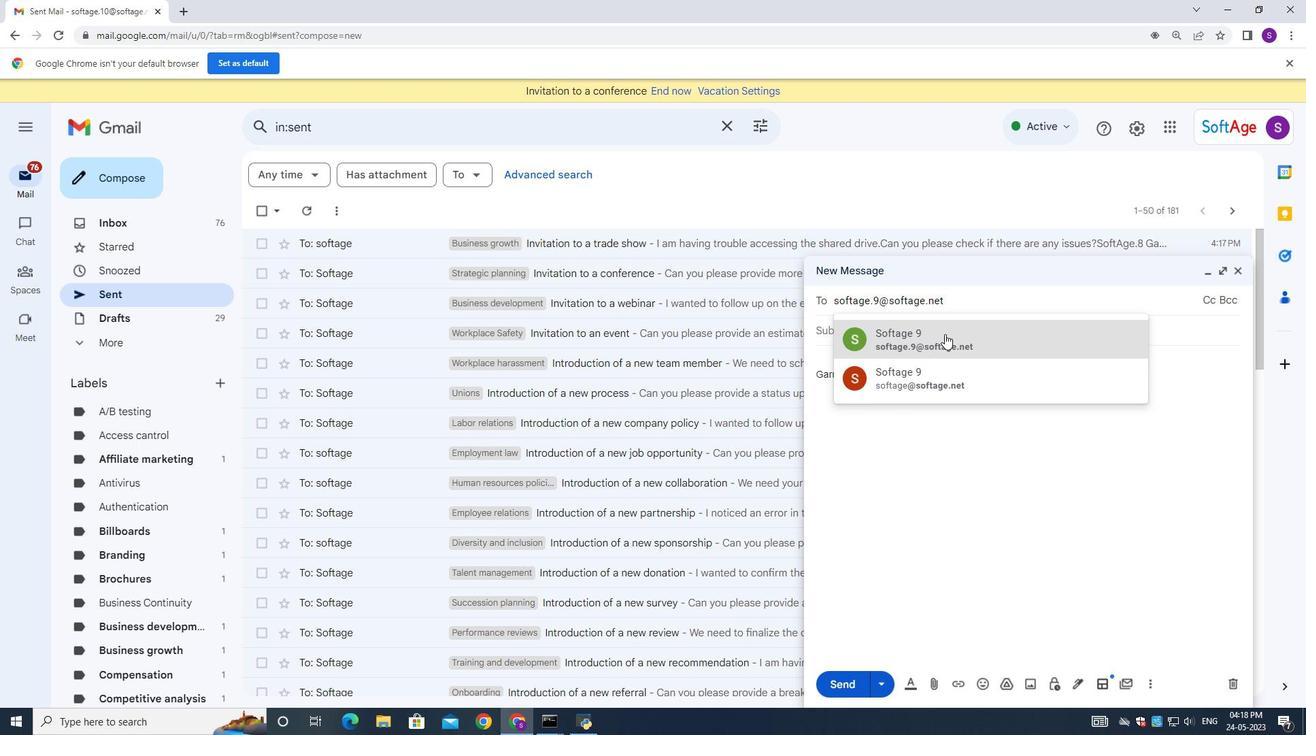 
Action: Mouse moved to (882, 336)
Screenshot: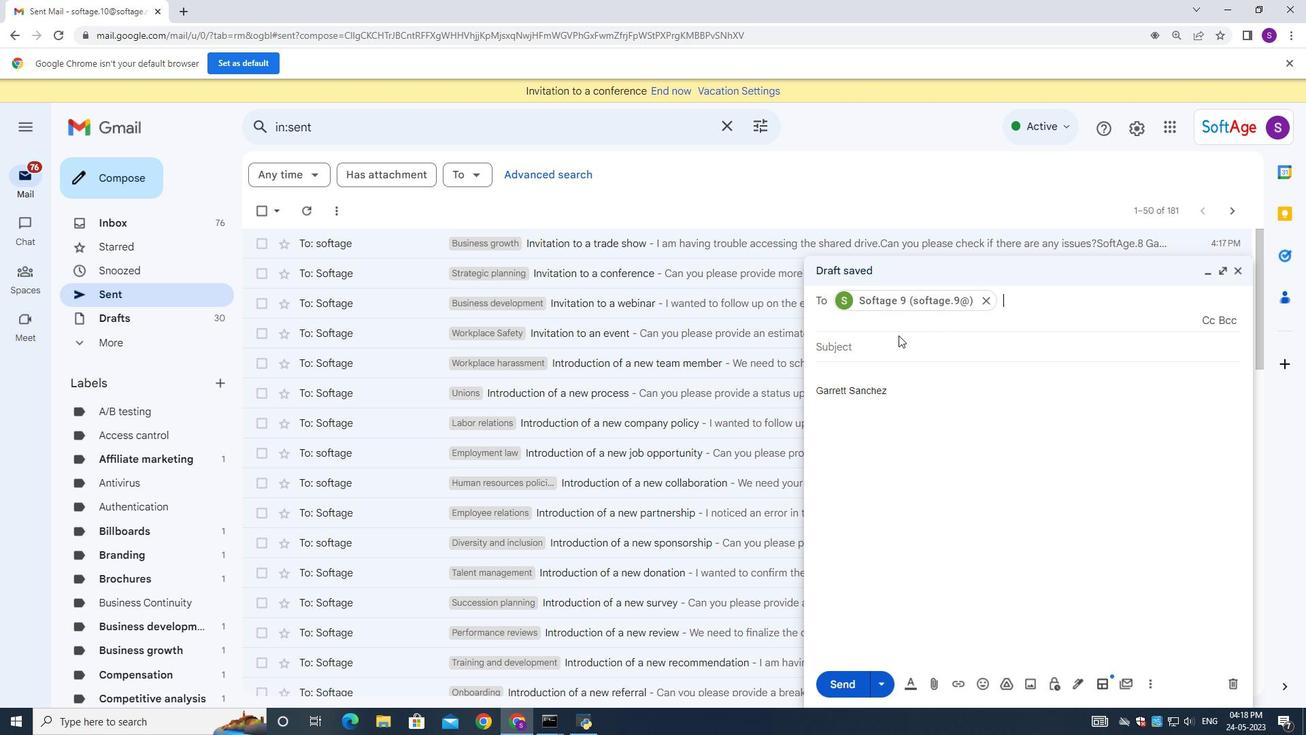 
Action: Mouse pressed left at (882, 336)
Screenshot: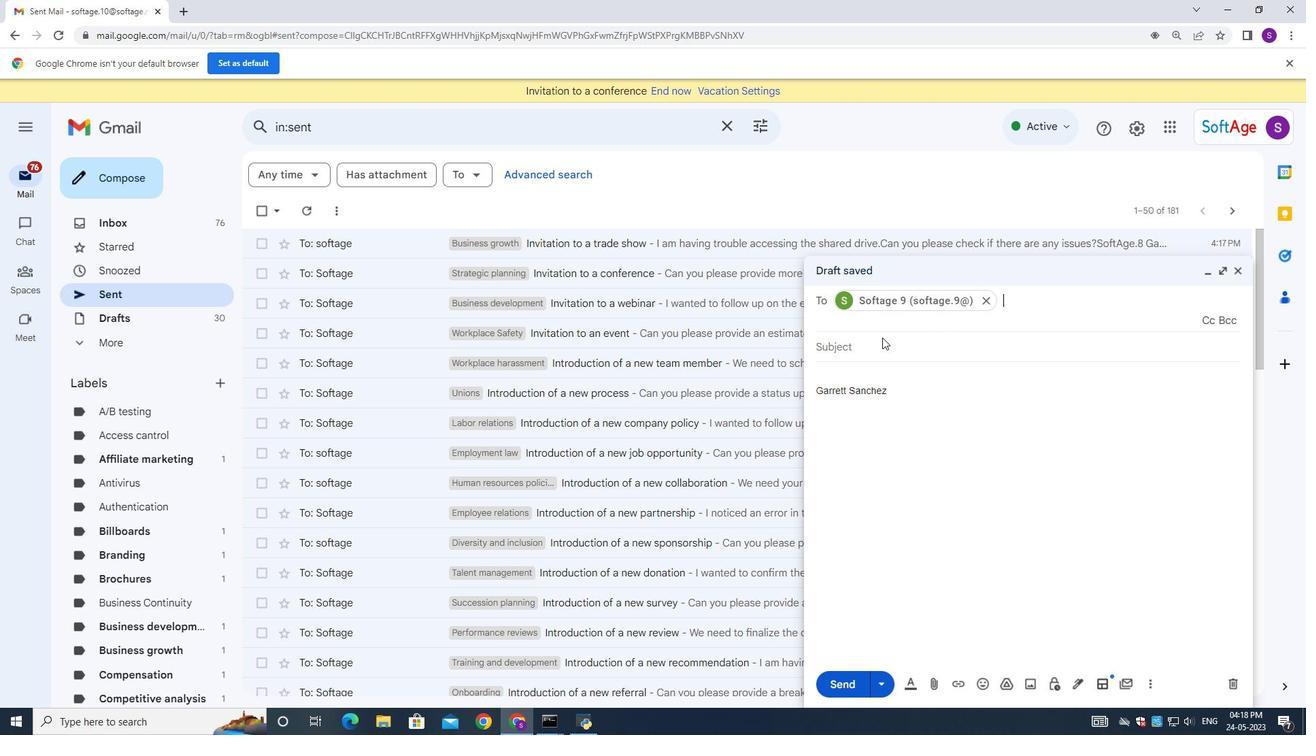 
Action: Mouse moved to (875, 331)
Screenshot: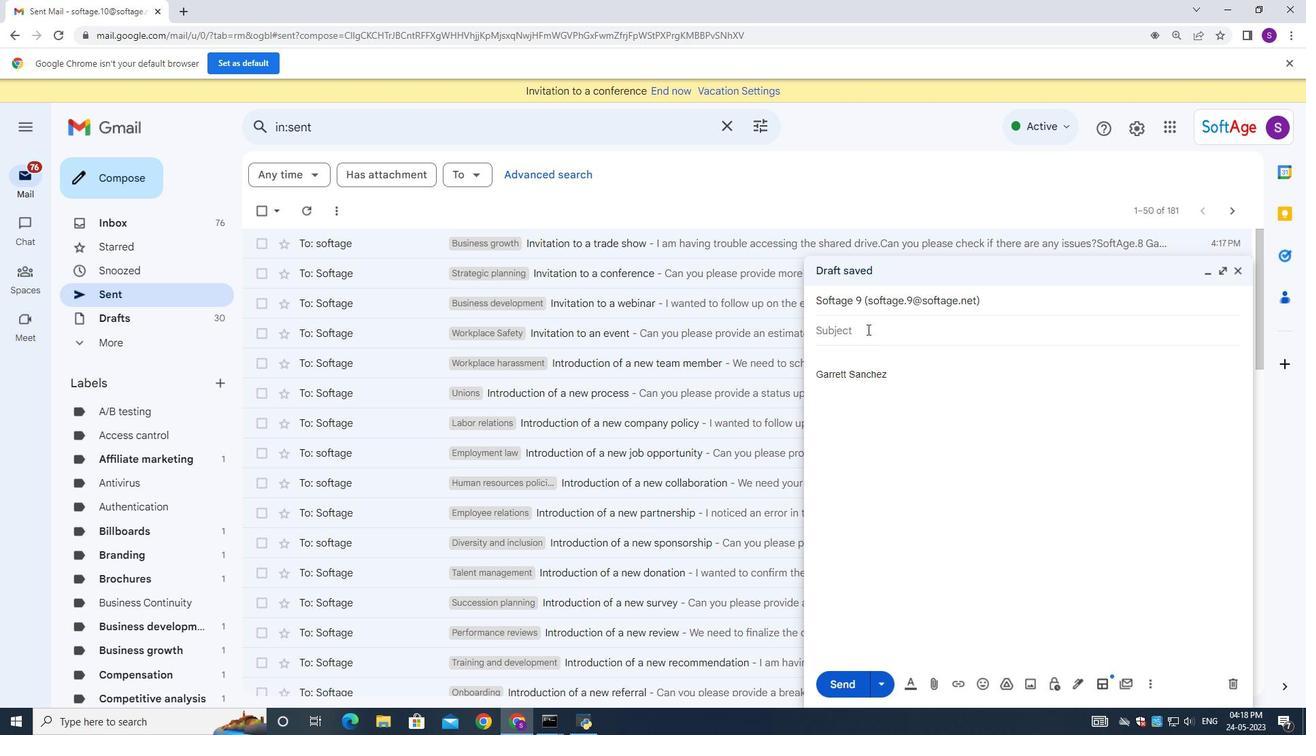 
Action: Key pressed <Key.shift><Key.shift><Key.shift><Key.shift><Key.shift><Key.shift><Key.shift><Key.shift><Key.shift><Key.shift><Key.shift><Key.shift><Key.shift><Key.shift><Key.shift><Key.shift><Key.shift><Key.shift><Key.shift><Key.shift><Key.shift><Key.shift><Key.shift><Key.shift><Key.shift><Key.shift><Key.shift><Key.shift><Key.shift><Key.shift><Key.shift><Key.shift><Key.shift><Key.shift><Key.shift><Key.shift><Key.shift><Key.shift><Key.shift><Key.shift><Key.shift><Key.shift><Key.shift><Key.shift><Key.shift><Key.shift><Key.shift><Key.shift><Key.shift><Key.shift><Key.shift><Key.shift><Key.shift><Key.shift><Key.shift><Key.shift><Key.shift><Key.shift><Key.shift><Key.shift><Key.shift><Key.shift><Key.shift><Key.shift><Key.shift><Key.shift><Key.shift><Key.shift><Key.shift><Key.shift><Key.shift><Key.shift><Key.shift><Key.shift><Key.shift><Key.shift><Key.shift><Key.shift><Key.shift><Key.shift><Key.shift><Key.shift><Key.shift><Key.shift><Key.shift><Key.shift><Key.shift><Key.shift><Key.shift><Key.shift><Key.shift><Key.shift><Key.shift><Key.shift><Key.shift><Key.shift><Key.shift><Key.shift><Key.shift><Key.shift><Key.shift><Key.shift><Key.shift><Key.shift><Key.shift><Key.shift><Key.shift><Key.shift><Key.shift><Key.shift><Key.shift><Key.shift><Key.shift><Key.shift><Key.shift><Key.shift><Key.shift><Key.shift><Key.shift><Key.shift><Key.shift><Key.shift><Key.shift><Key.shift><Key.shift><Key.shift><Key.shift><Key.shift><Key.shift><Key.shift><Key.shift><Key.shift><Key.shift><Key.shift><Key.shift><Key.shift><Key.shift><Key.shift><Key.shift><Key.shift><Key.shift><Key.shift>Invitation<Key.space>to<Key.space>a<Key.space>networking
Screenshot: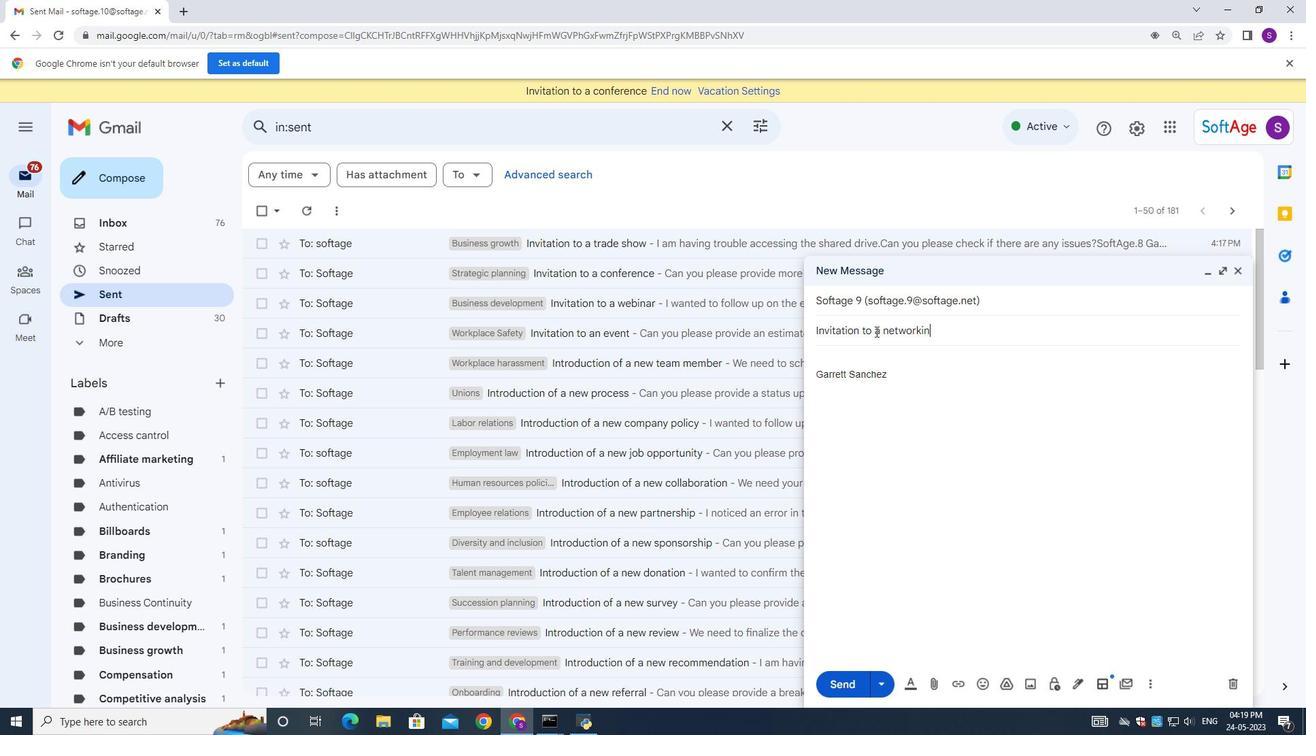 
Action: Mouse moved to (835, 358)
Screenshot: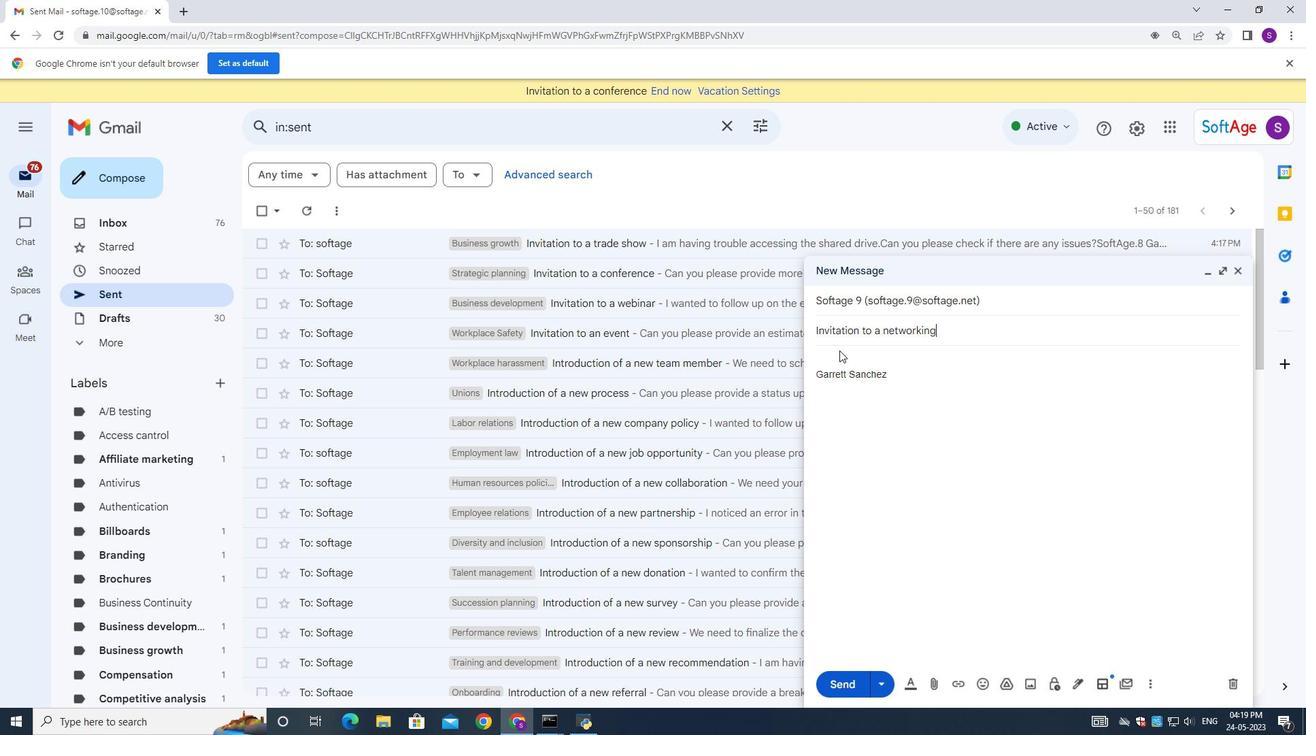 
Action: Mouse pressed left at (835, 358)
Screenshot: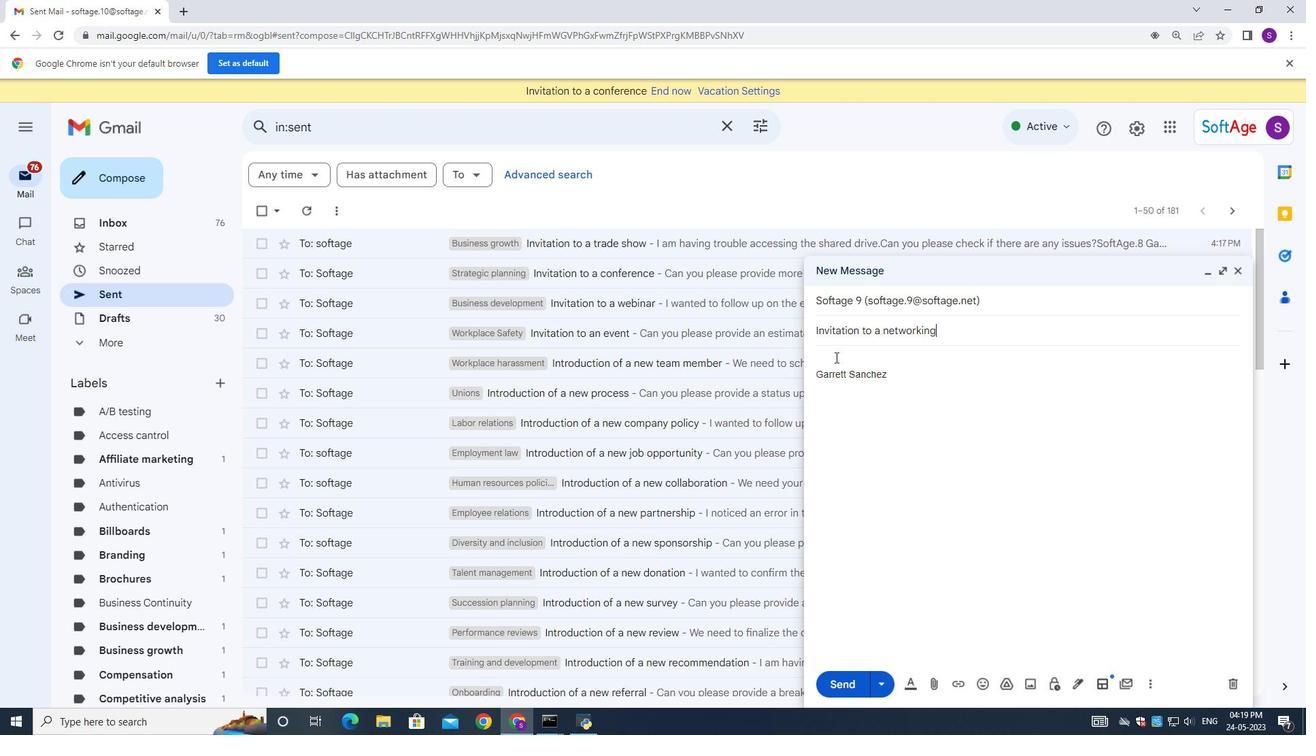 
Action: Mouse moved to (833, 348)
Screenshot: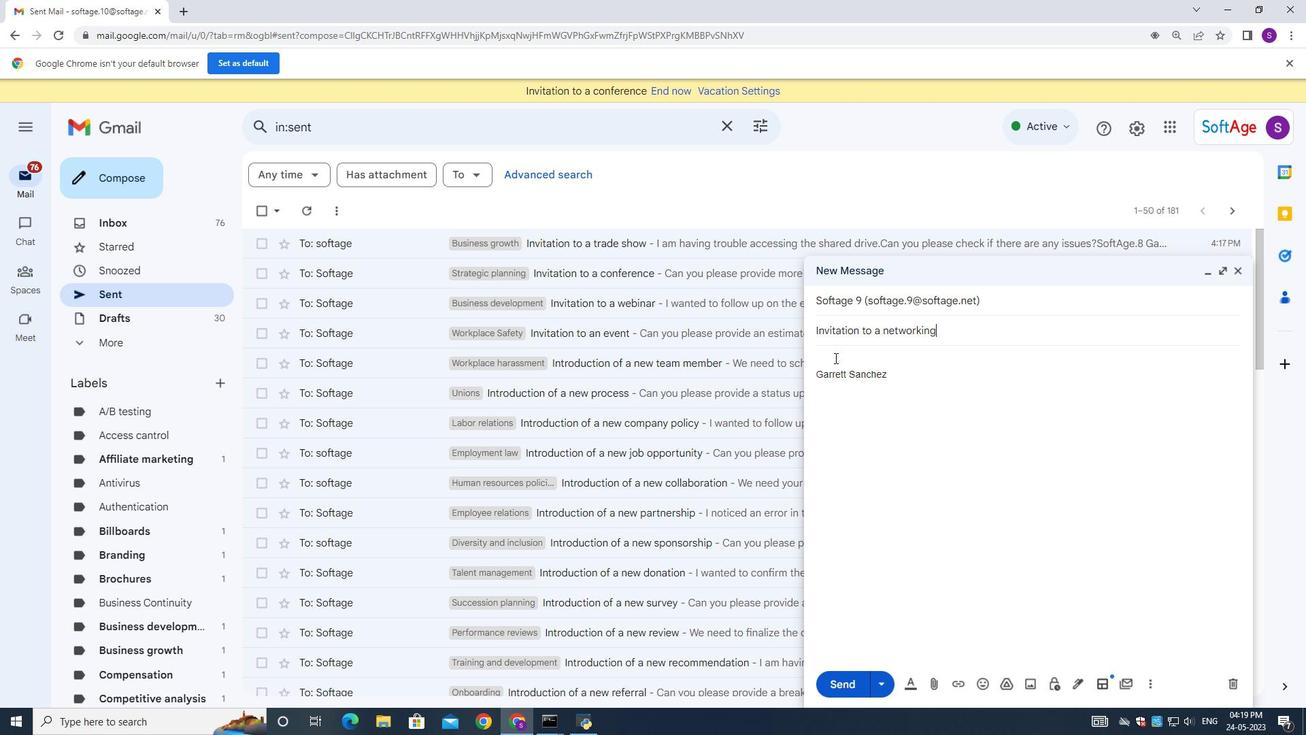 
Action: Key pressed <Key.shift><Key.shift><Key.shift><Key.shift><Key.shift><Key.shift><Key.shift><Key.shift><Key.shift><Key.shift><Key.shift><Key.shift><Key.shift><Key.shift><Key.shift><Key.shift><Key.shift><Key.shift><Key.shift><Key.shift><Key.shift><Key.shift><Key.shift><Key.shift><Key.shift><Key.shift><Key.shift><Key.shift><Key.shift><Key.shift><Key.shift><Key.shift><Key.shift><Key.shift><Key.shift><Key.shift><Key.shift><Key.shift><Key.shift><Key.shift><Key.shift><Key.shift><Key.shift><Key.shift><Key.shift><Key.shift><Key.shift><Key.shift><Key.shift><Key.shift><Key.shift><Key.shift><Key.shift><Key.shift><Key.shift><Key.shift><Key.shift><Key.shift><Key.shift><Key.shift><Key.shift><Key.shift><Key.shift><Key.shift><Key.shift><Key.shift><Key.shift><Key.shift><Key.shift><Key.shift><Key.shift><Key.shift><Key.shift><Key.shift><Key.shift><Key.shift><Key.shift><Key.shift><Key.shift><Key.shift><Key.shift><Key.shift><Key.shift><Key.shift><Key.shift><Key.shift><Key.shift><Key.shift><Key.shift><Key.shift><Key.shift><Key.shift><Key.shift><Key.shift><Key.shift><Key.shift><Key.shift><Key.shift><Key.shift><Key.shift><Key.shift><Key.shift><Key.shift><Key.shift>We<Key.space>need<Key.space>your<Key.space>input<Key.space>on<Key.space>the<Key.space>vendor<Key.space>selection<Key.space>for<Key.space>the<Key.space>new<Key.space>project.<Key.shift>Can<Key.space>you<Key.space>please<Key.space>review<Key.space>the<Key.space>props<Key.backspace>osals<Key.space>and<Key.space>provide<Key.space>your<Key.space>recommendation<Key.shift_r>?
Screenshot: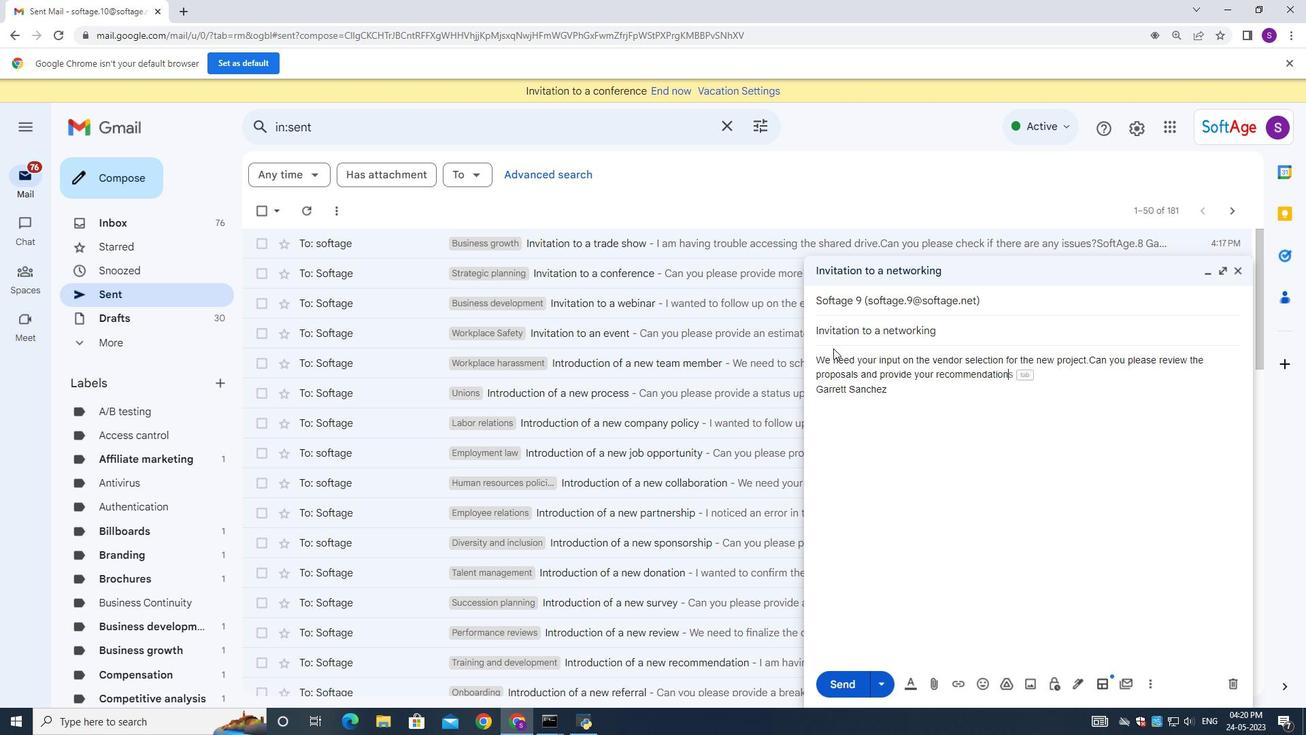 
Action: Mouse moved to (961, 682)
Screenshot: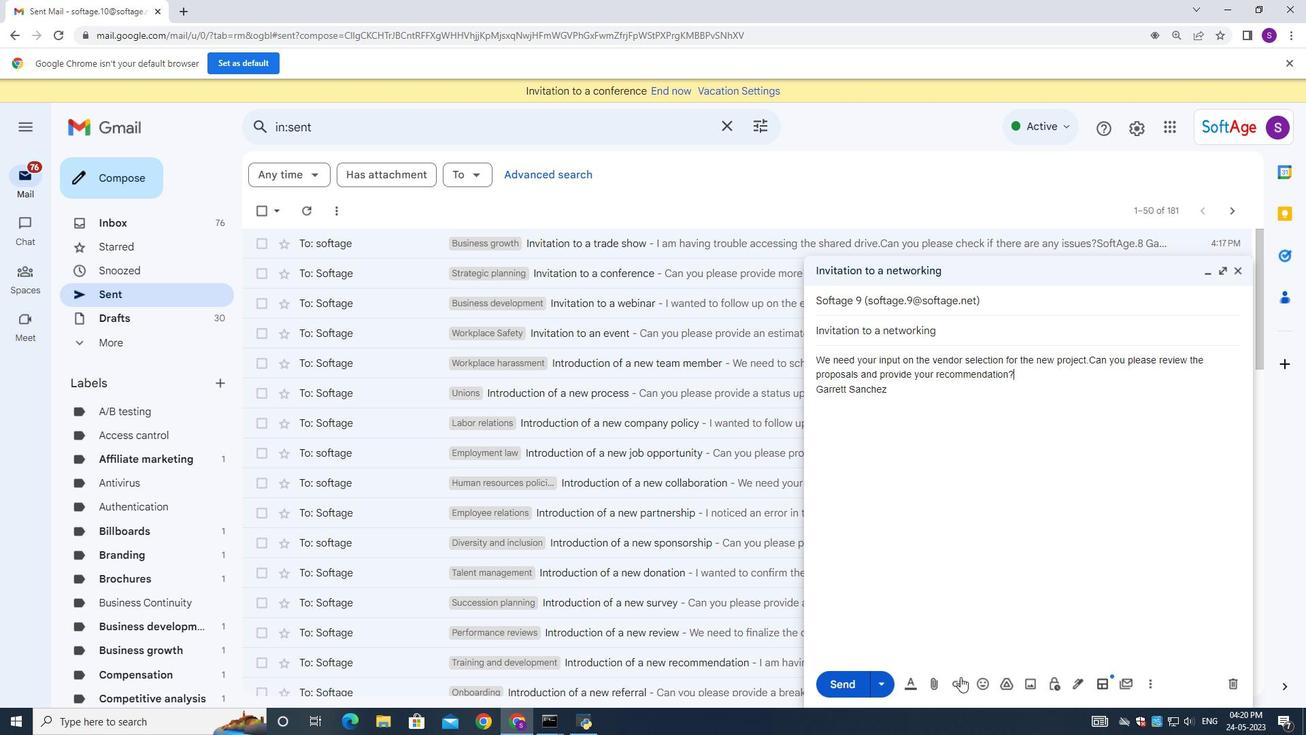
Action: Mouse pressed left at (961, 682)
Screenshot: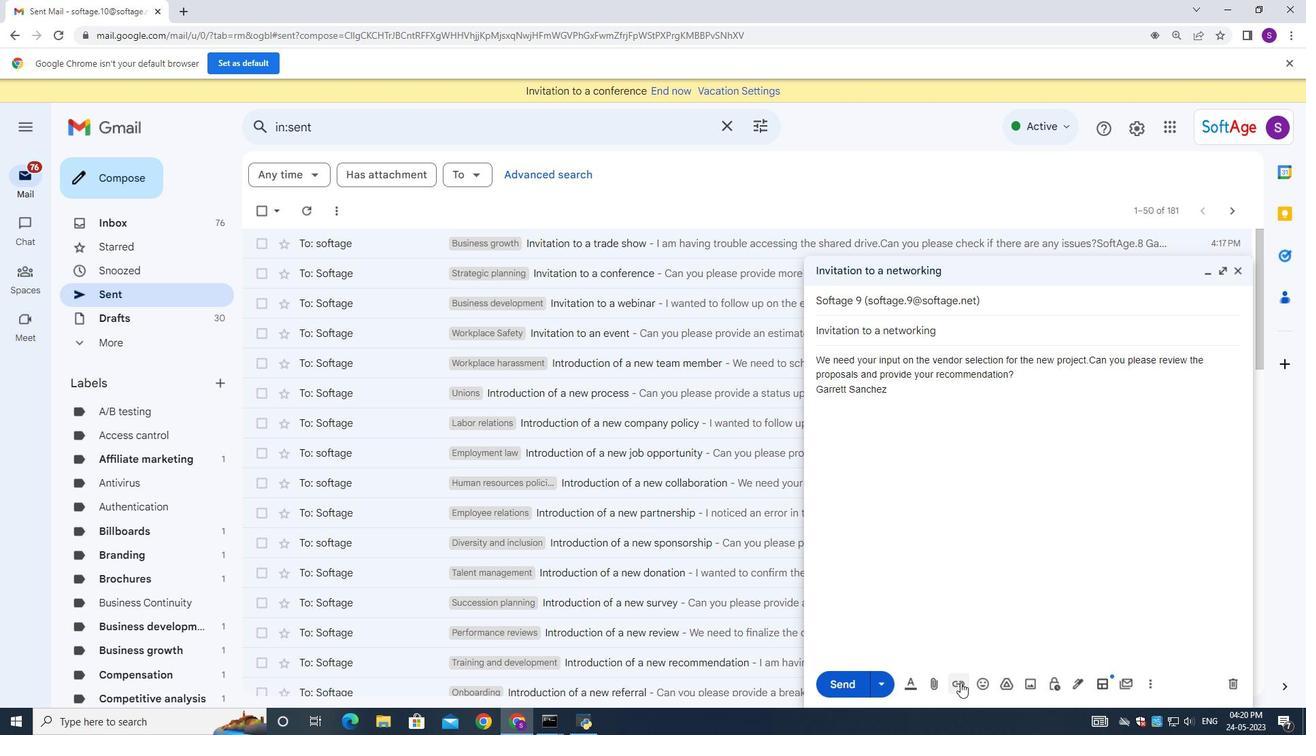 
Action: Mouse moved to (457, 407)
Screenshot: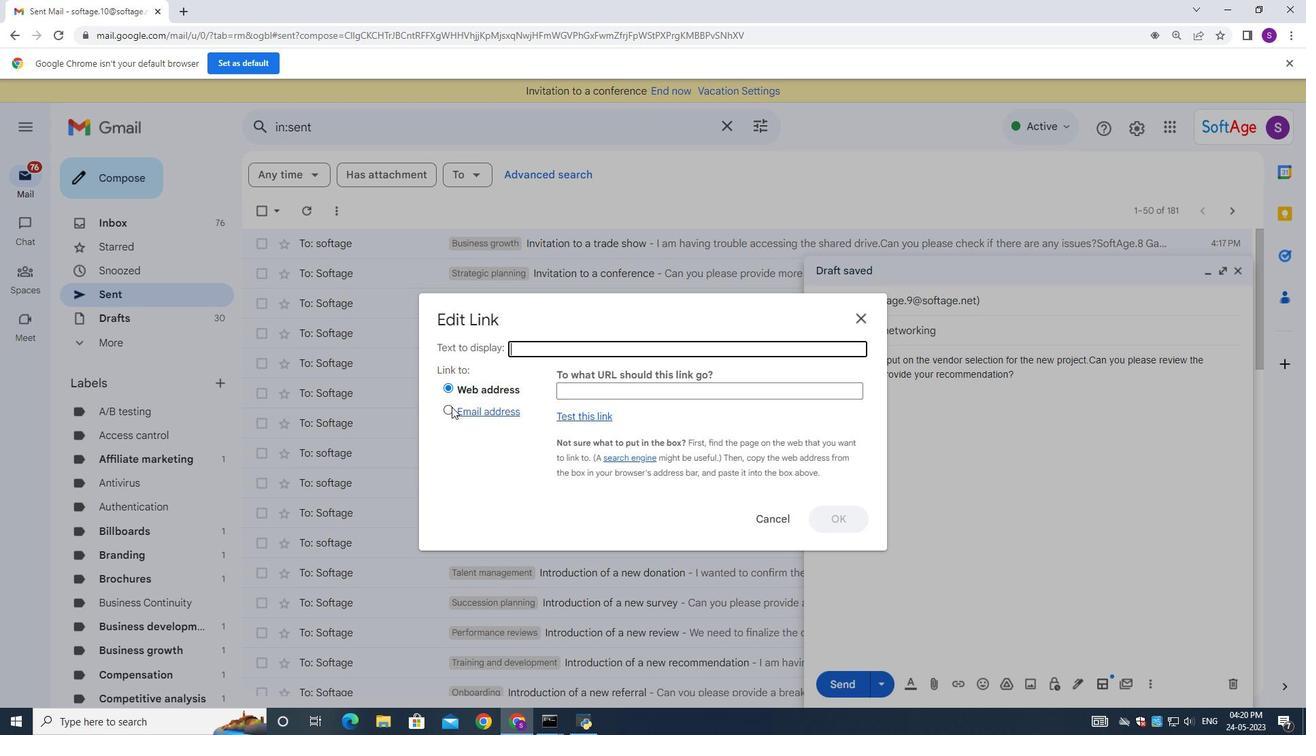 
Action: Mouse pressed left at (457, 407)
Screenshot: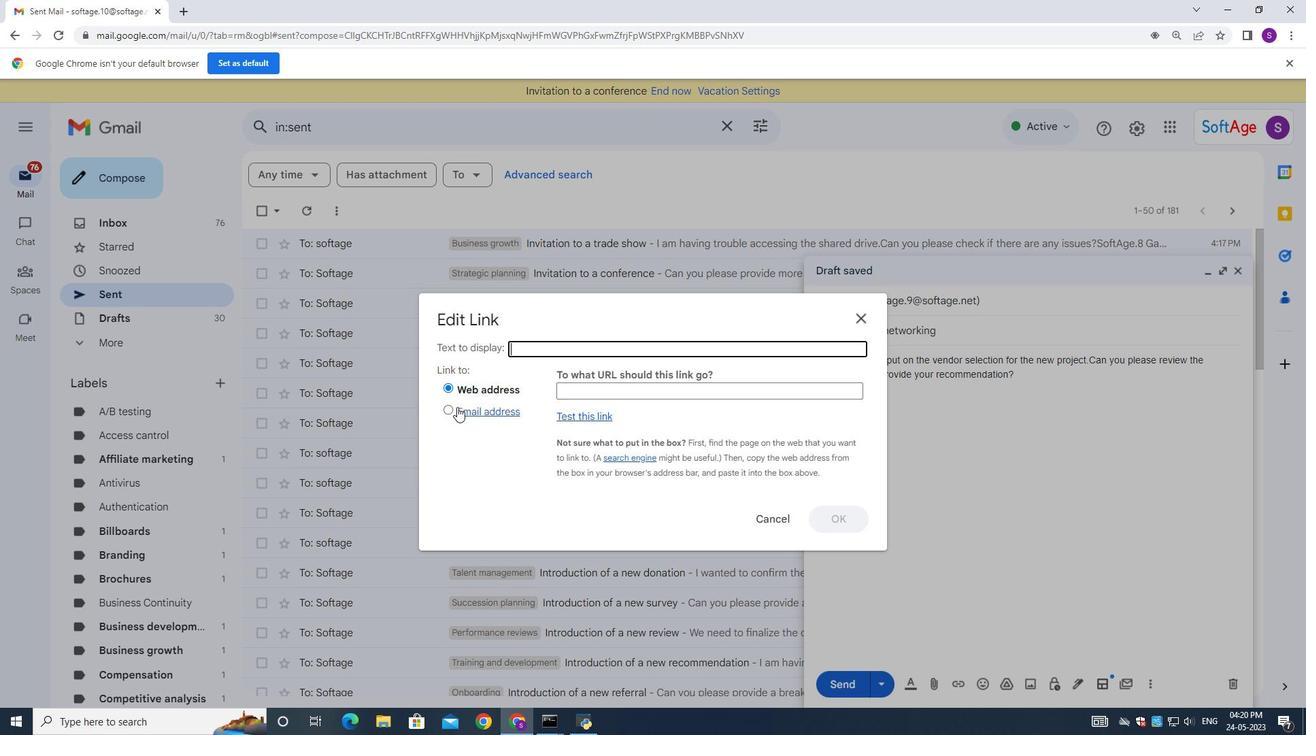 
Action: Mouse moved to (642, 343)
Screenshot: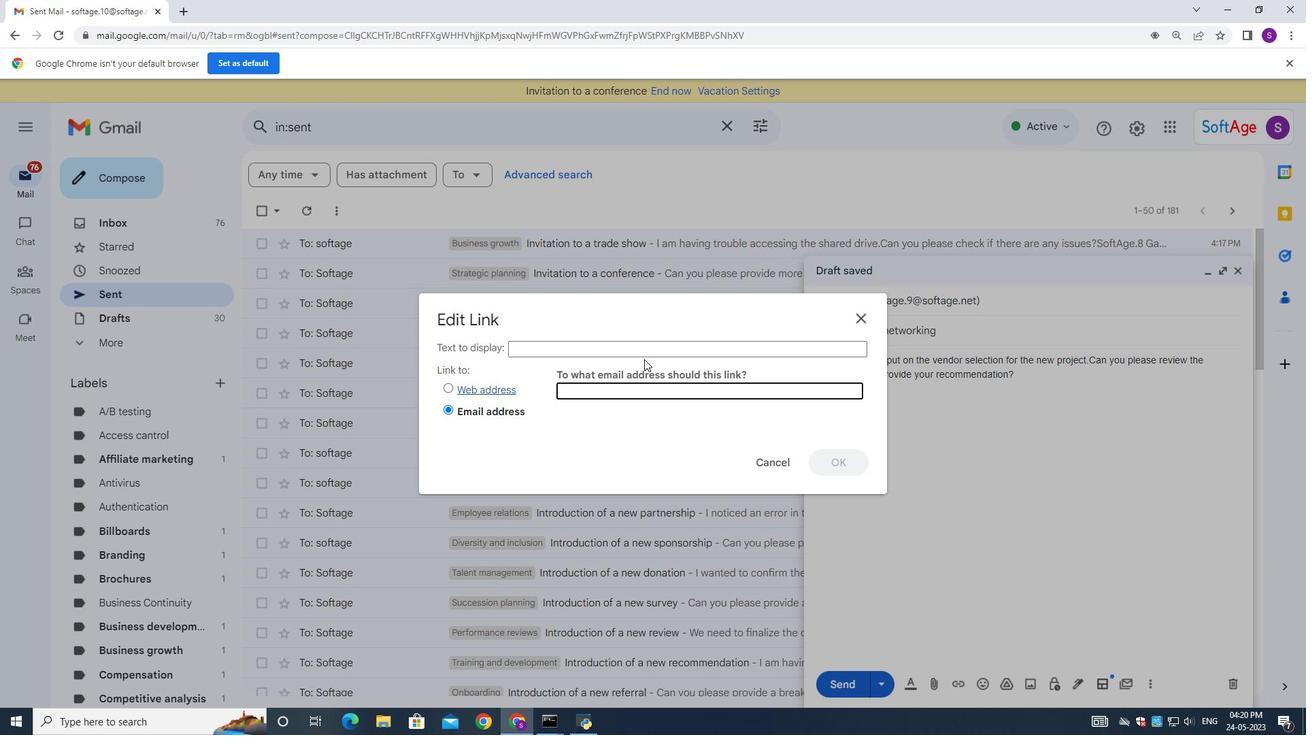 
Action: Mouse pressed left at (642, 343)
Screenshot: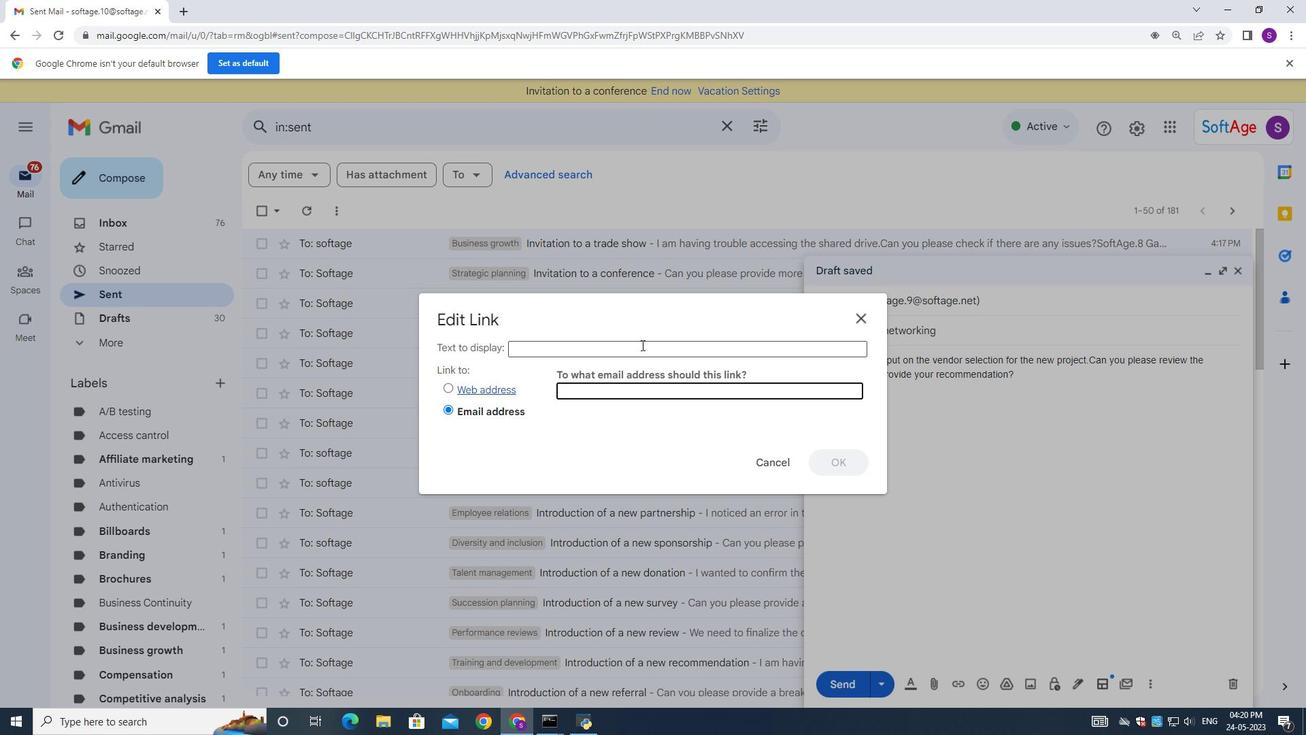 
Action: Mouse moved to (642, 345)
Screenshot: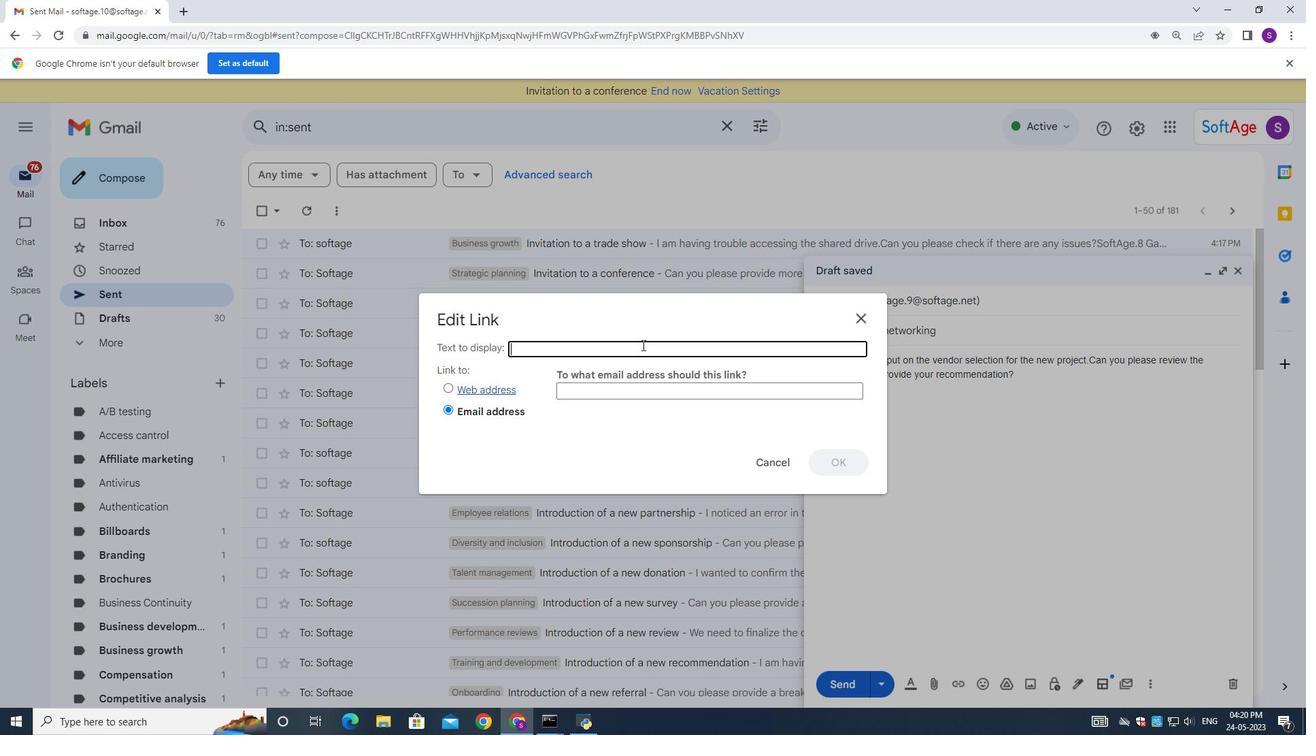 
Action: Key pressed <Key.shift>Softage.9
Screenshot: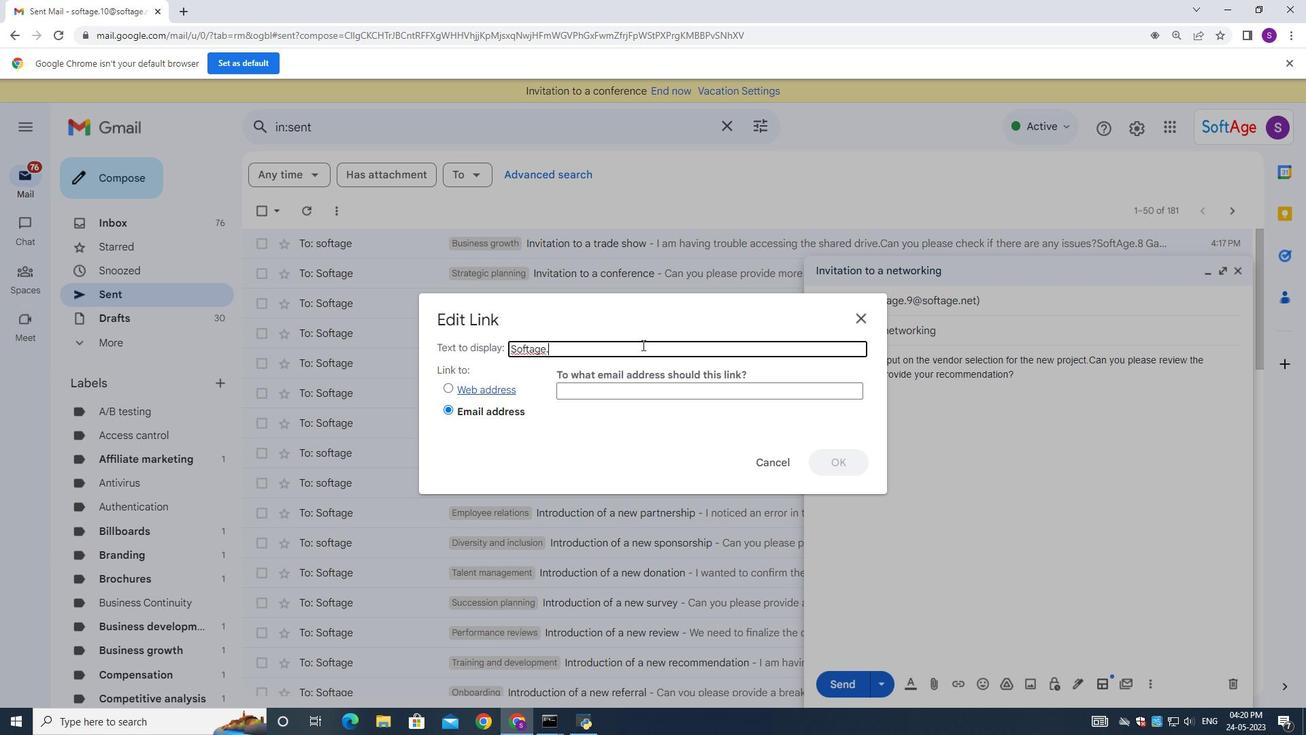 
Action: Mouse moved to (577, 384)
Screenshot: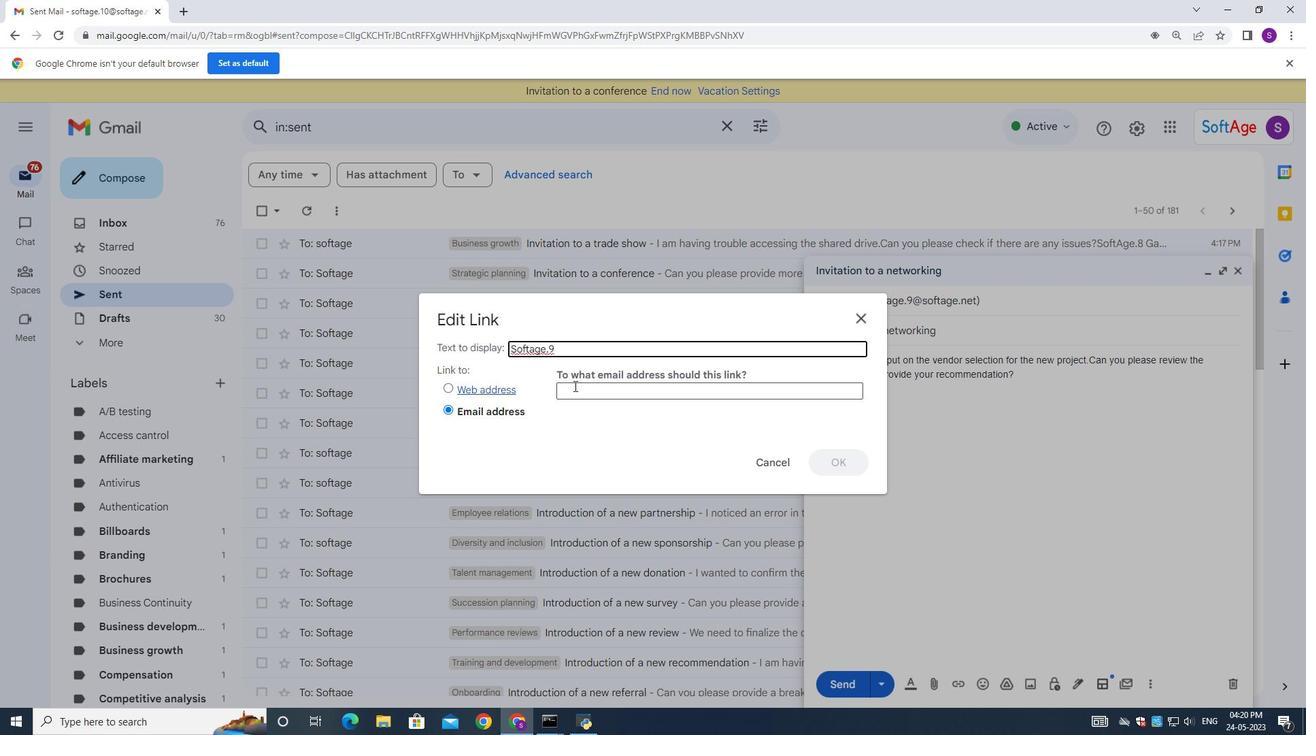 
Action: Key pressed <Key.backspace><Key.backspace><Key.backspace><Key.backspace><Key.backspace><Key.shift>Age.9
Screenshot: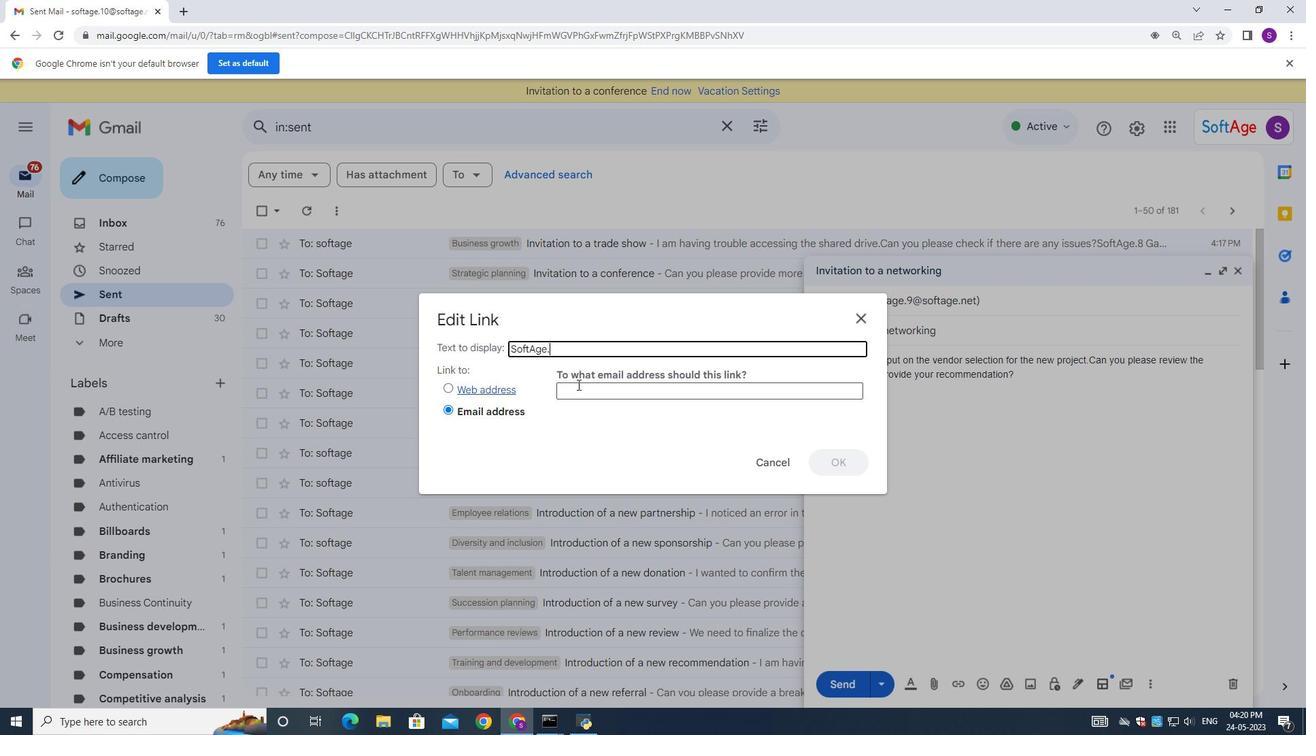 
Action: Mouse moved to (595, 384)
Screenshot: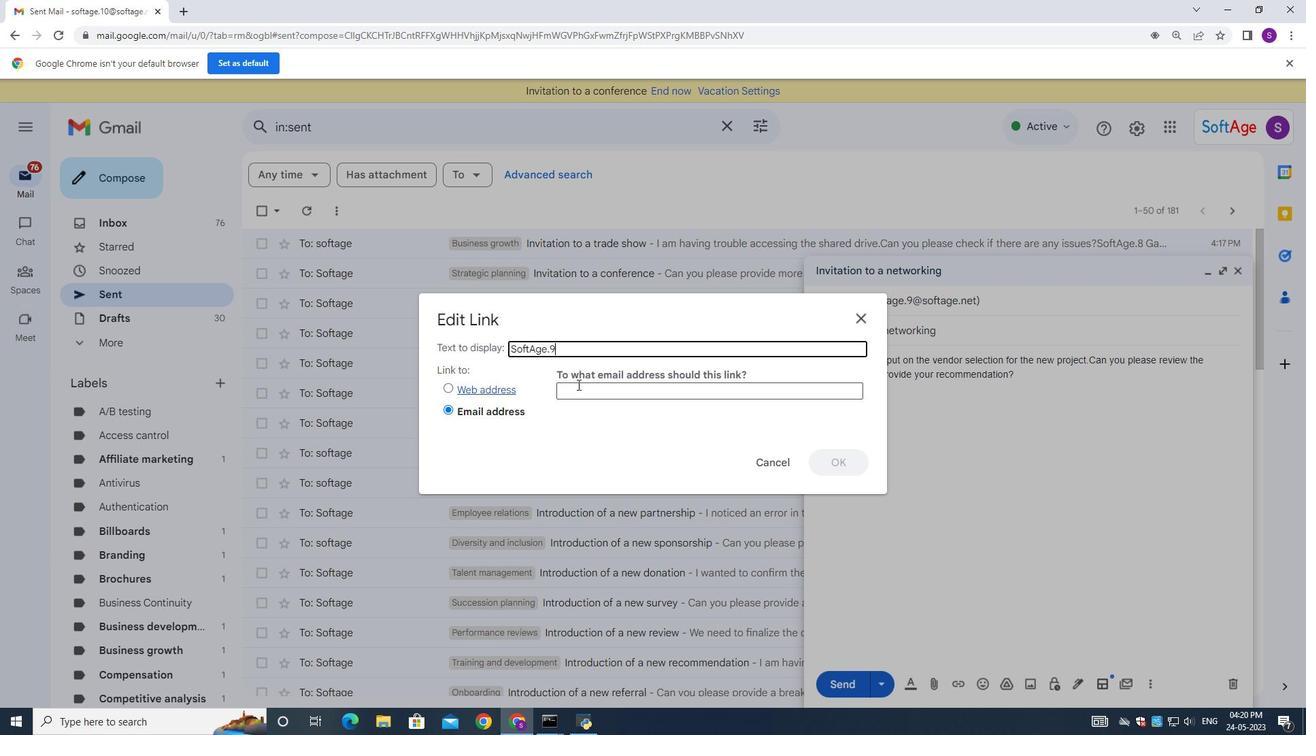 
Action: Mouse pressed left at (595, 384)
Screenshot: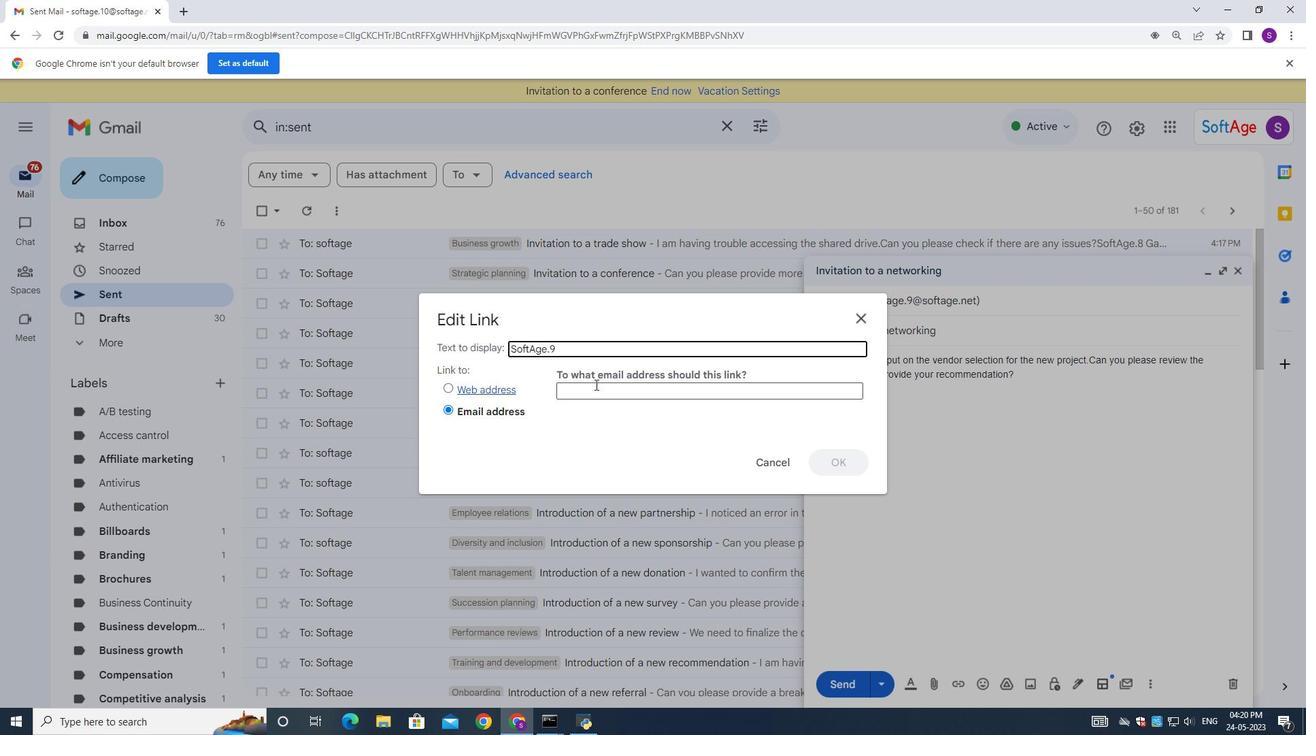 
Action: Key pressed softage.9
Screenshot: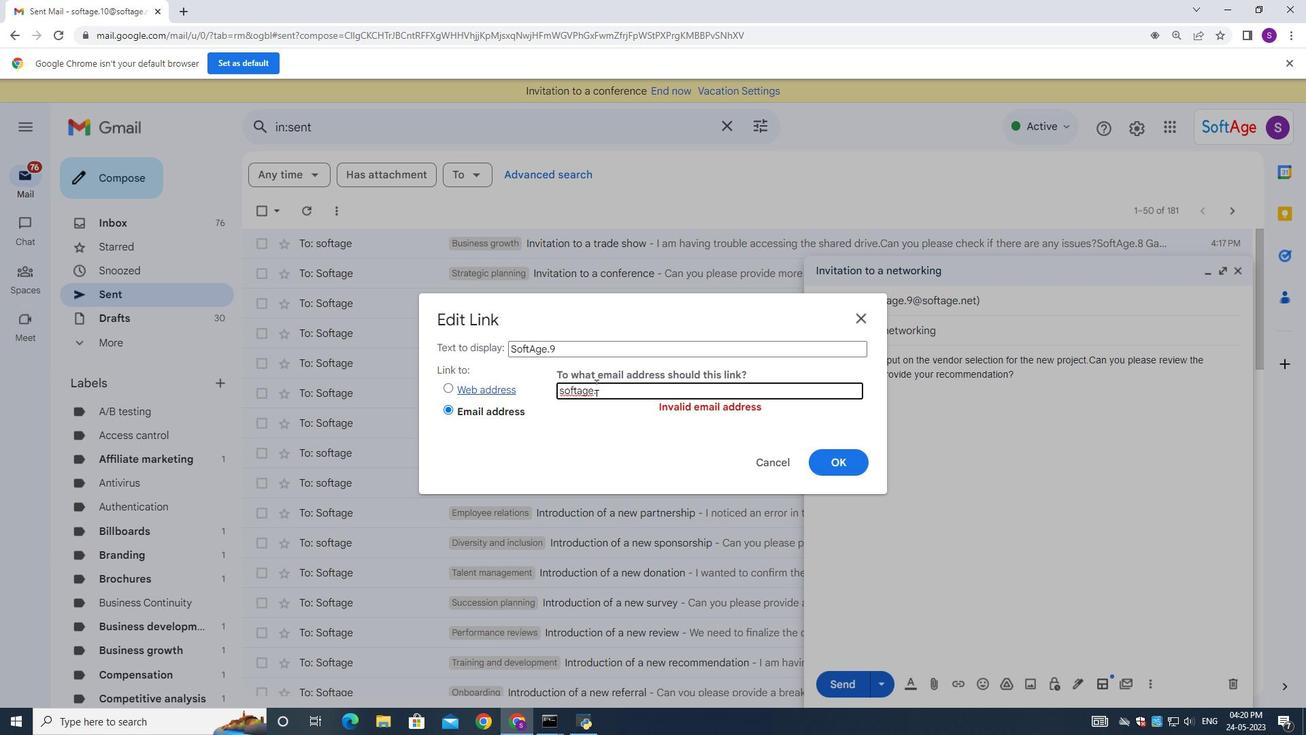 
Action: Mouse moved to (595, 384)
Screenshot: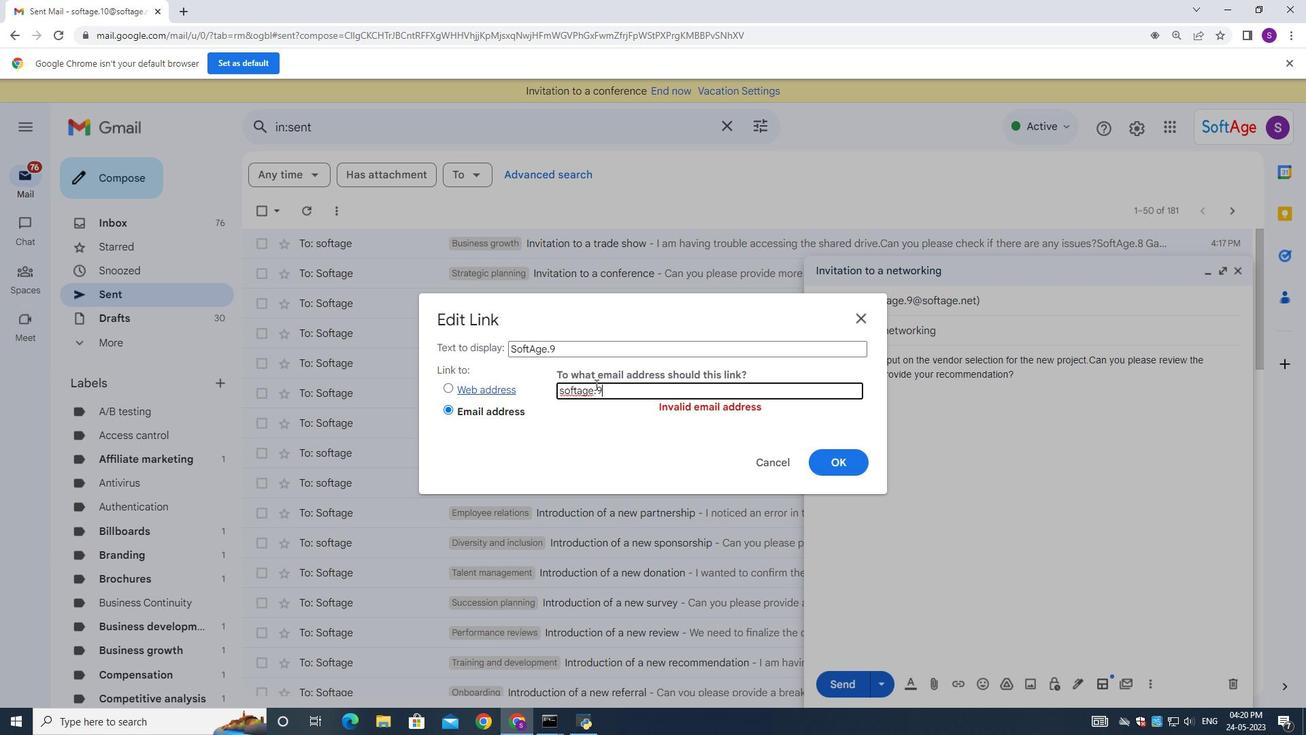 
Action: Key pressed <Key.shift>@softage.net
Screenshot: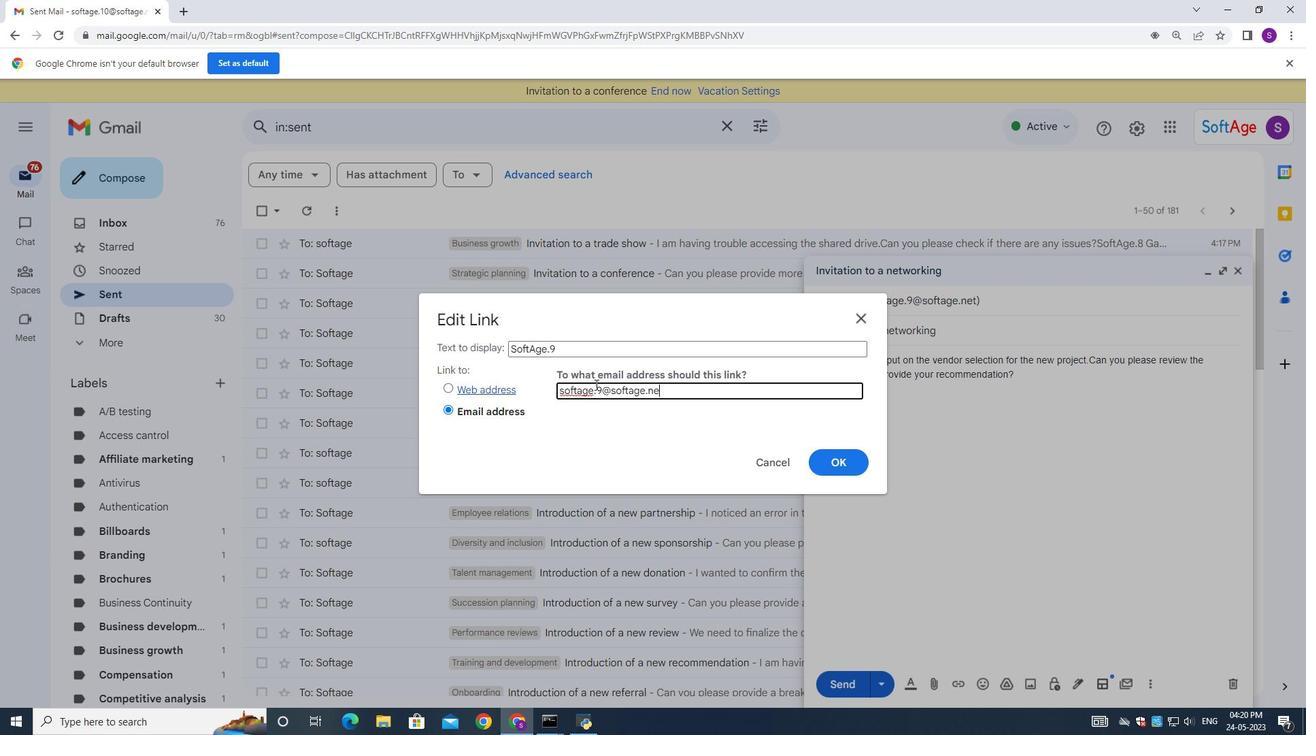 
Action: Mouse moved to (848, 456)
Screenshot: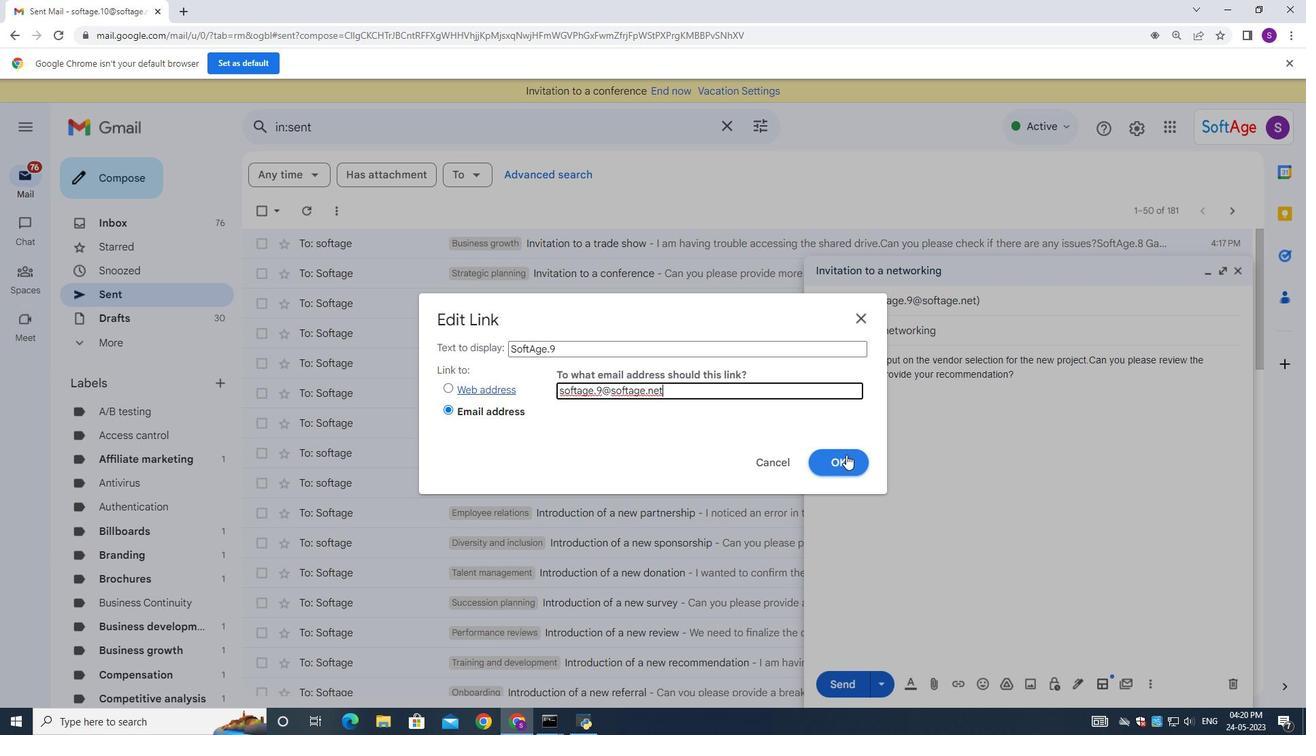
Action: Mouse pressed left at (848, 456)
Screenshot: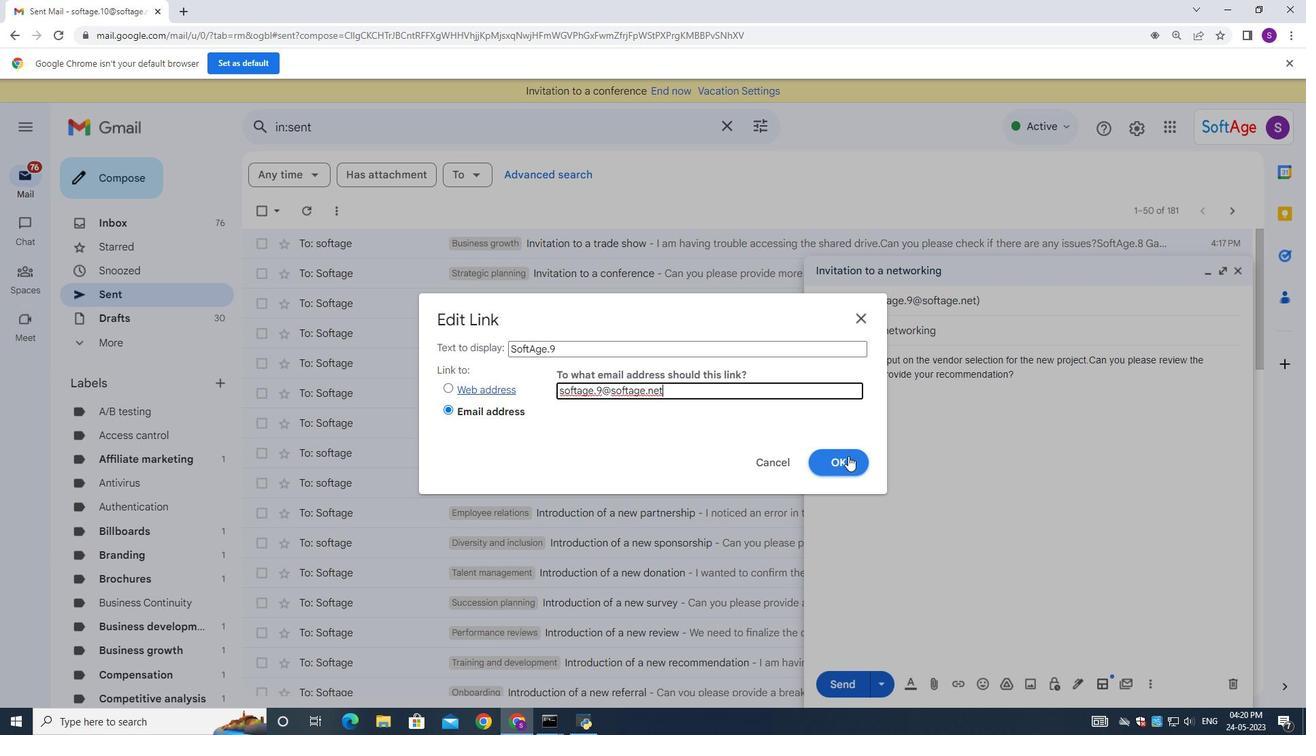 
Action: Mouse moved to (845, 682)
Screenshot: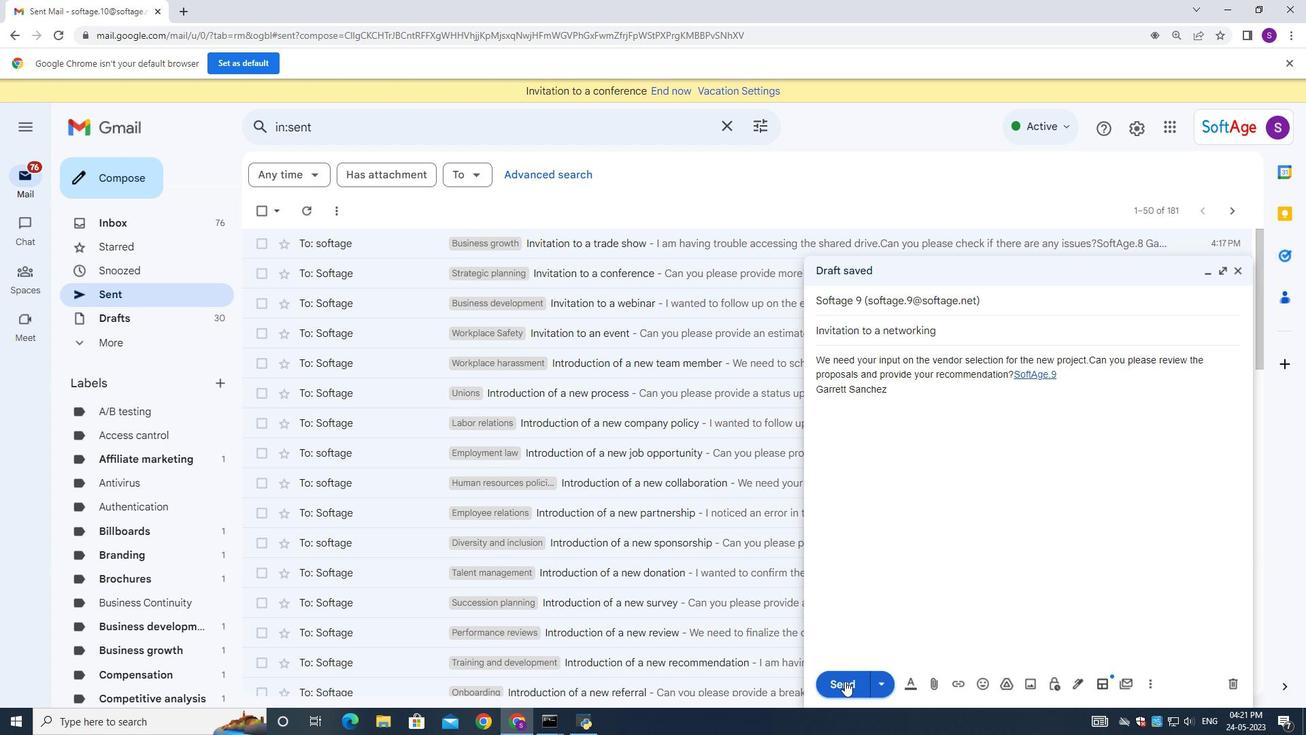 
Action: Mouse pressed left at (845, 682)
Screenshot: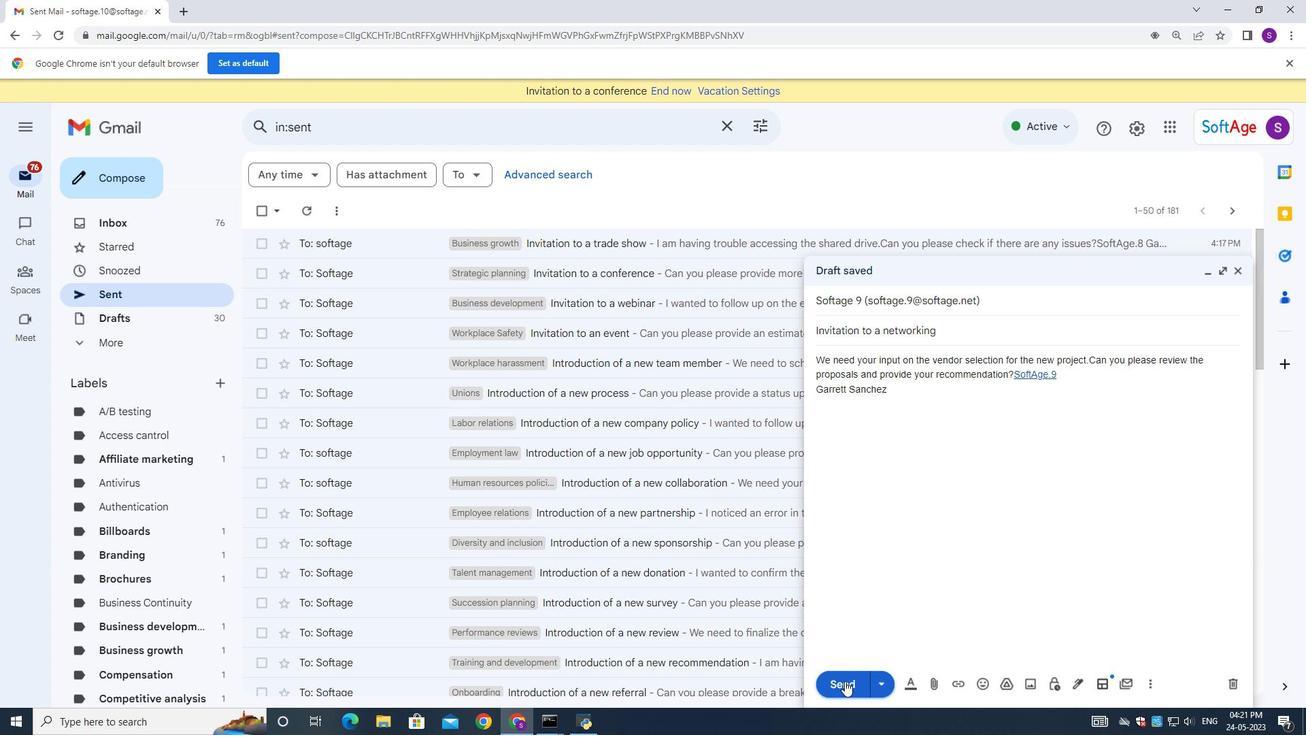 
Action: Mouse moved to (737, 242)
Screenshot: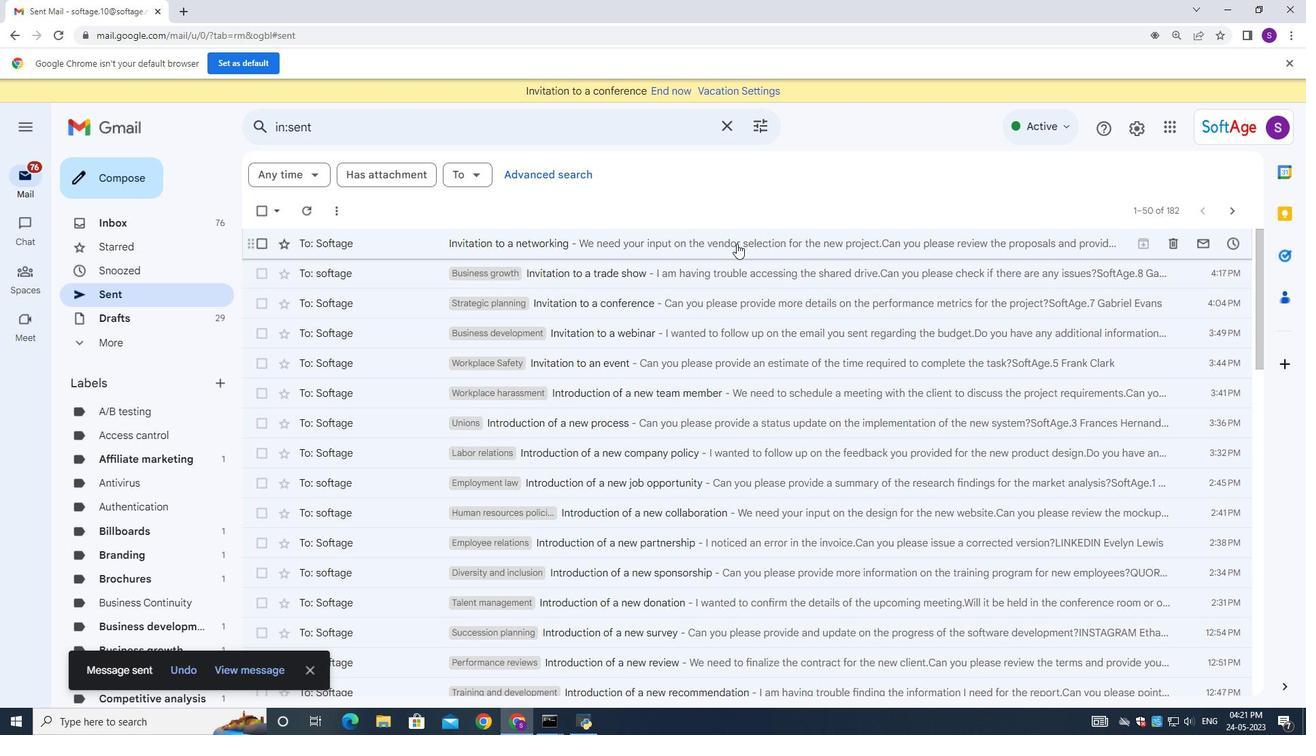 
Action: Mouse pressed left at (737, 242)
Screenshot: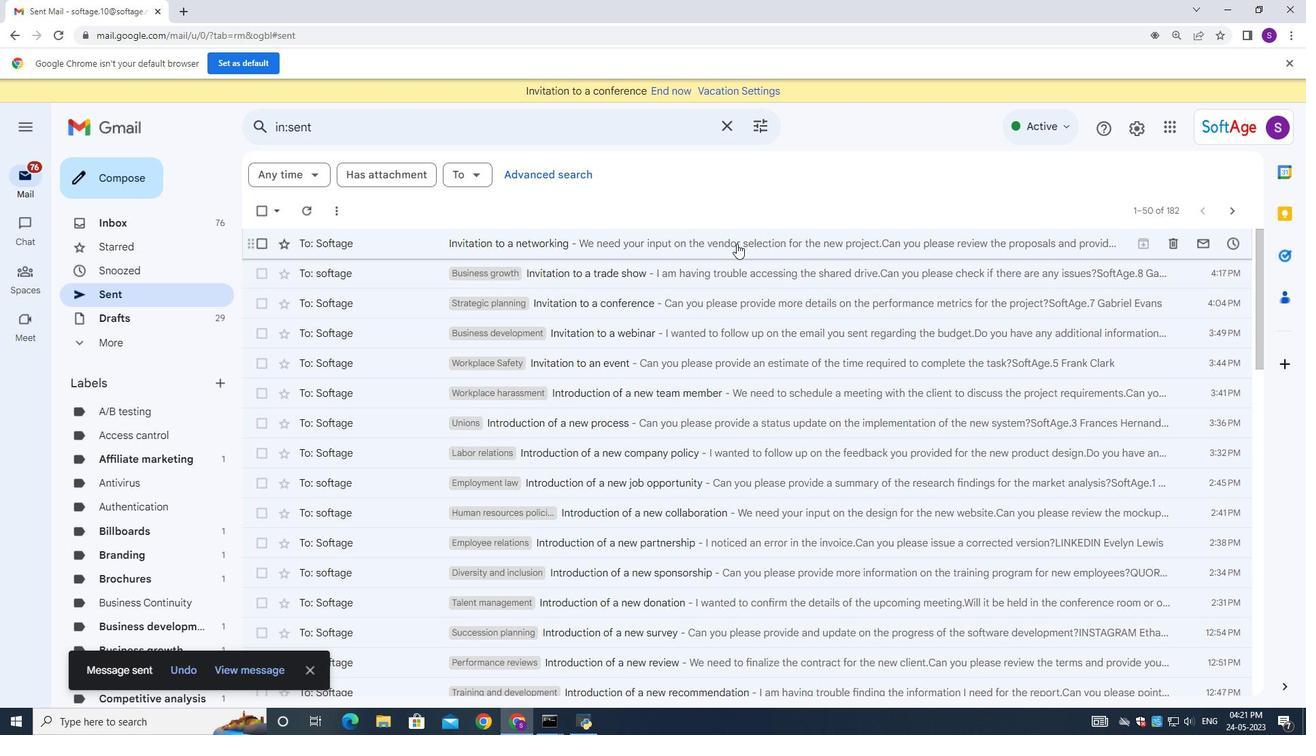 
Action: Mouse moved to (555, 172)
Screenshot: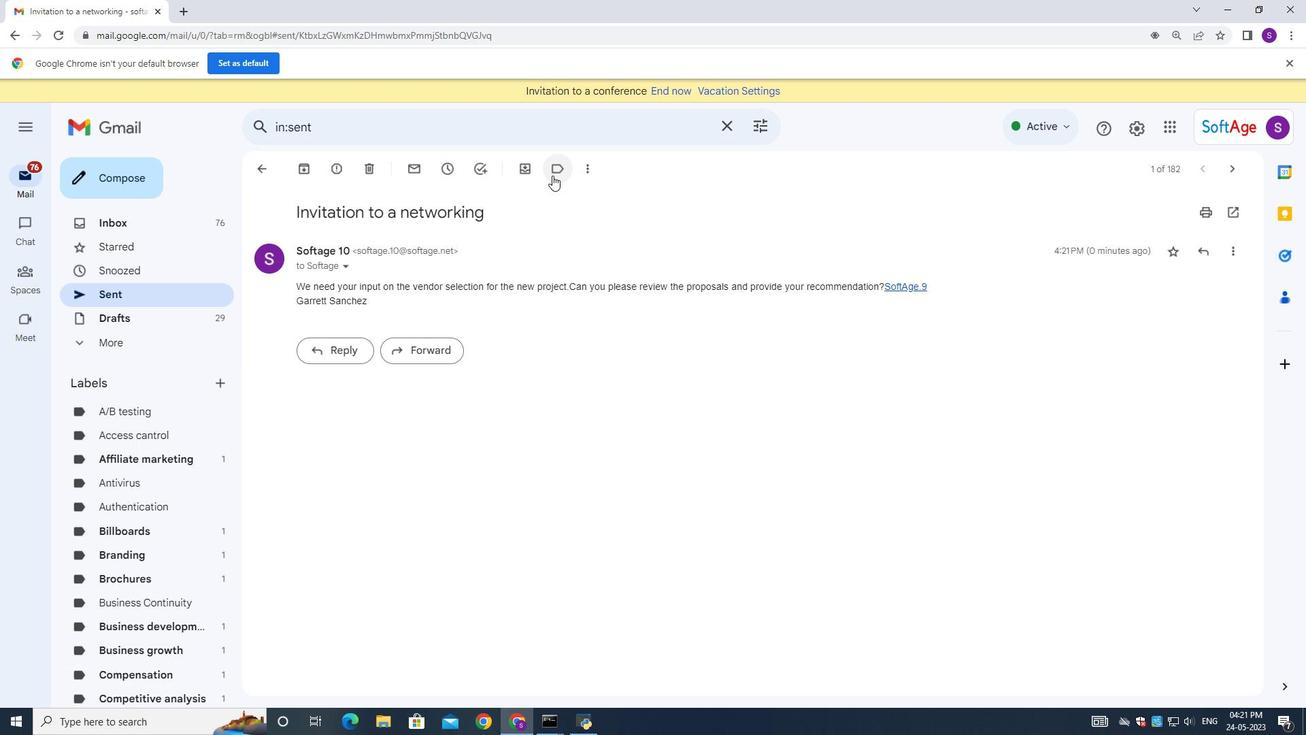 
Action: Mouse pressed left at (555, 172)
Screenshot: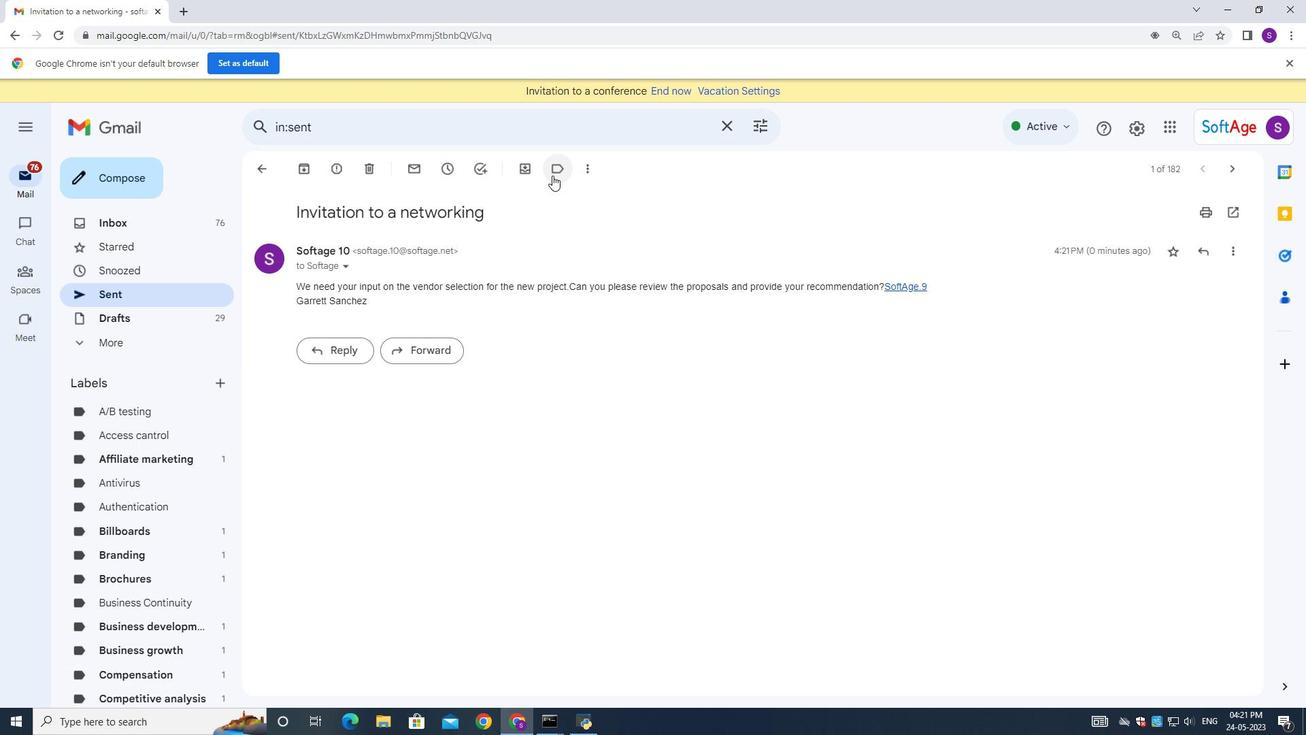 
Action: Mouse moved to (633, 217)
Screenshot: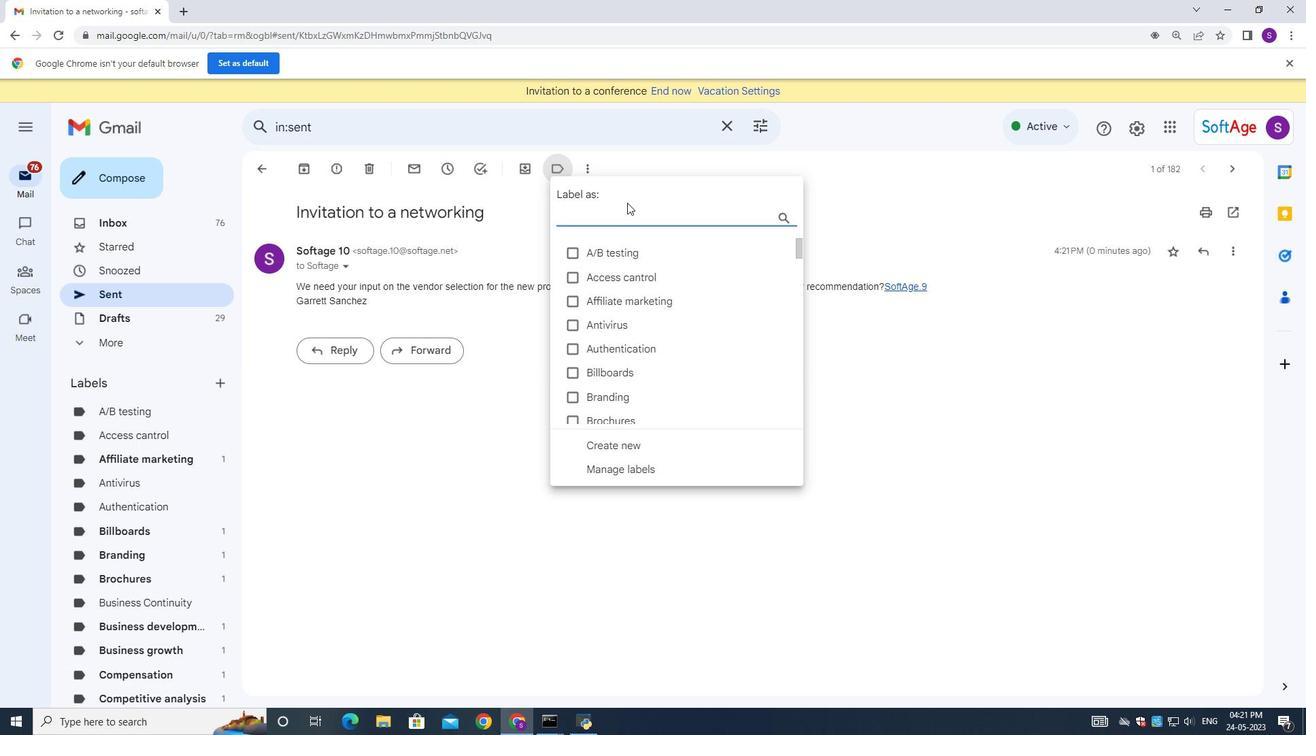 
Action: Key pressed <Key.shift>Market
Screenshot: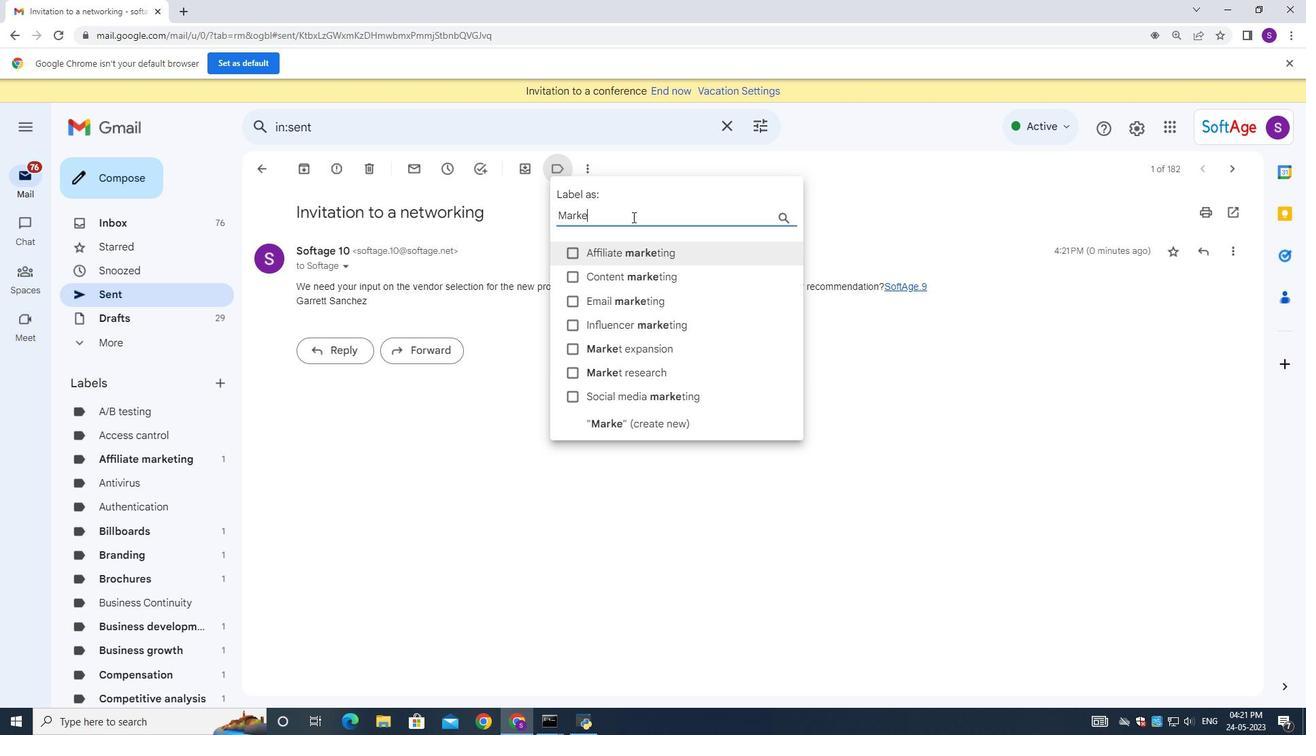 
Action: Mouse moved to (639, 219)
Screenshot: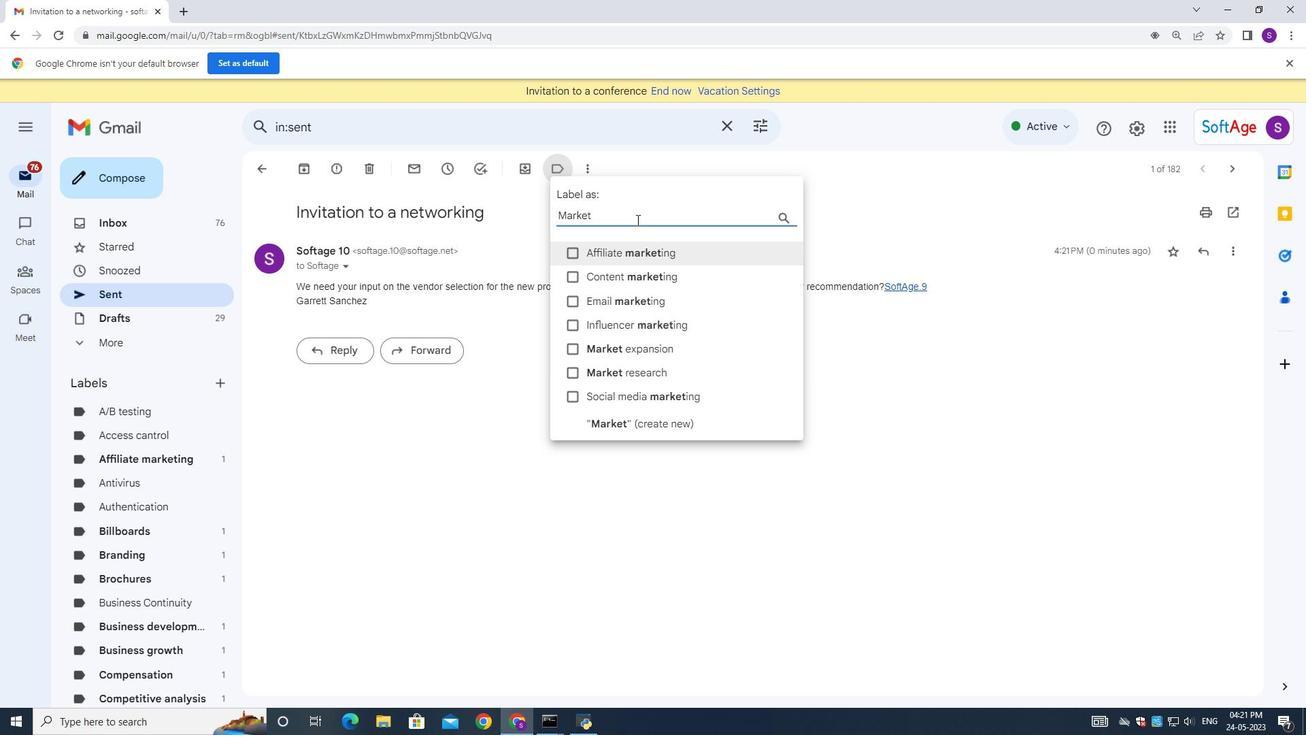 
Action: Key pressed <Key.space>e
Screenshot: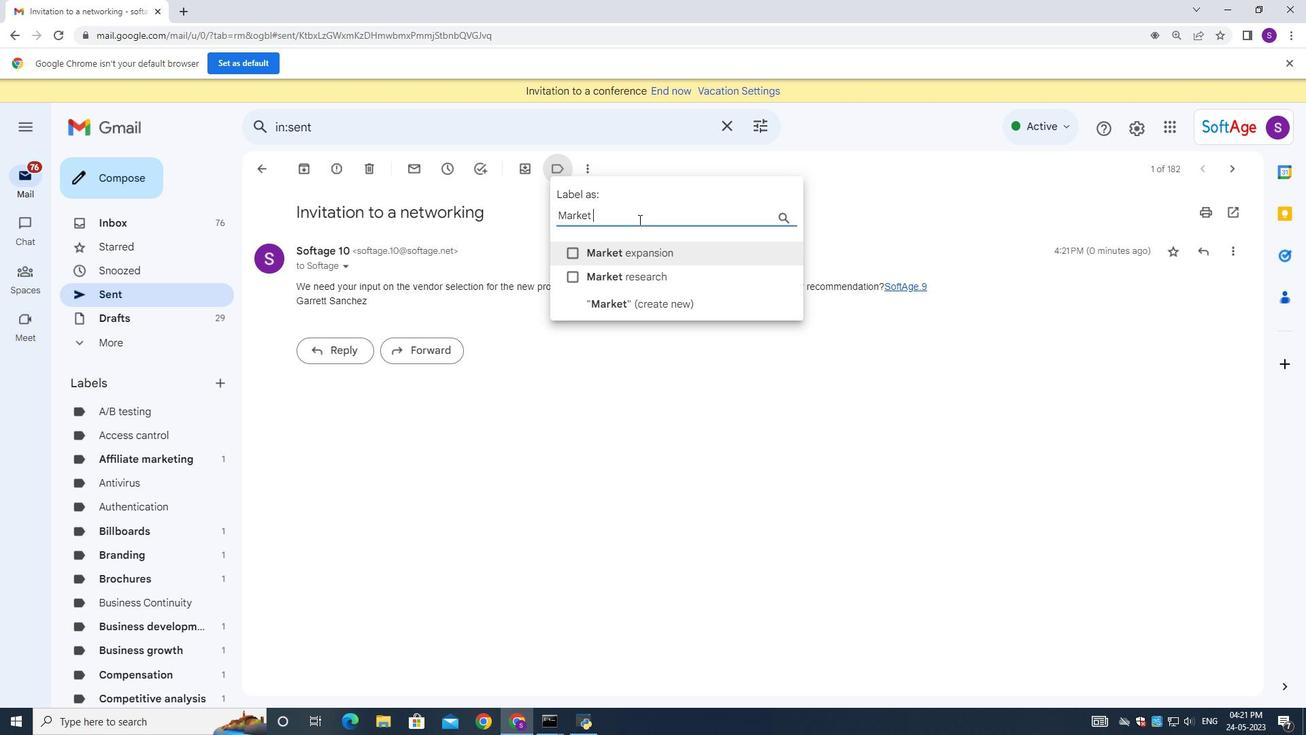 
Action: Mouse moved to (577, 250)
Screenshot: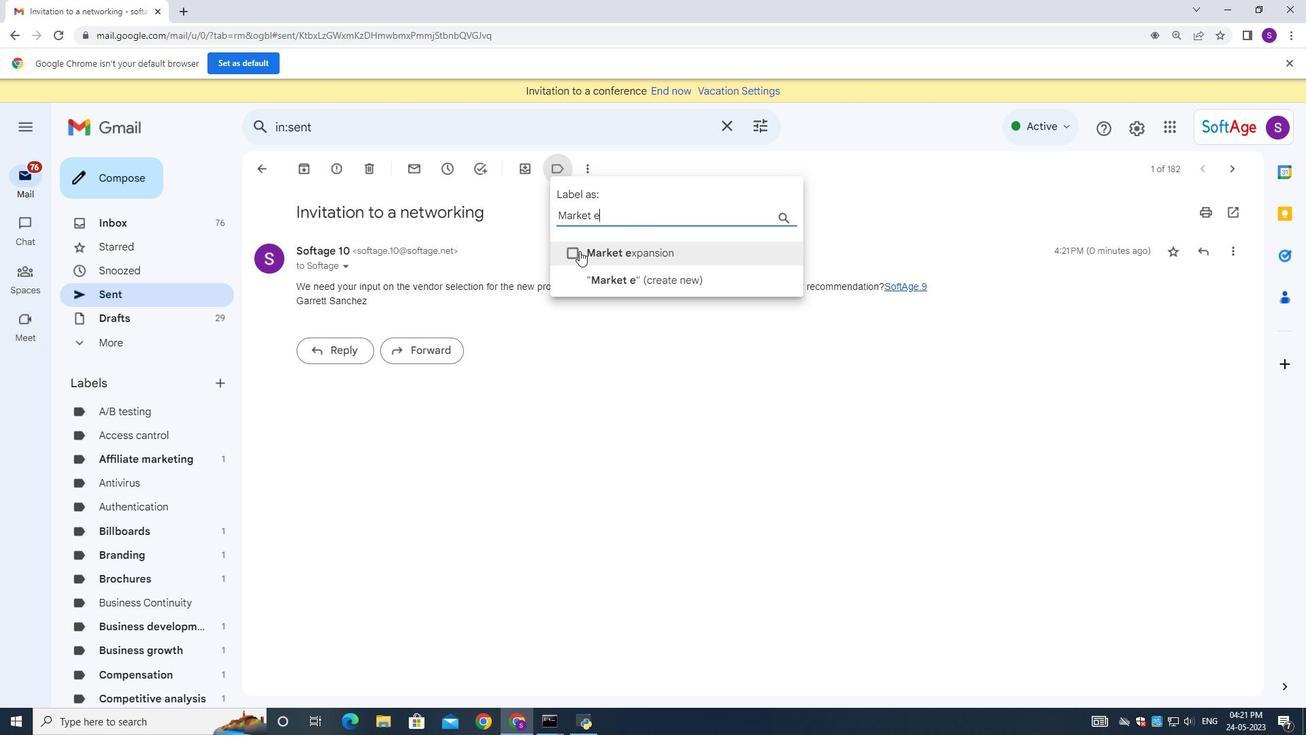 
Action: Mouse pressed left at (577, 250)
Screenshot: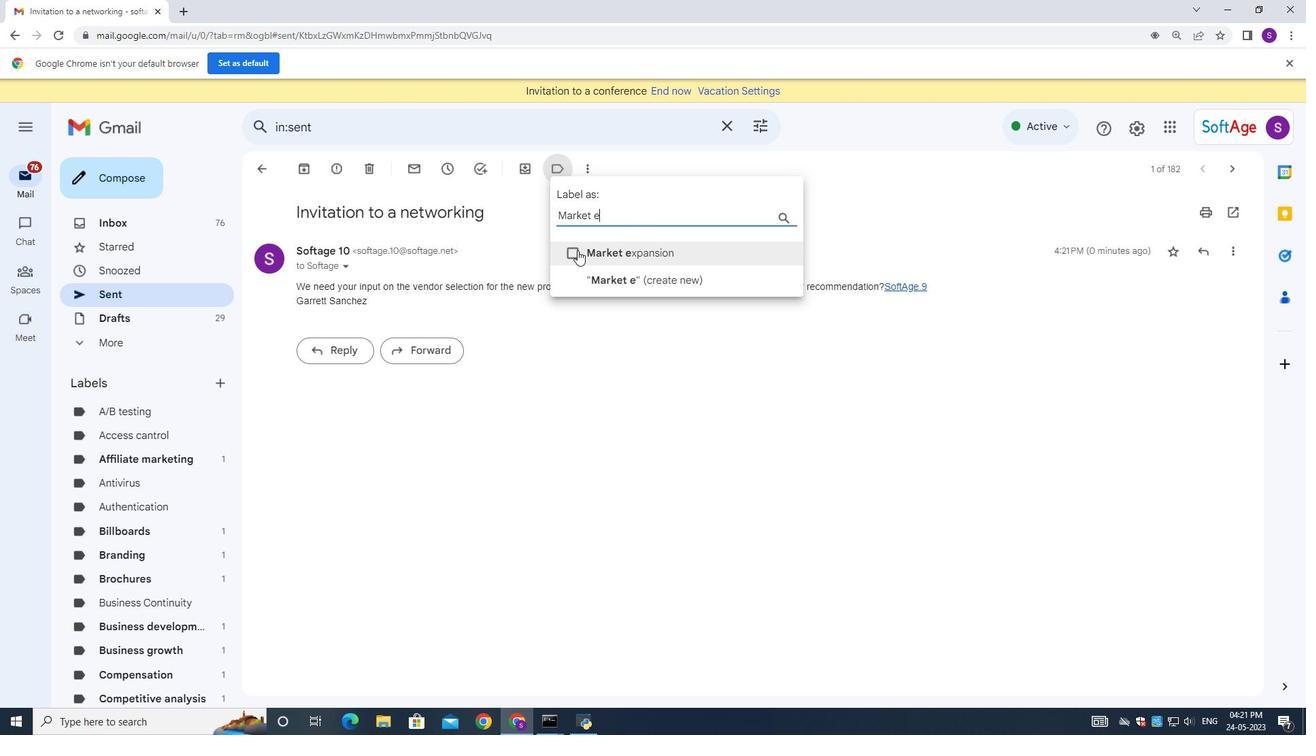 
Action: Mouse moved to (598, 279)
Screenshot: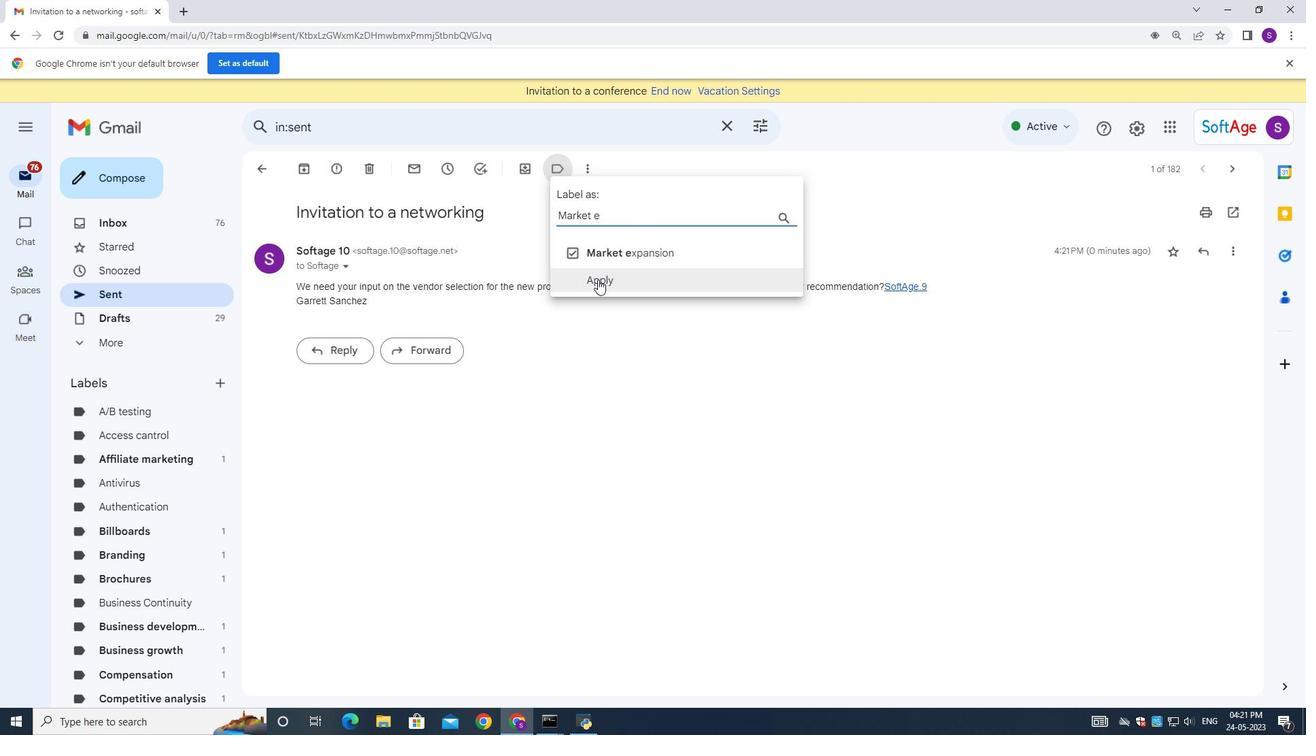 
Action: Mouse pressed left at (598, 279)
Screenshot: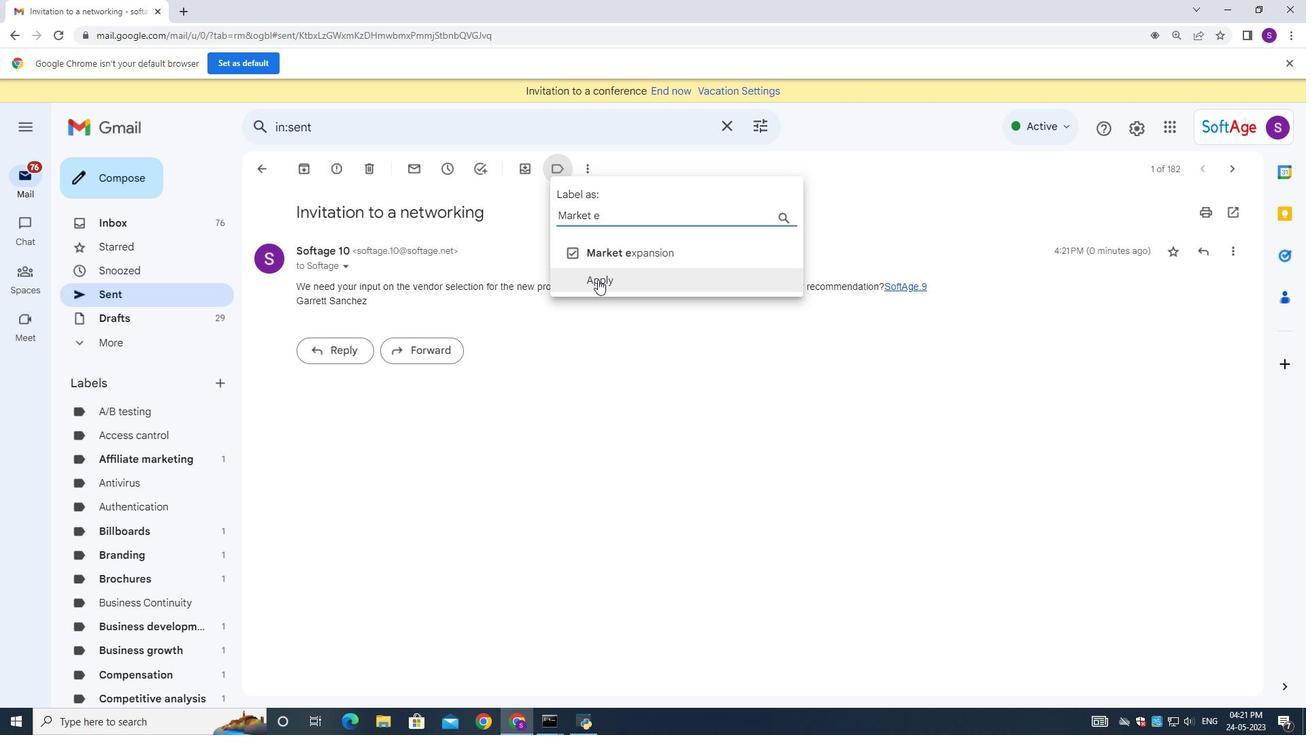 
Action: Mouse moved to (600, 335)
Screenshot: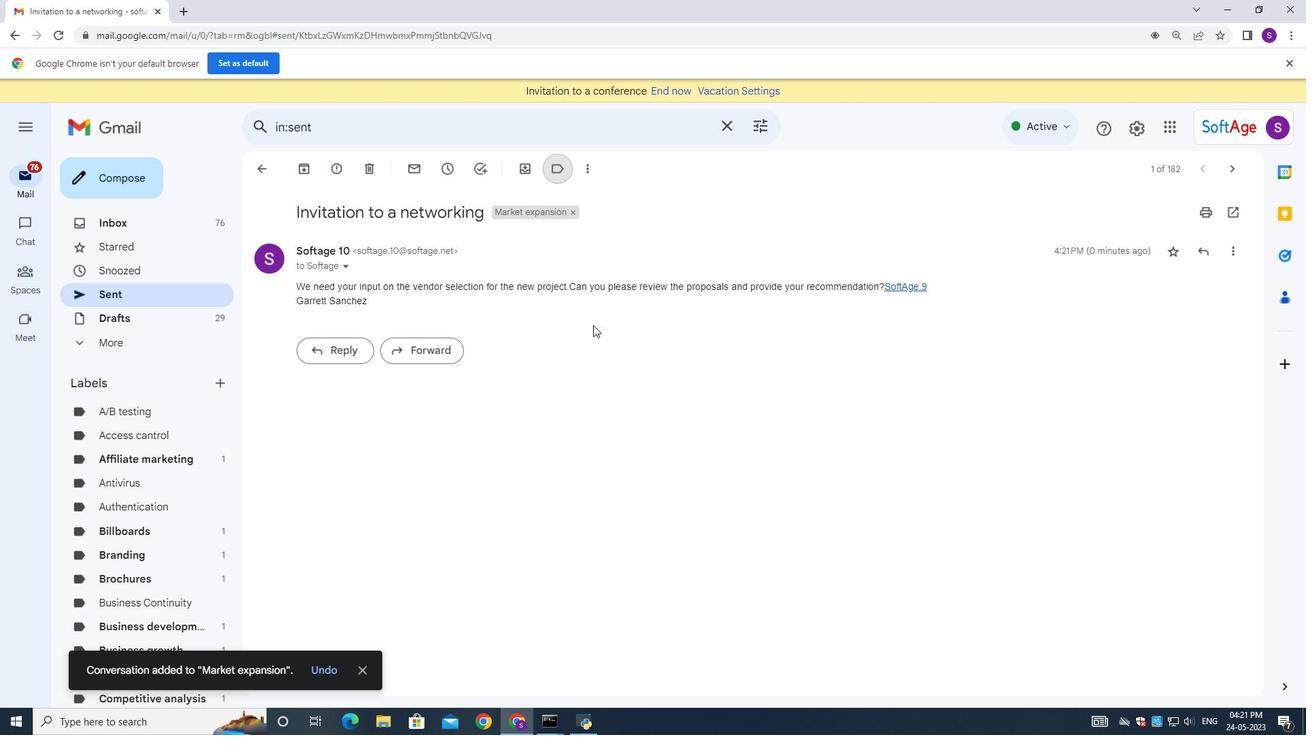 
